 Task: Research Airbnb properties in Stourbridge, United Kingdom from 6th December, 2023 to 18th December, 2023 for 3 adults.2 bedrooms having 2 beds and 2 bathrooms. Property type can be hotel. Look for 4 properties as per requirement.
Action: Mouse moved to (422, 132)
Screenshot: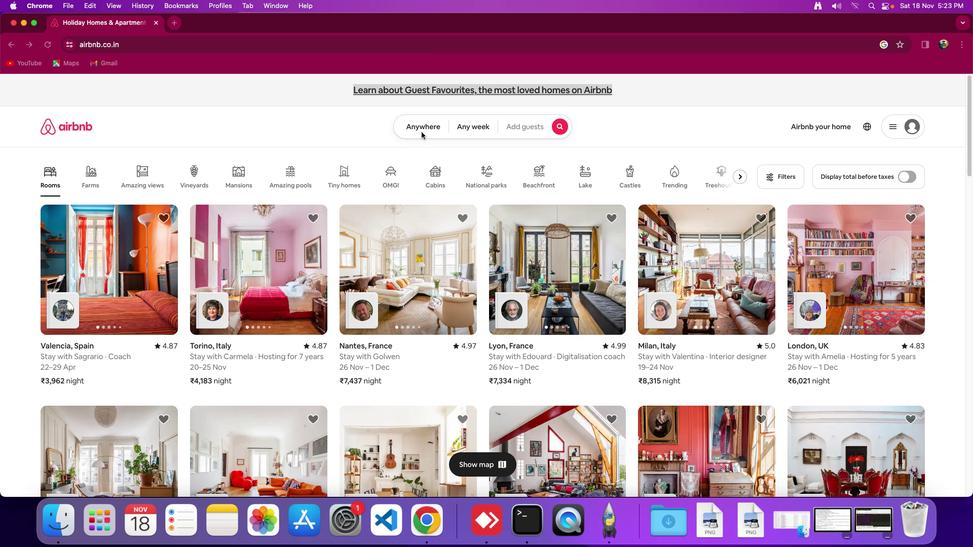 
Action: Mouse pressed left at (422, 132)
Screenshot: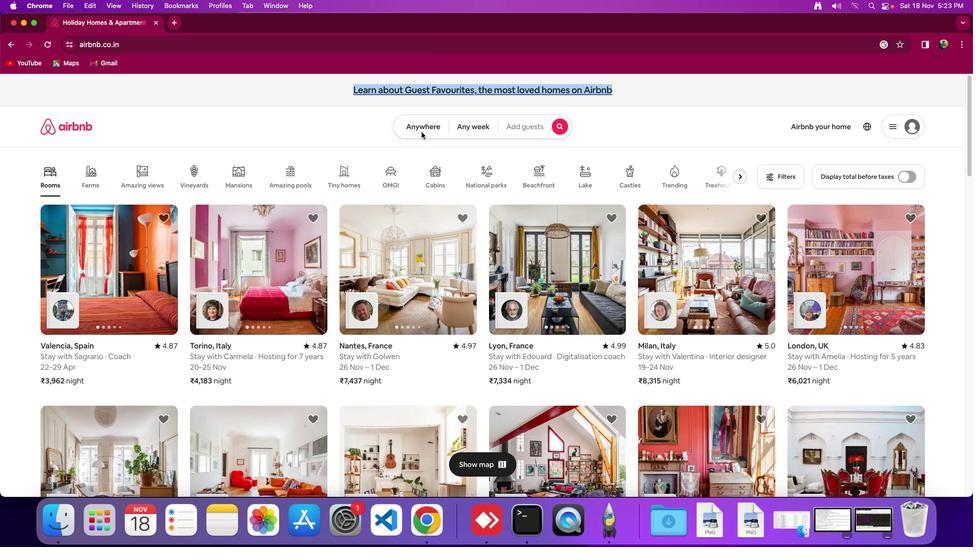 
Action: Mouse moved to (424, 131)
Screenshot: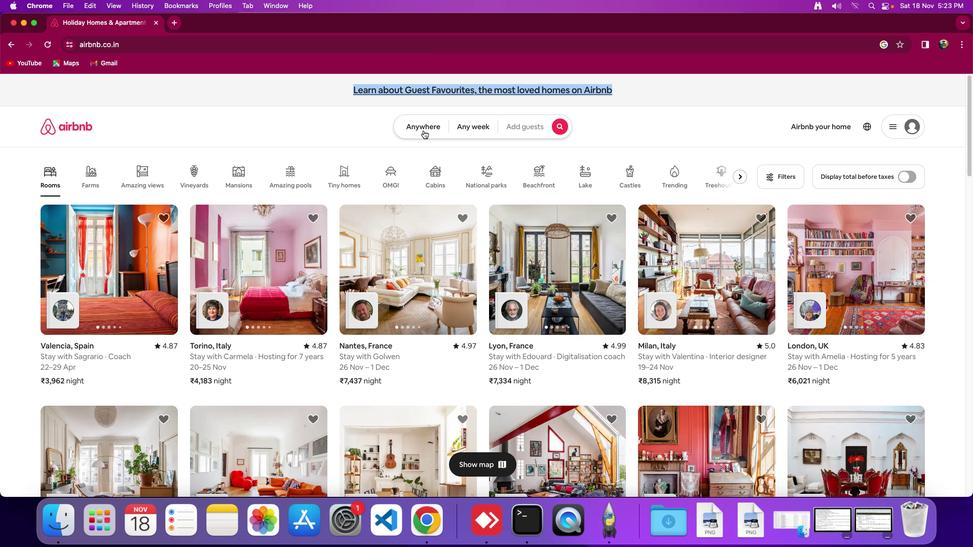 
Action: Mouse pressed left at (424, 131)
Screenshot: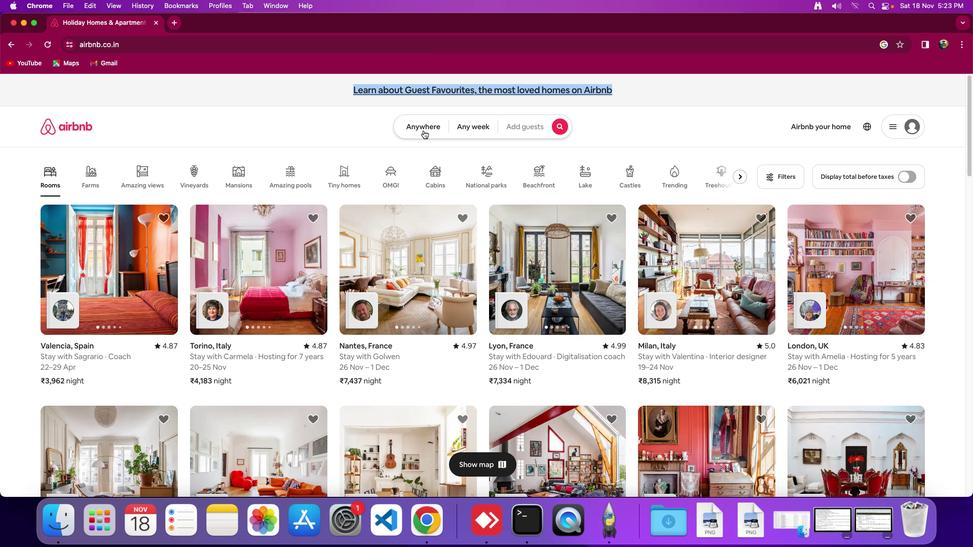 
Action: Mouse moved to (387, 172)
Screenshot: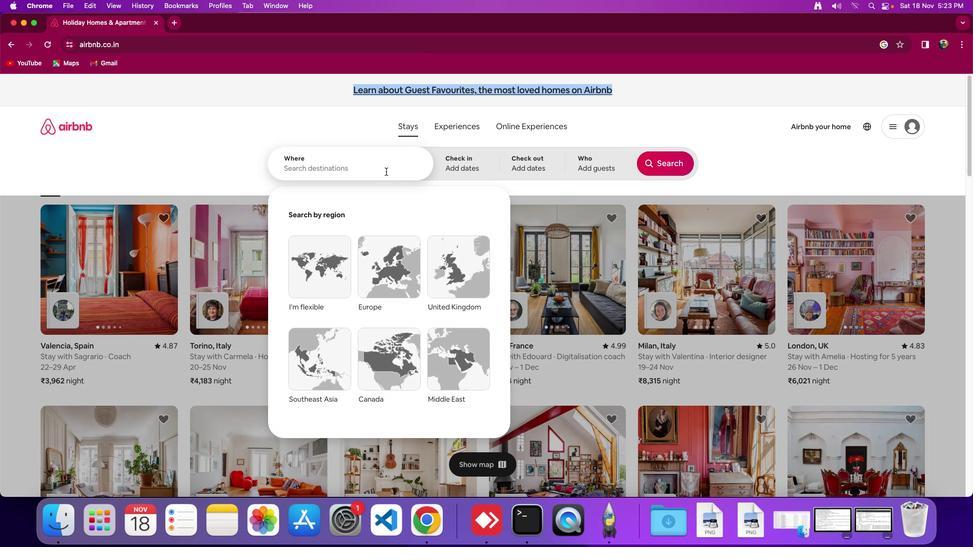 
Action: Mouse pressed left at (387, 172)
Screenshot: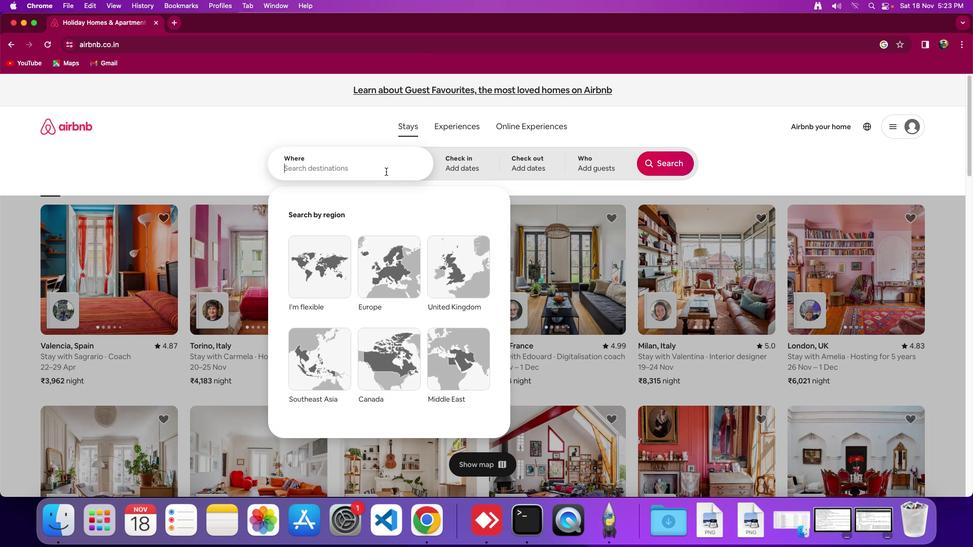 
Action: Mouse moved to (397, 169)
Screenshot: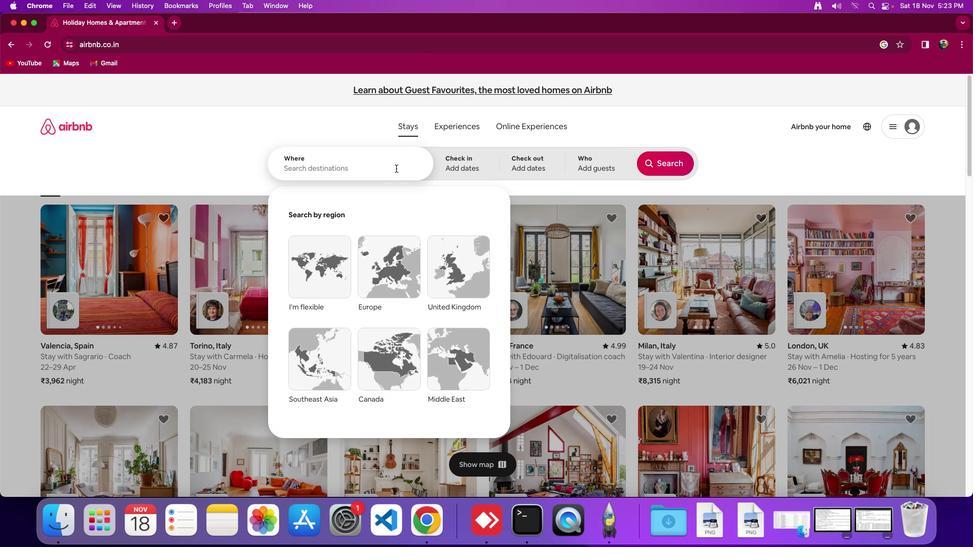 
Action: Key pressed Key.shift_r'S''t''o''u''r''b''r''i''d''g''e'','Key.spaceKey.shift'U''n''i''t''e''d'Key.spaceKey.shift'K''i''n''g''d''o''m'Key.space
Screenshot: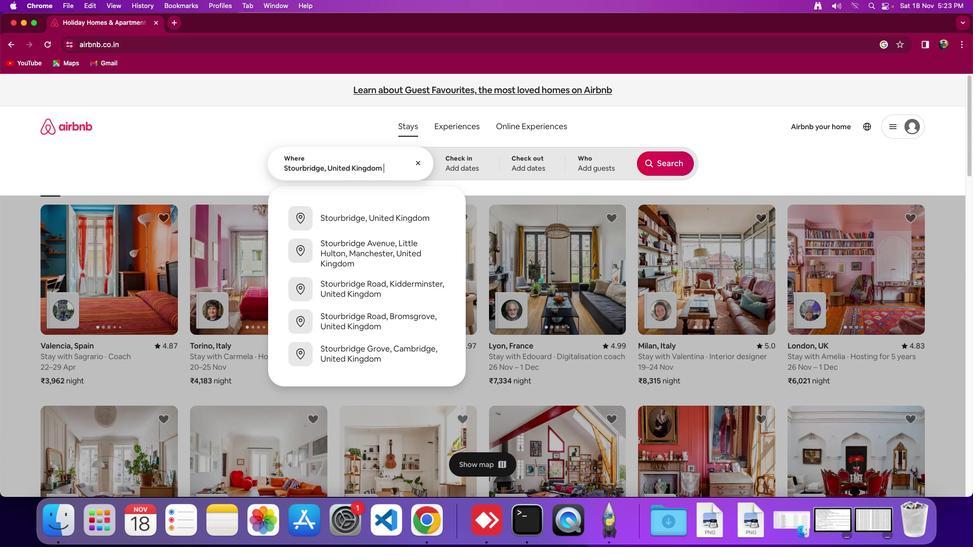 
Action: Mouse moved to (455, 158)
Screenshot: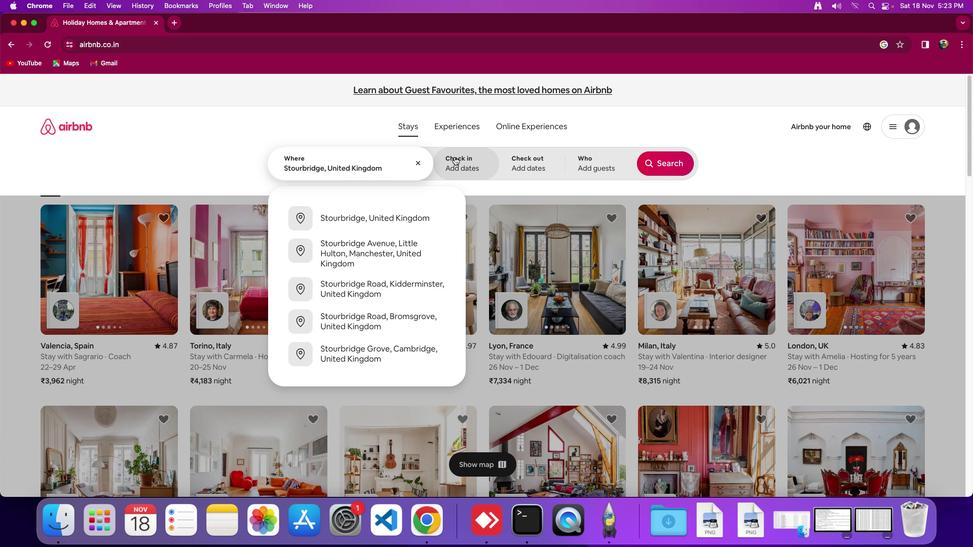 
Action: Mouse pressed left at (455, 158)
Screenshot: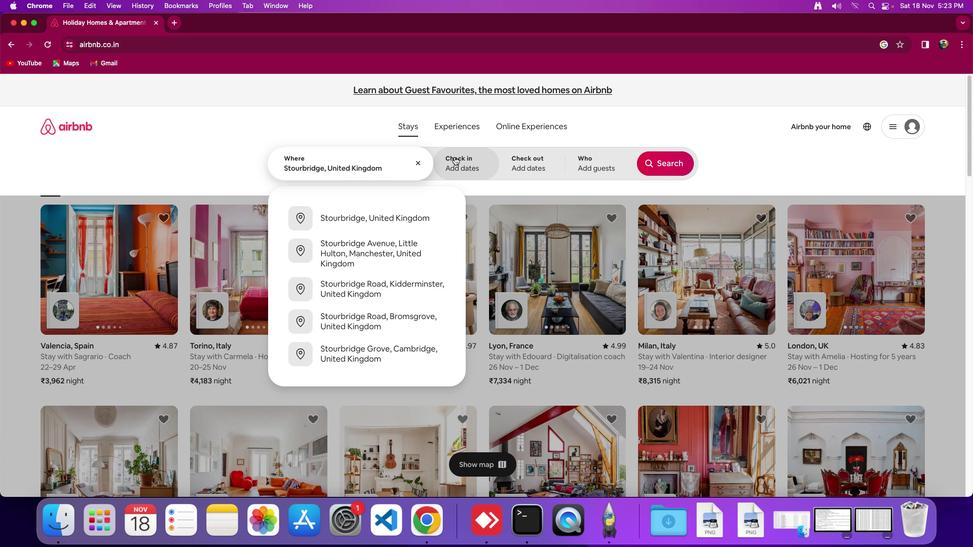 
Action: Mouse moved to (588, 319)
Screenshot: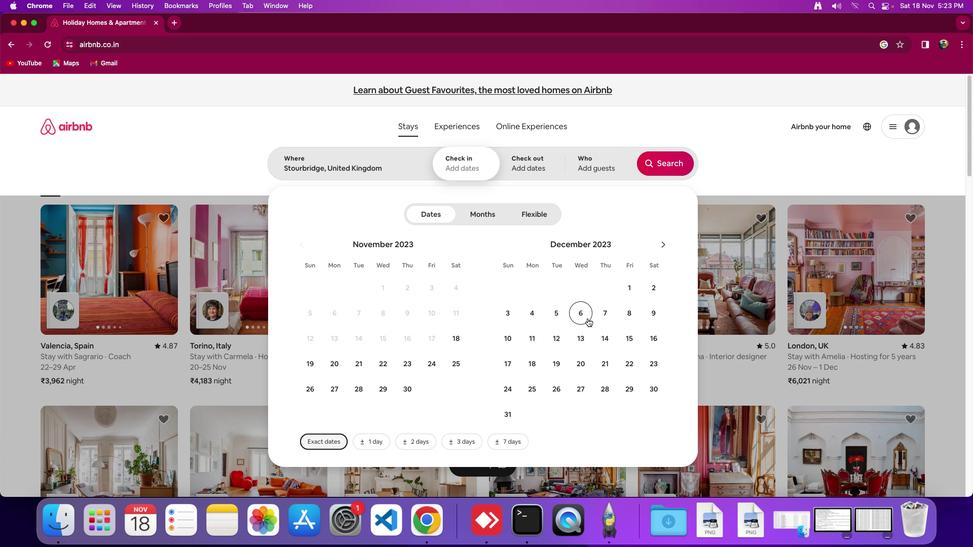 
Action: Mouse pressed left at (588, 319)
Screenshot: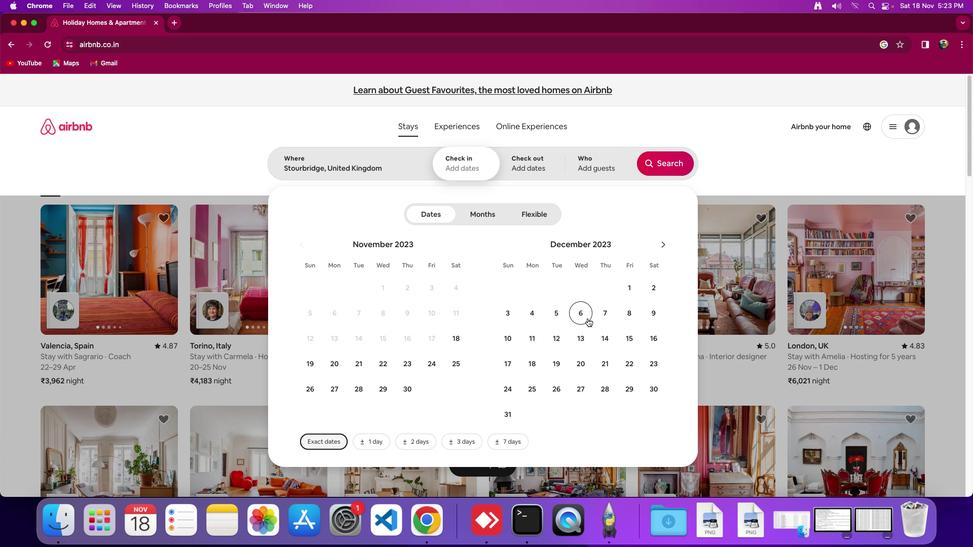 
Action: Mouse moved to (530, 359)
Screenshot: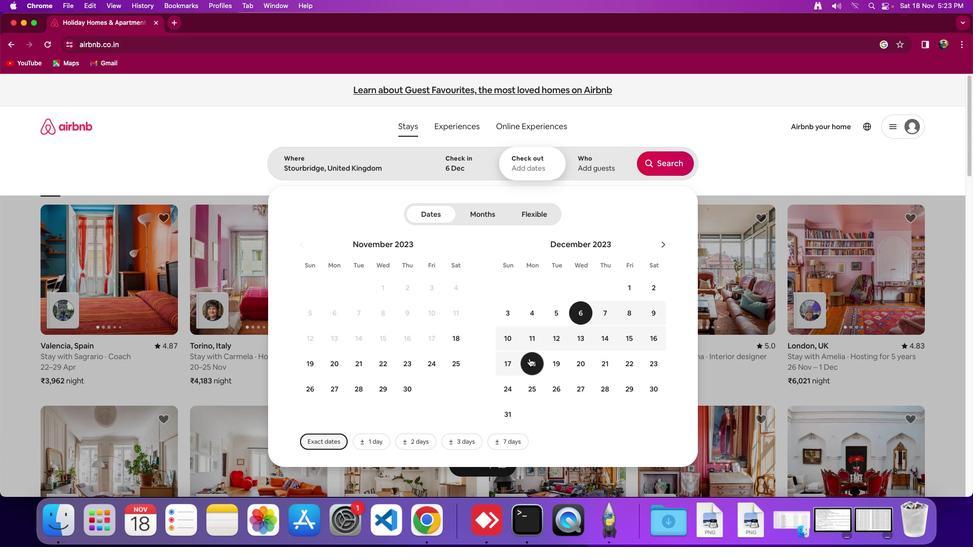 
Action: Mouse pressed left at (530, 359)
Screenshot: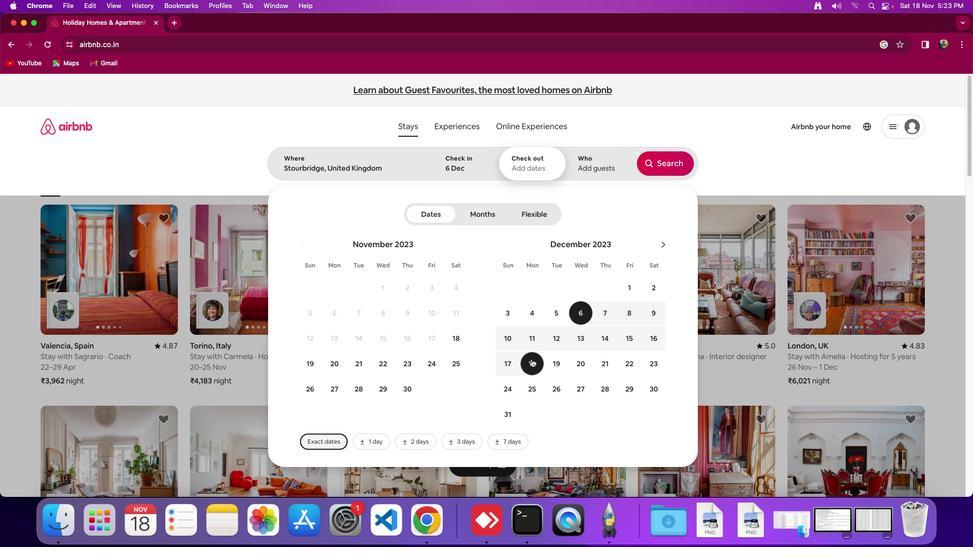 
Action: Mouse moved to (589, 162)
Screenshot: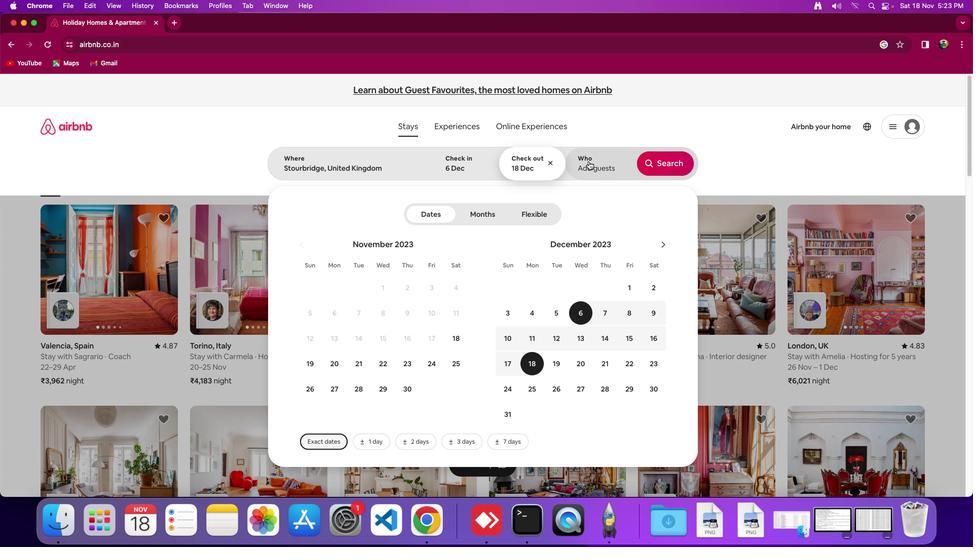 
Action: Mouse pressed left at (589, 162)
Screenshot: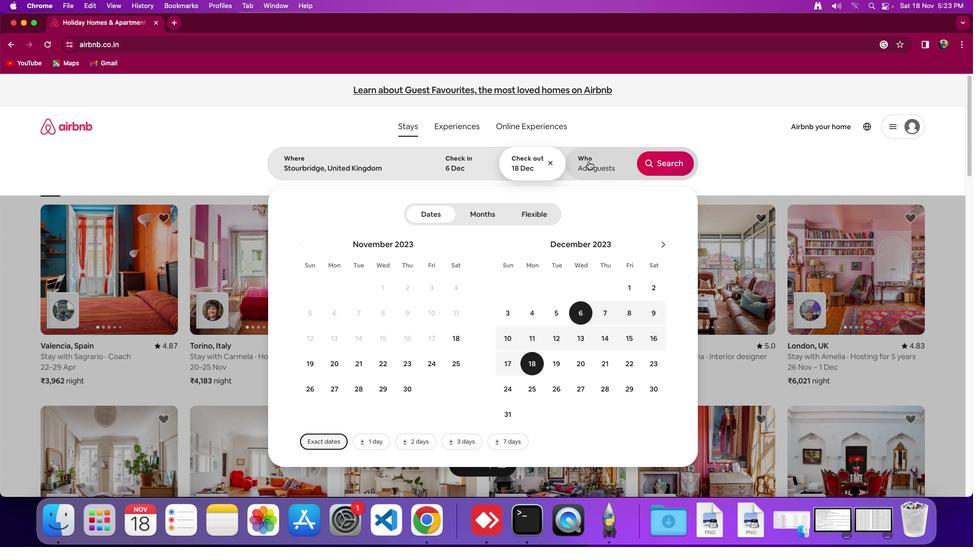 
Action: Mouse moved to (667, 216)
Screenshot: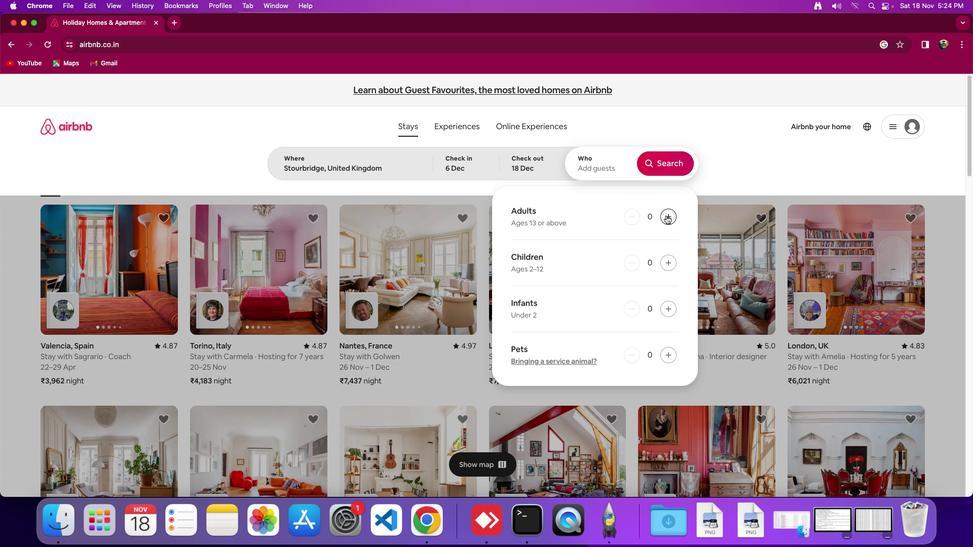 
Action: Mouse pressed left at (667, 216)
Screenshot: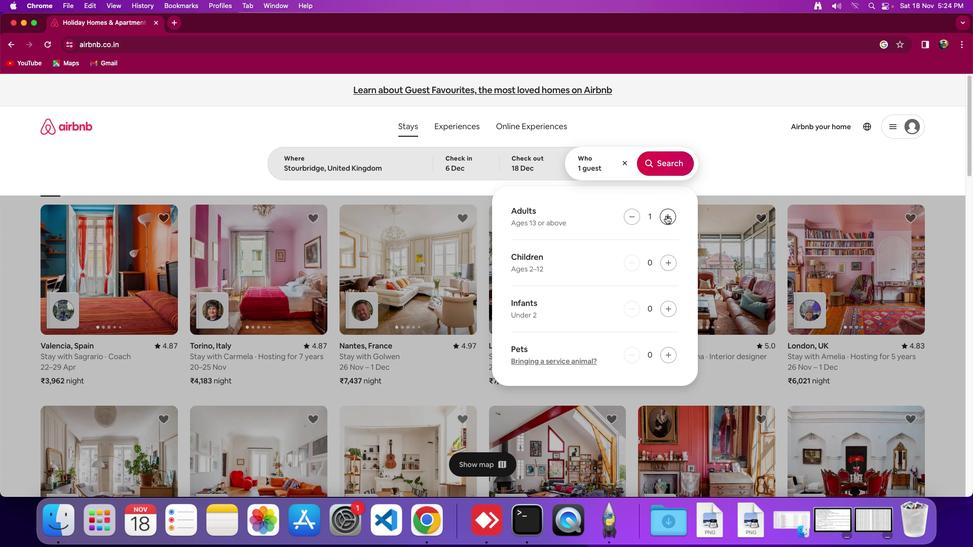 
Action: Mouse pressed left at (667, 216)
Screenshot: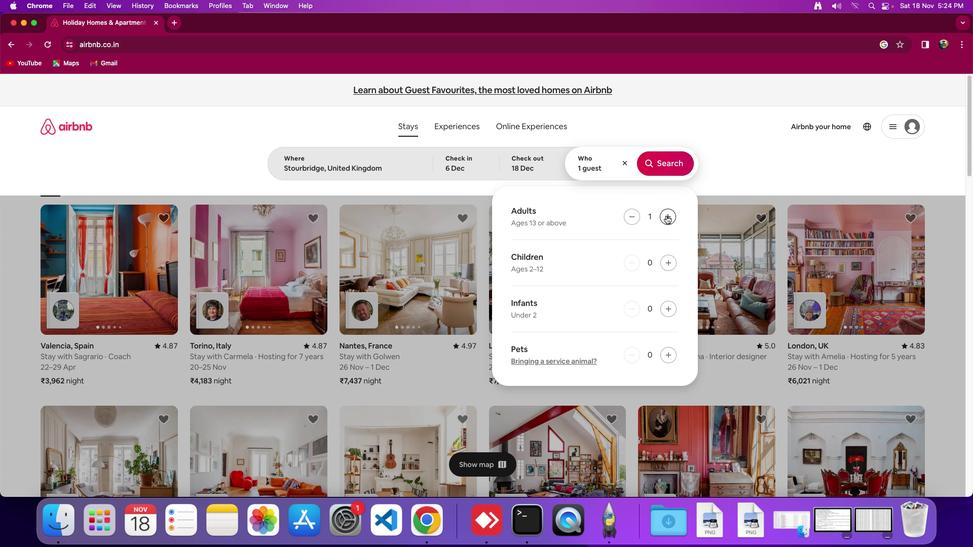 
Action: Mouse pressed left at (667, 216)
Screenshot: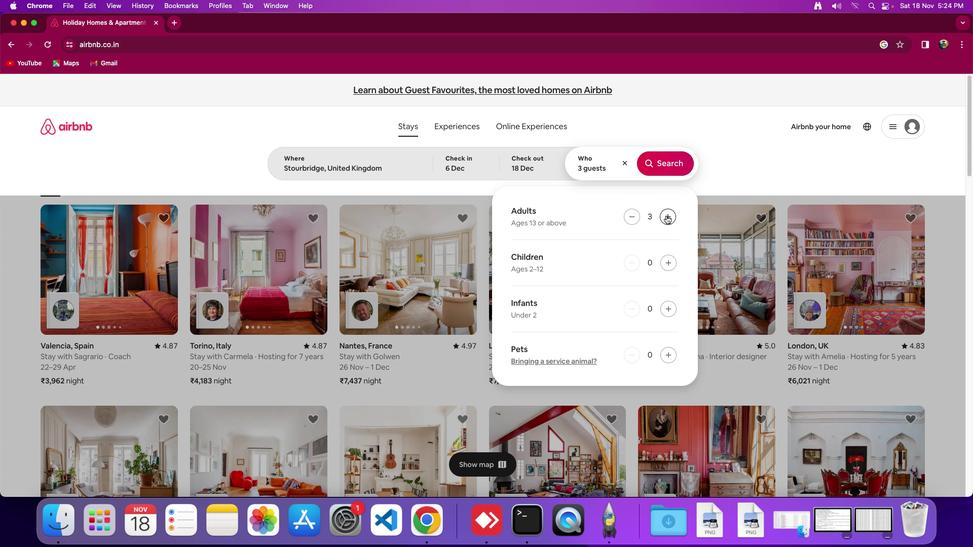 
Action: Mouse moved to (664, 167)
Screenshot: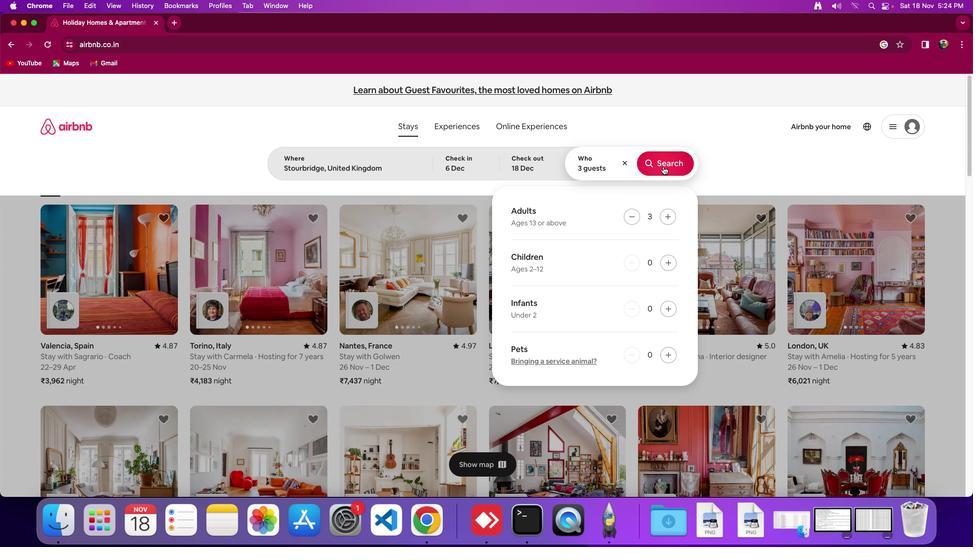 
Action: Mouse pressed left at (664, 167)
Screenshot: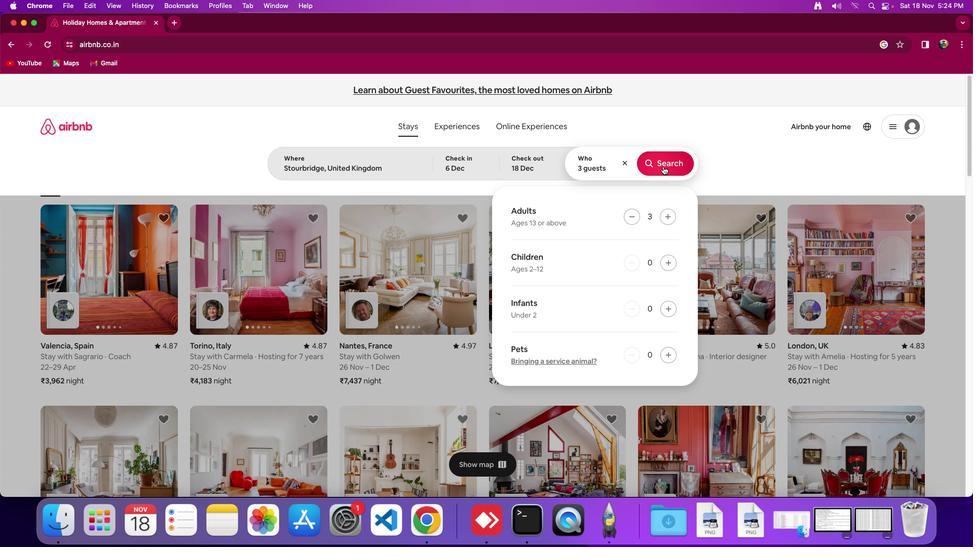 
Action: Mouse moved to (807, 138)
Screenshot: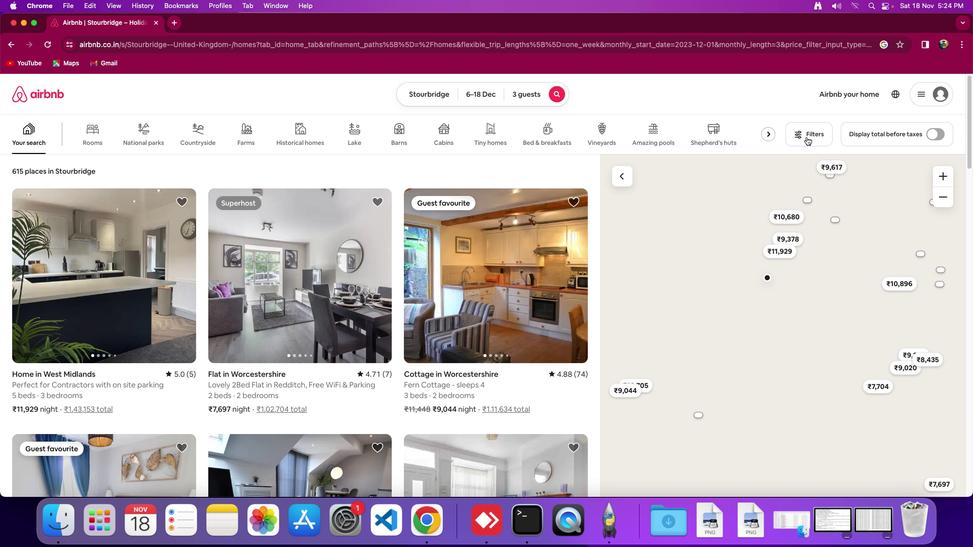 
Action: Mouse pressed left at (807, 138)
Screenshot: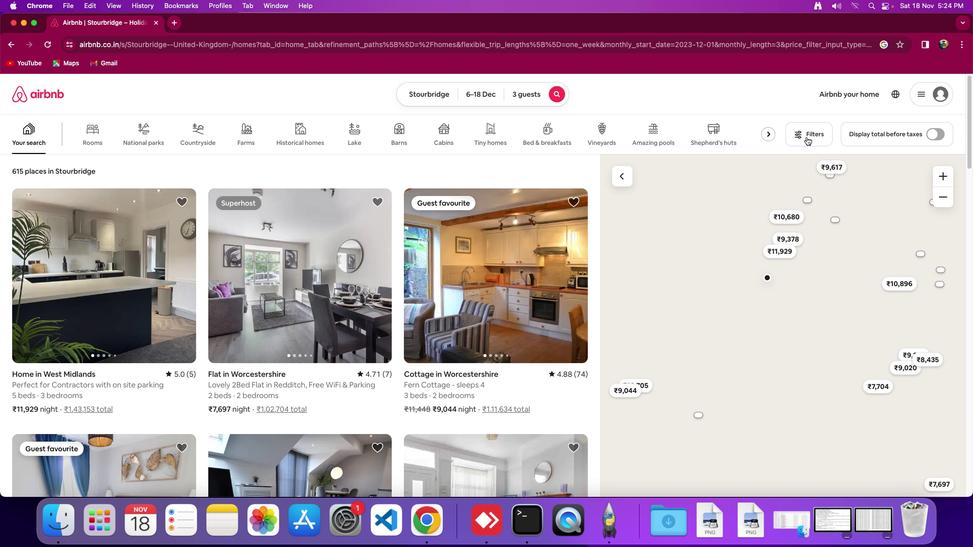 
Action: Mouse moved to (803, 134)
Screenshot: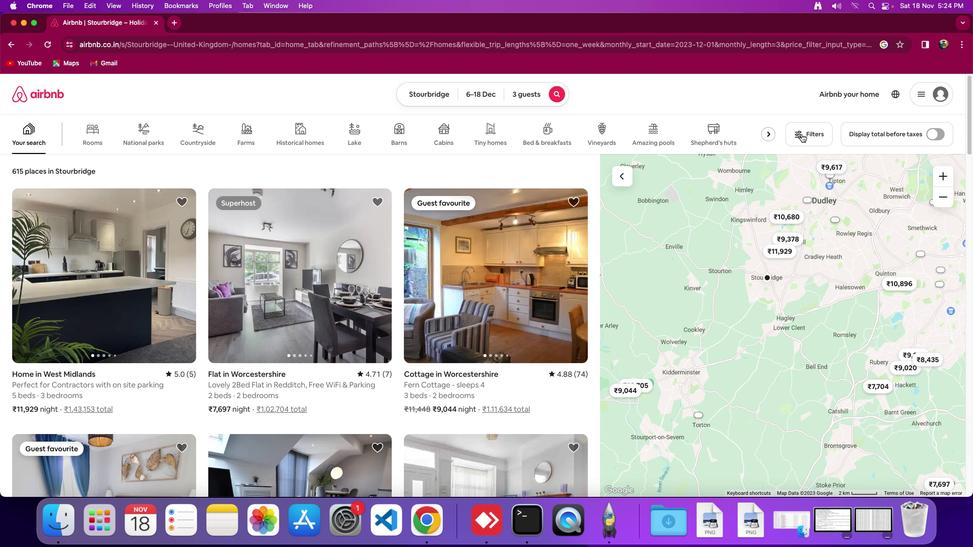 
Action: Mouse pressed left at (803, 134)
Screenshot: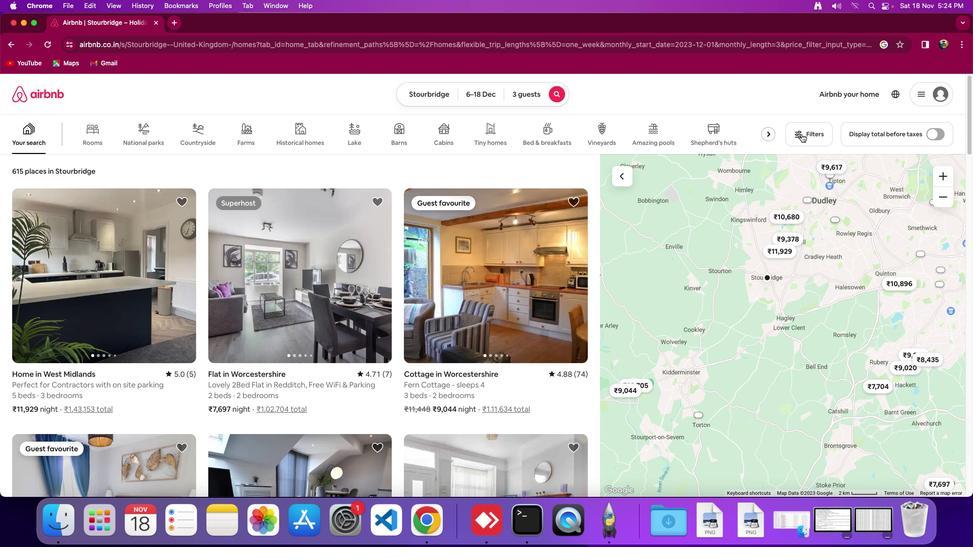 
Action: Mouse moved to (583, 303)
Screenshot: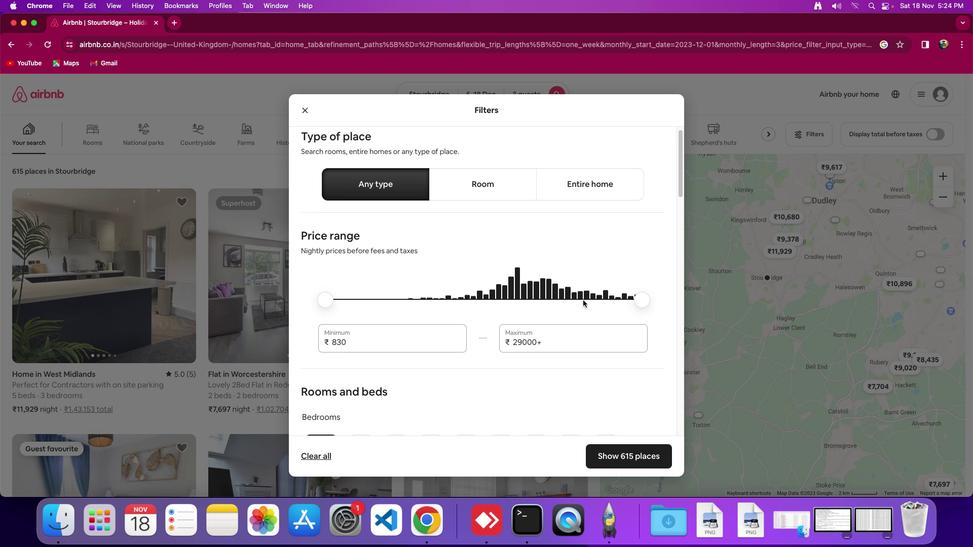 
Action: Mouse scrolled (583, 303) with delta (1, 0)
Screenshot: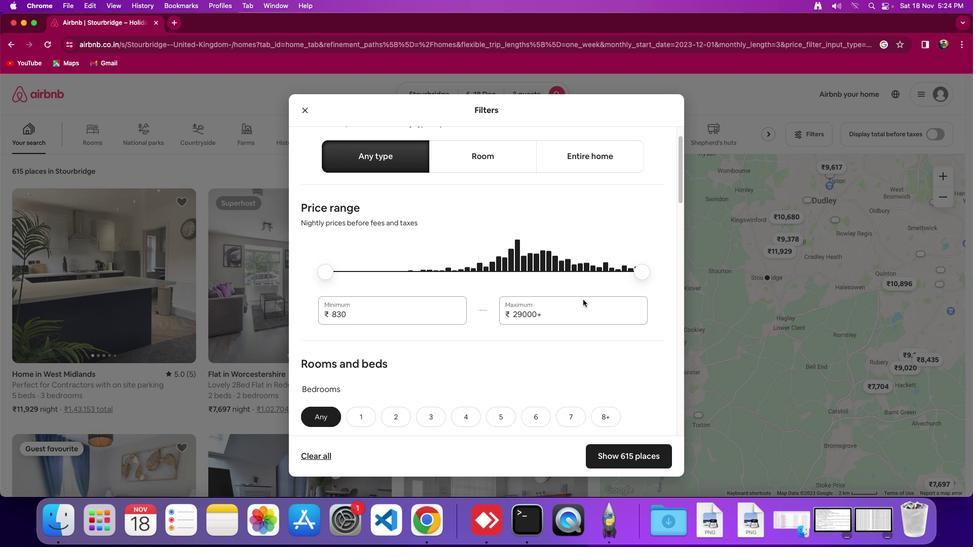 
Action: Mouse moved to (583, 302)
Screenshot: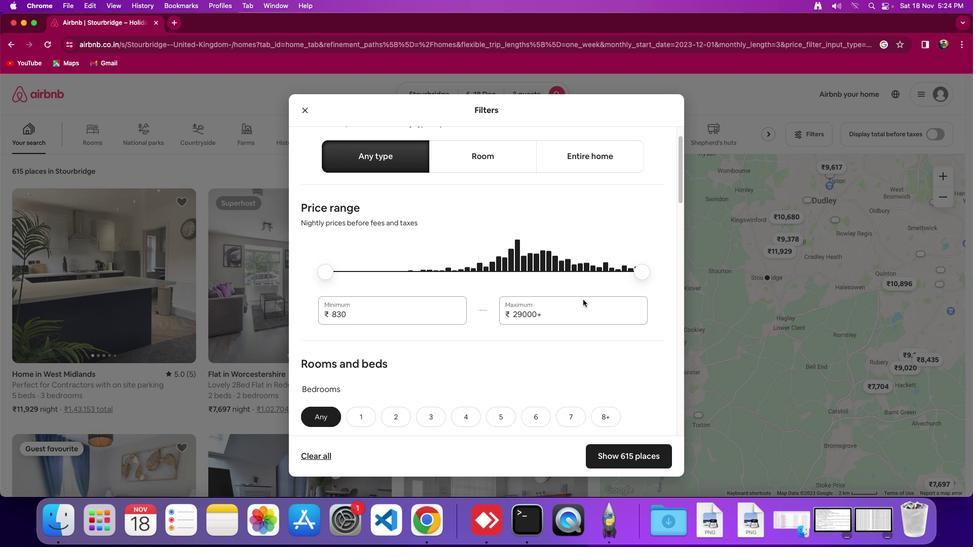
Action: Mouse scrolled (583, 302) with delta (1, 0)
Screenshot: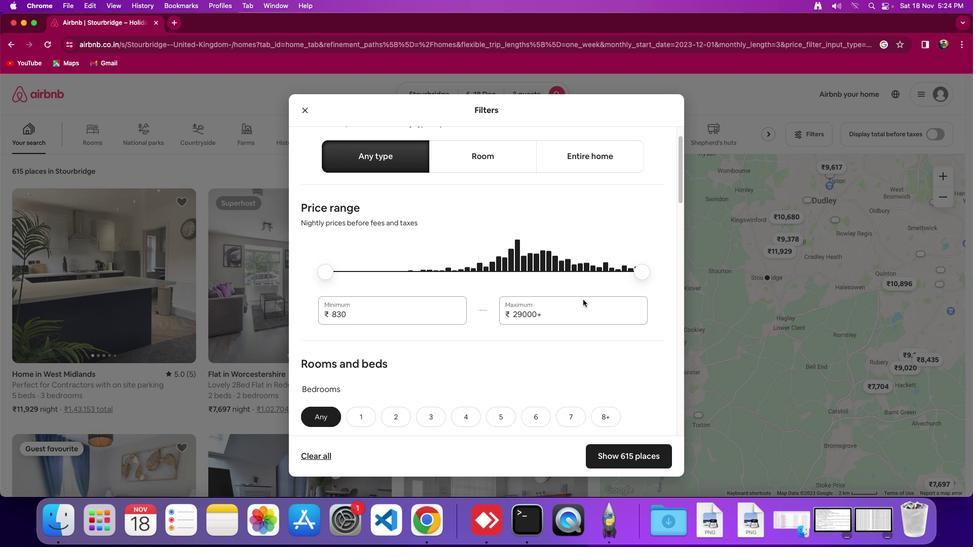 
Action: Mouse moved to (584, 302)
Screenshot: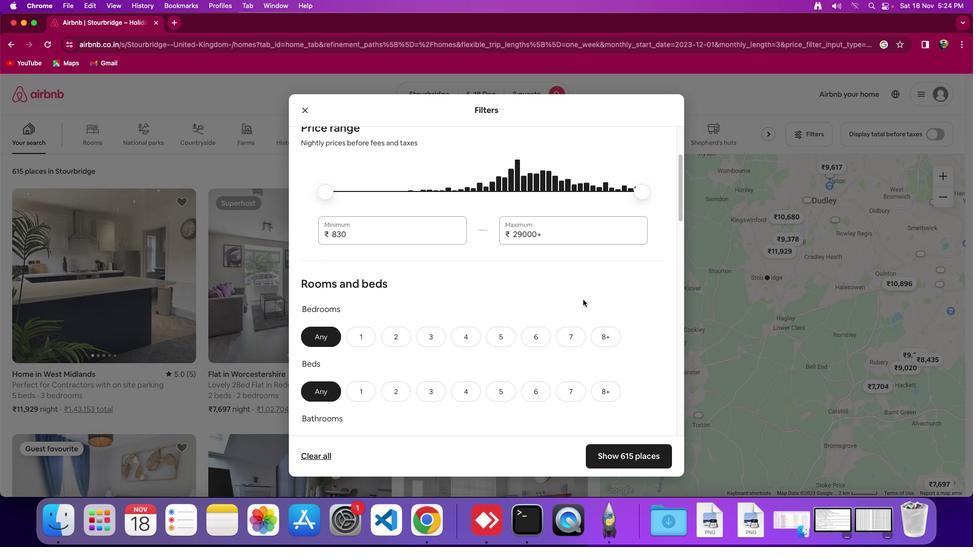 
Action: Mouse scrolled (584, 302) with delta (1, 0)
Screenshot: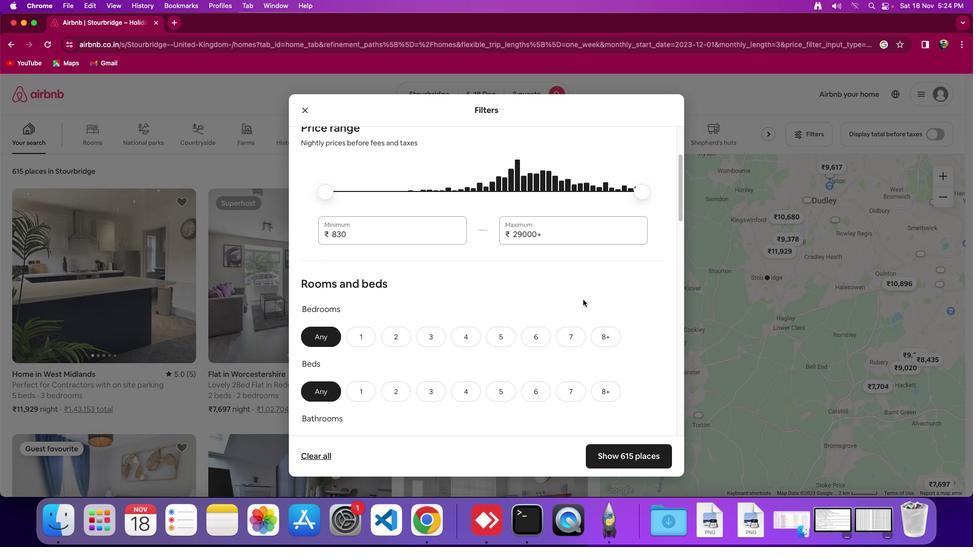 
Action: Mouse moved to (584, 301)
Screenshot: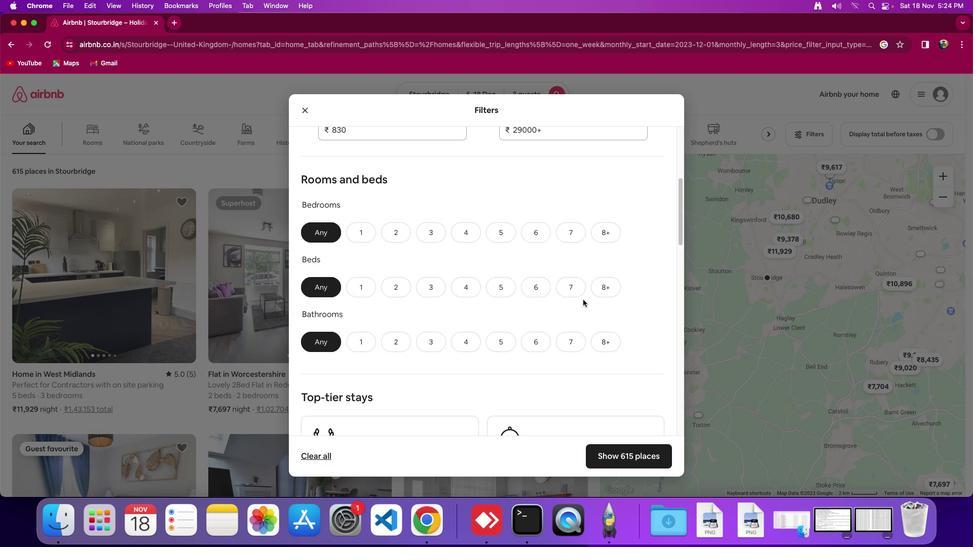 
Action: Mouse scrolled (584, 301) with delta (1, -1)
Screenshot: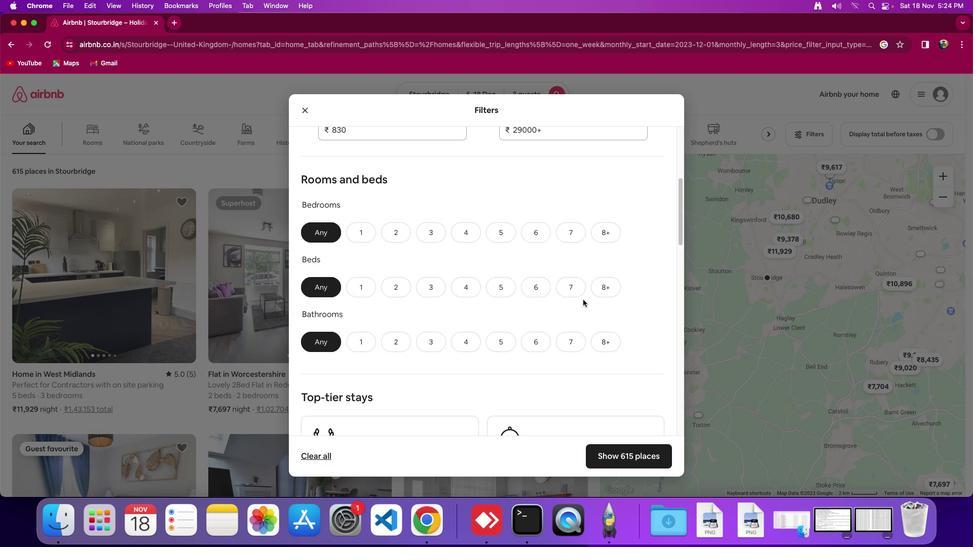 
Action: Mouse moved to (394, 207)
Screenshot: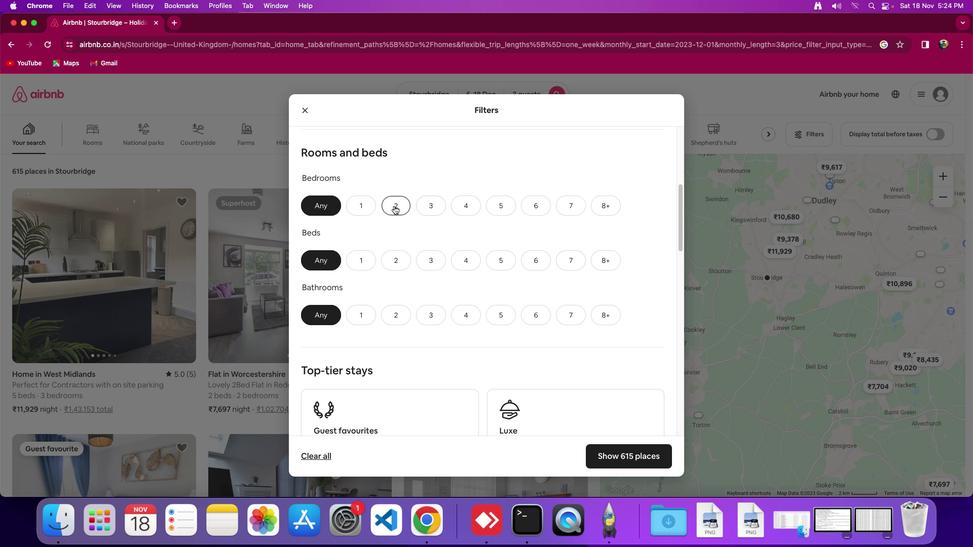 
Action: Mouse pressed left at (394, 207)
Screenshot: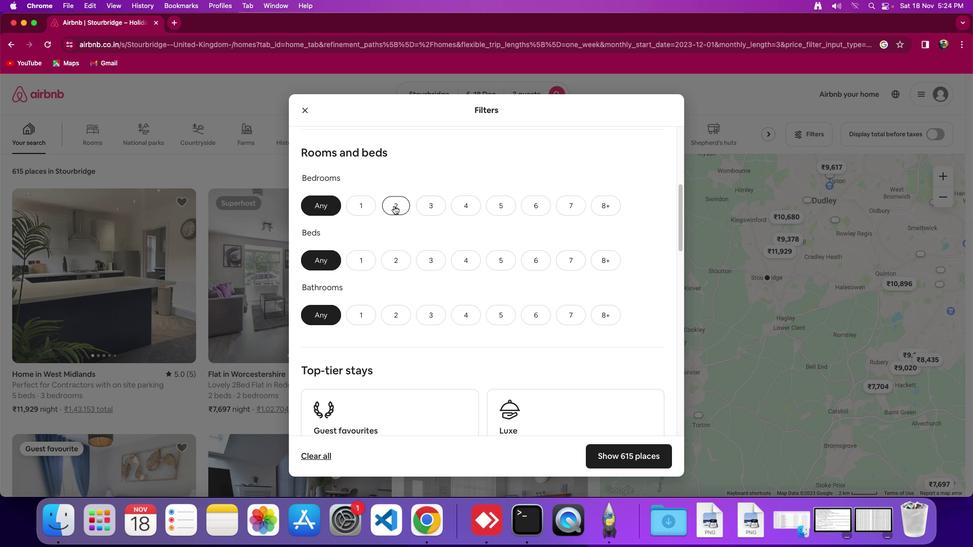 
Action: Mouse moved to (400, 262)
Screenshot: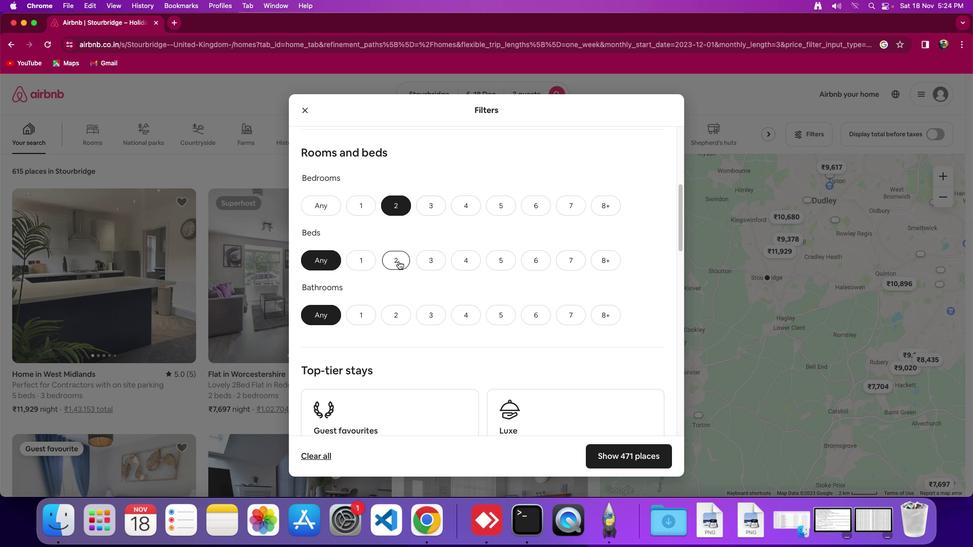 
Action: Mouse pressed left at (400, 262)
Screenshot: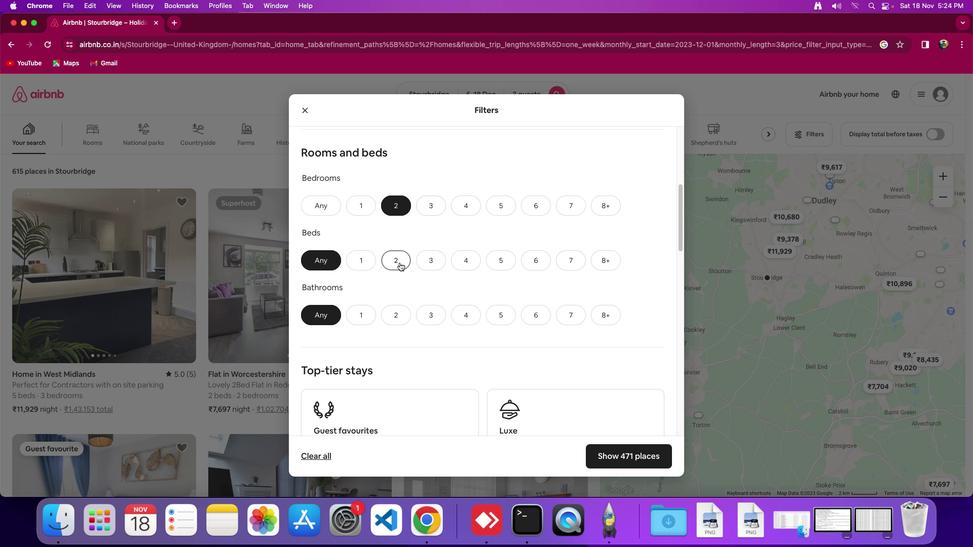 
Action: Mouse moved to (398, 317)
Screenshot: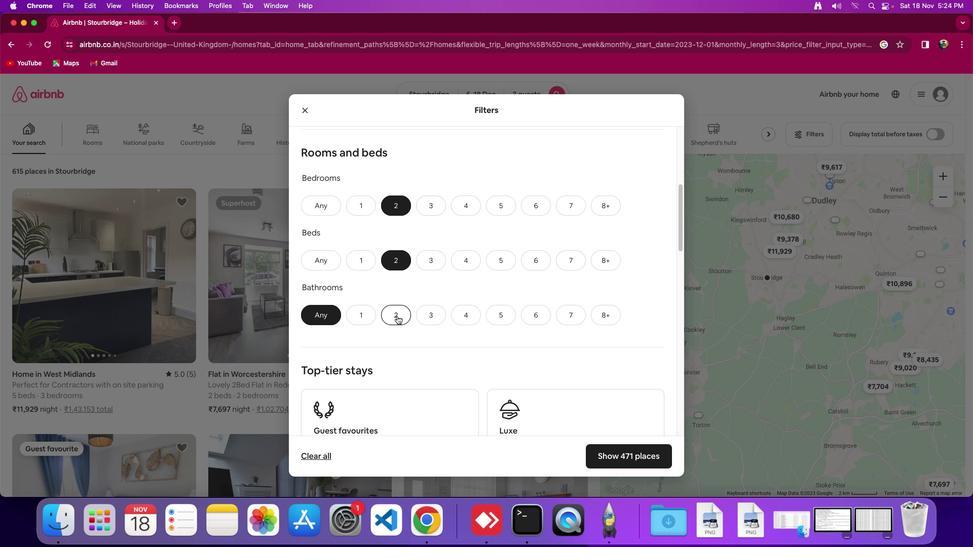 
Action: Mouse pressed left at (398, 317)
Screenshot: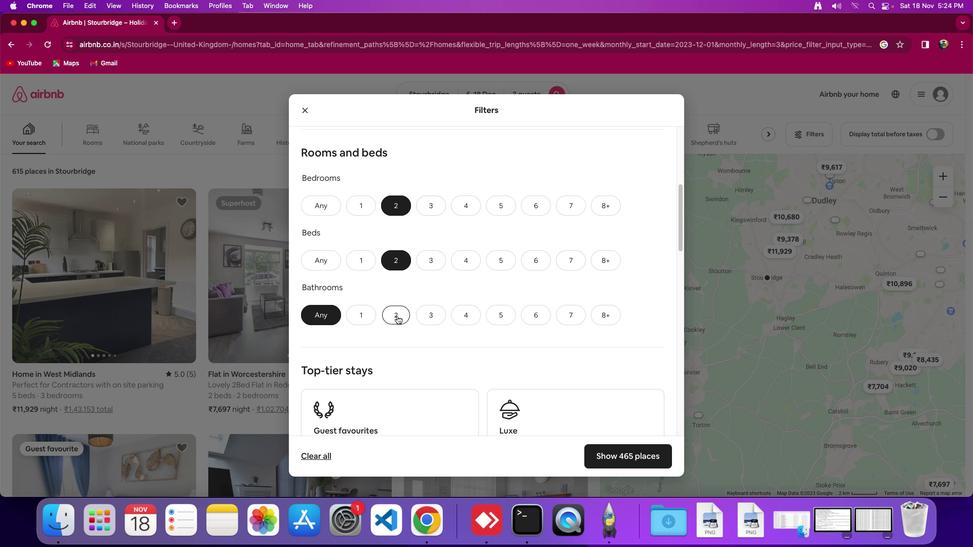 
Action: Mouse moved to (493, 301)
Screenshot: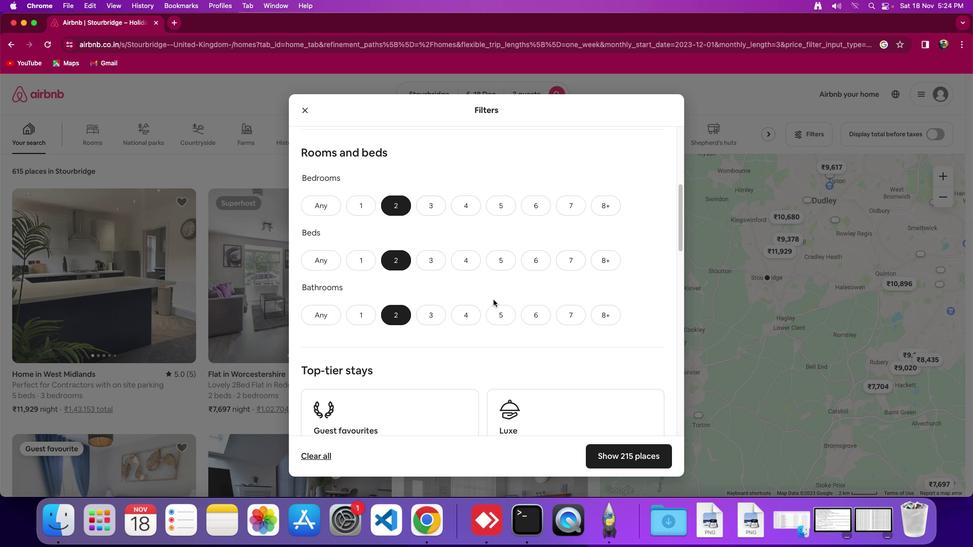 
Action: Mouse scrolled (493, 301) with delta (1, 0)
Screenshot: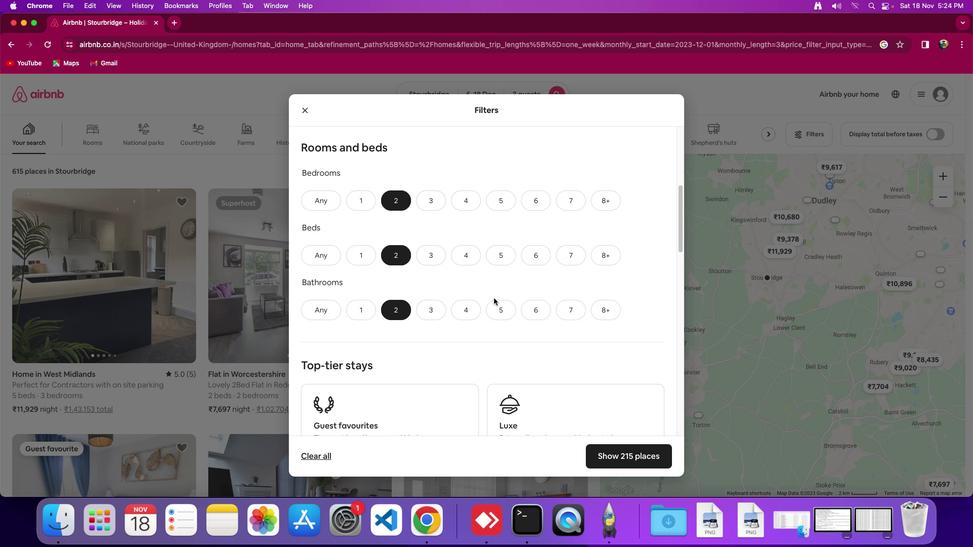 
Action: Mouse moved to (494, 300)
Screenshot: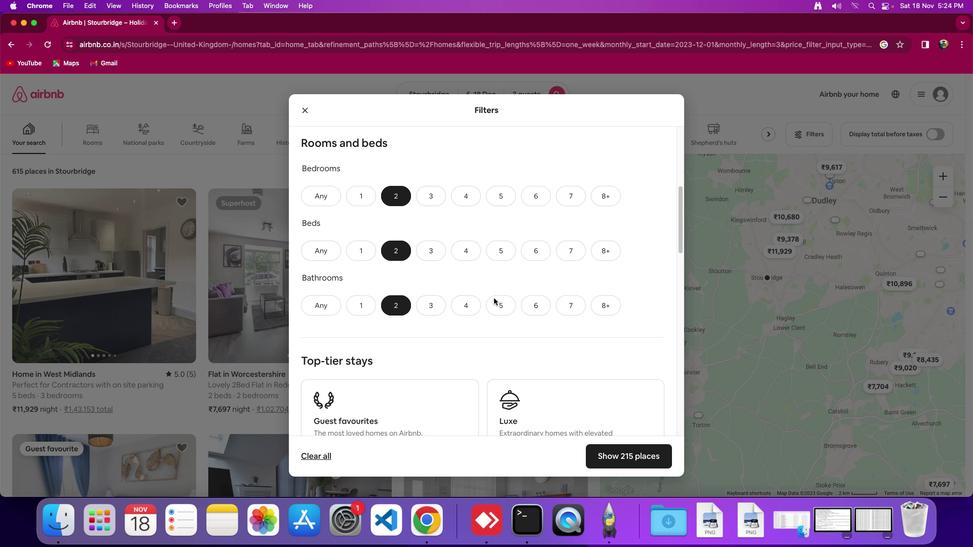 
Action: Mouse scrolled (494, 300) with delta (1, 0)
Screenshot: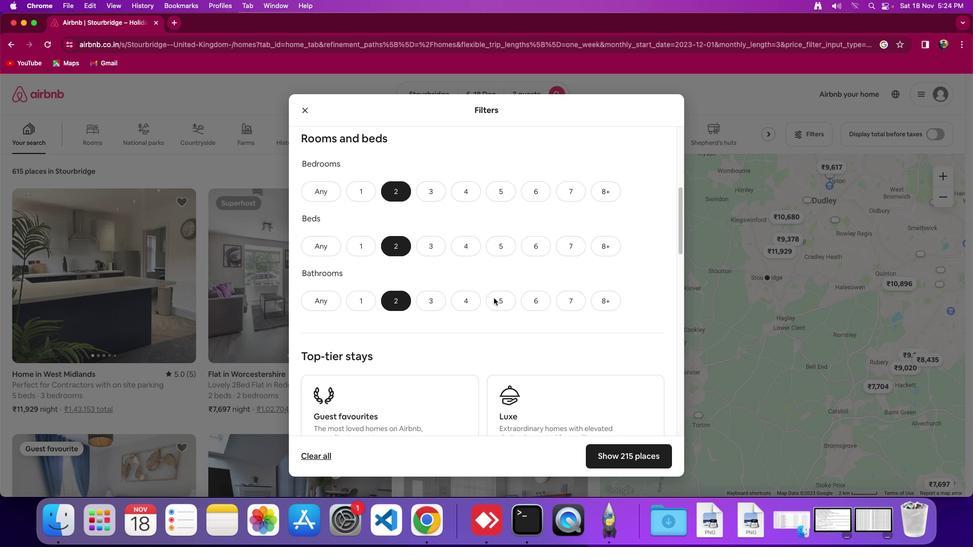 
Action: Mouse moved to (495, 298)
Screenshot: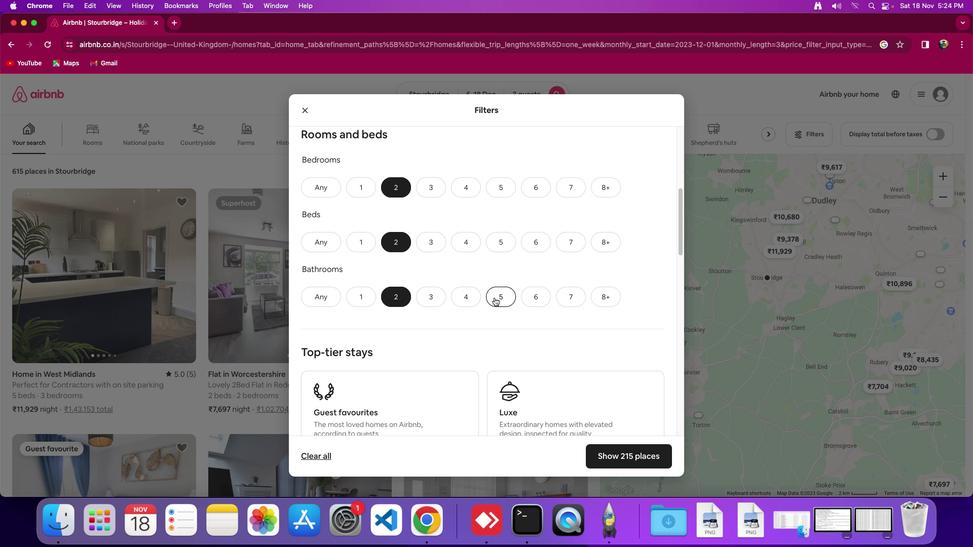 
Action: Mouse scrolled (495, 298) with delta (1, 0)
Screenshot: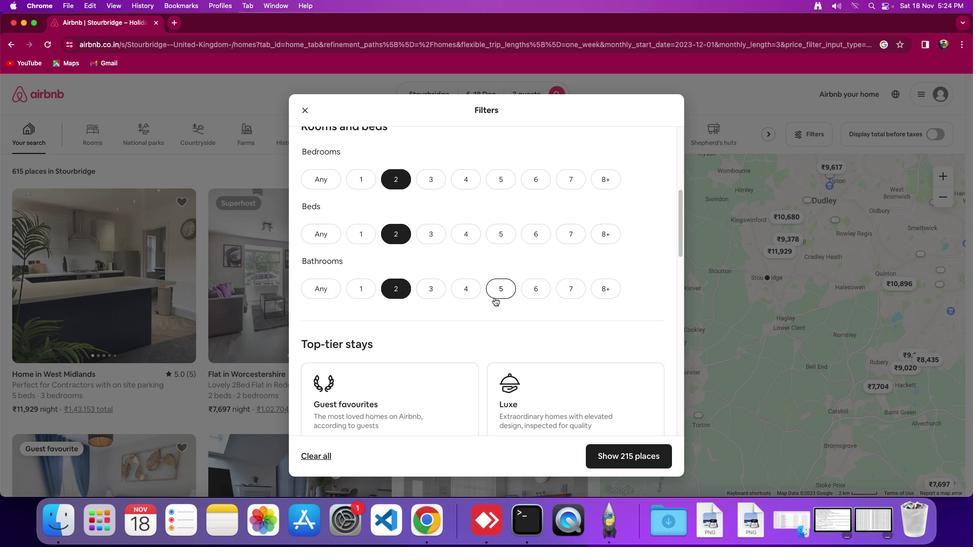 
Action: Mouse scrolled (495, 298) with delta (1, 0)
Screenshot: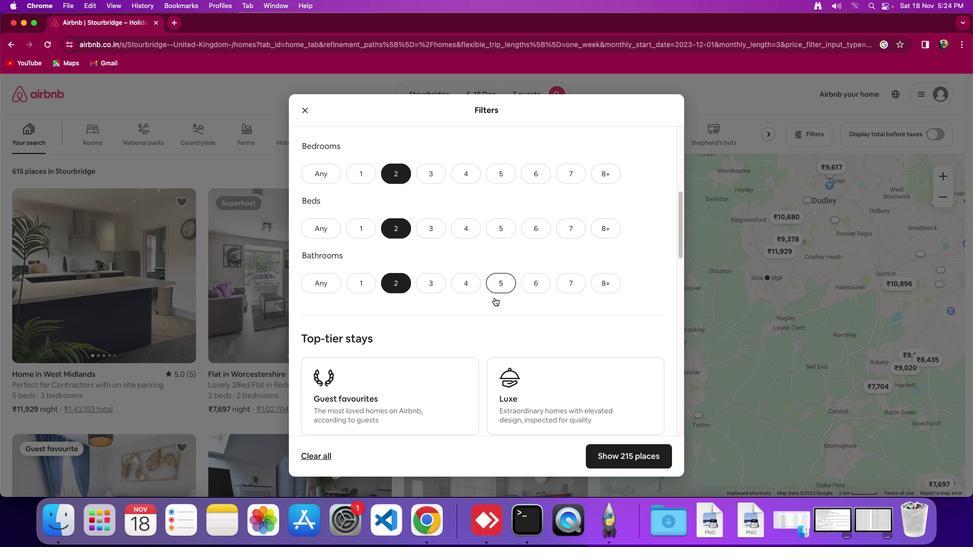 
Action: Mouse scrolled (495, 298) with delta (1, 0)
Screenshot: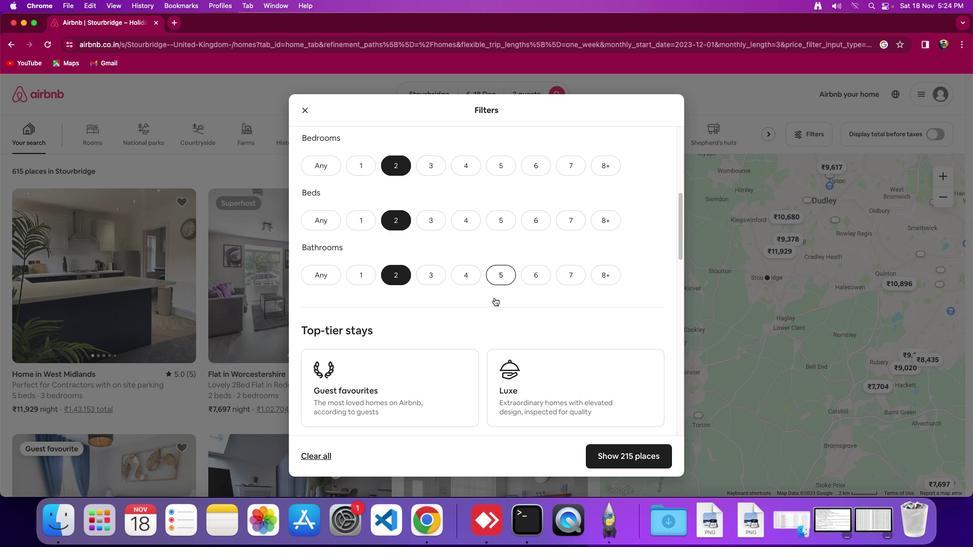 
Action: Mouse scrolled (495, 298) with delta (1, 0)
Screenshot: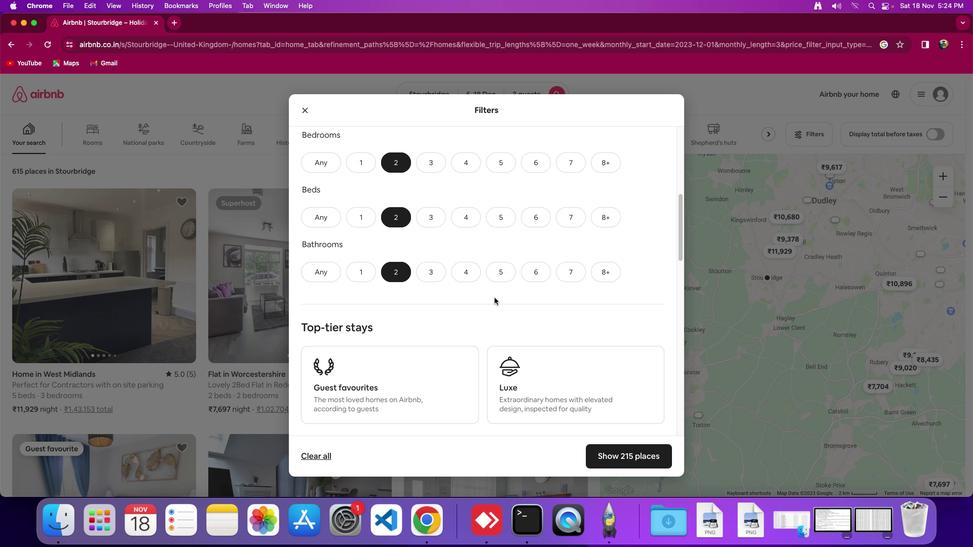 
Action: Mouse scrolled (495, 298) with delta (1, 0)
Screenshot: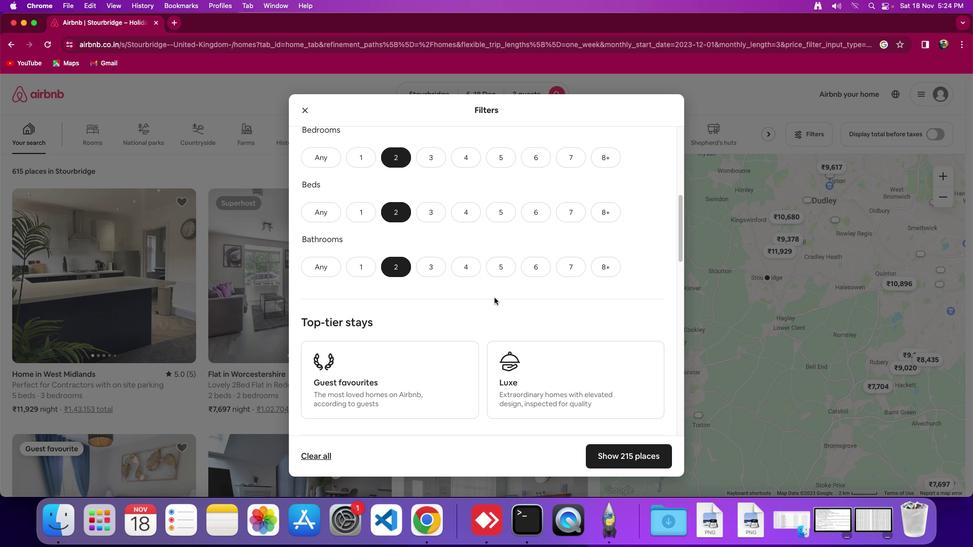 
Action: Mouse scrolled (495, 298) with delta (1, 0)
Screenshot: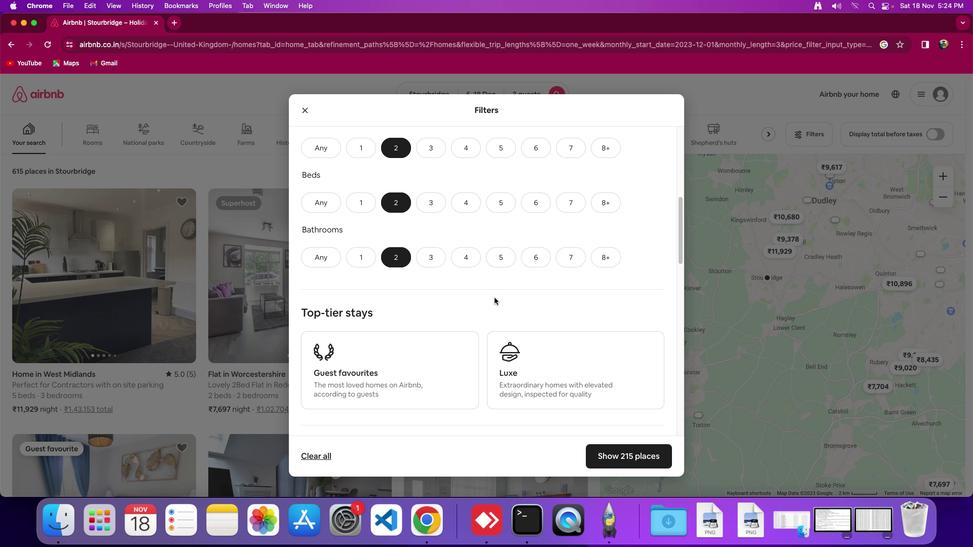 
Action: Mouse scrolled (495, 298) with delta (1, 0)
Screenshot: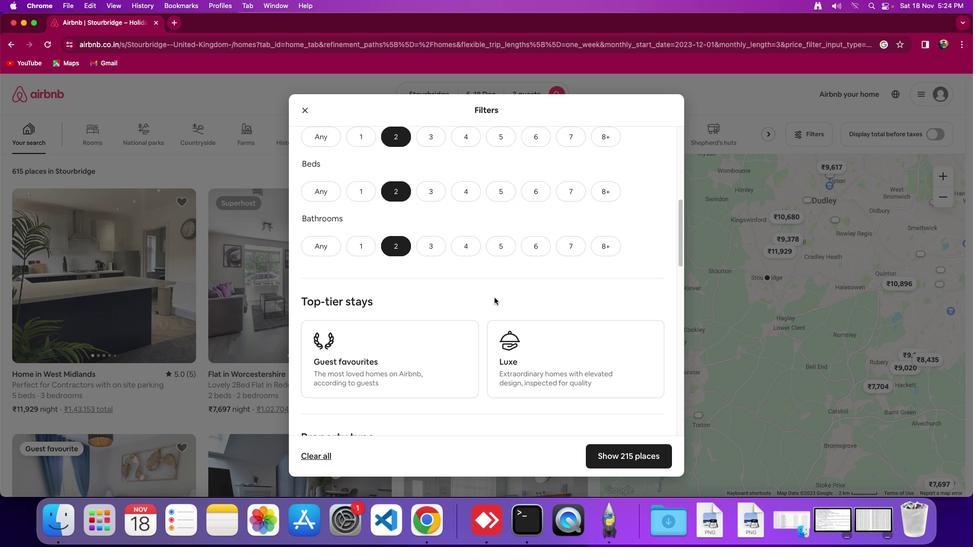 
Action: Mouse moved to (495, 298)
Screenshot: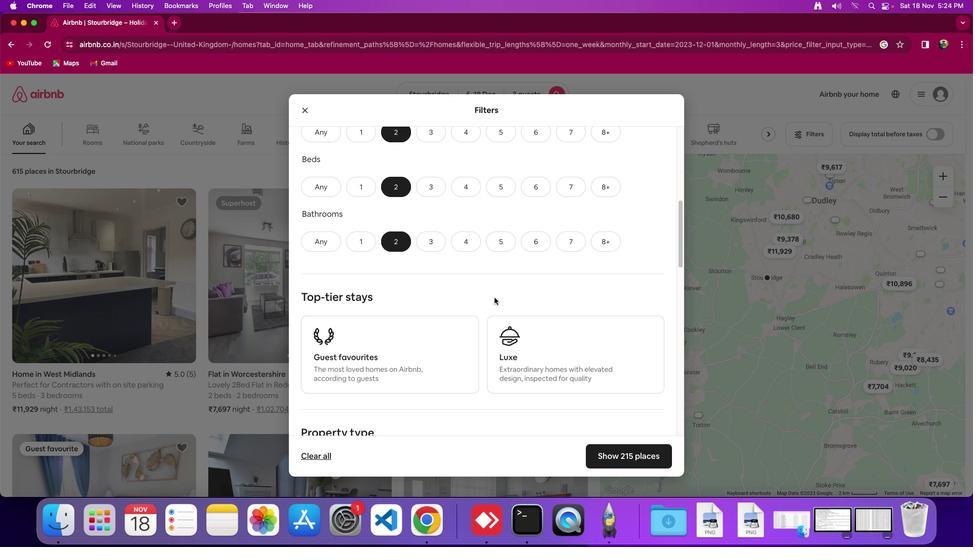 
Action: Mouse scrolled (495, 298) with delta (1, 0)
Screenshot: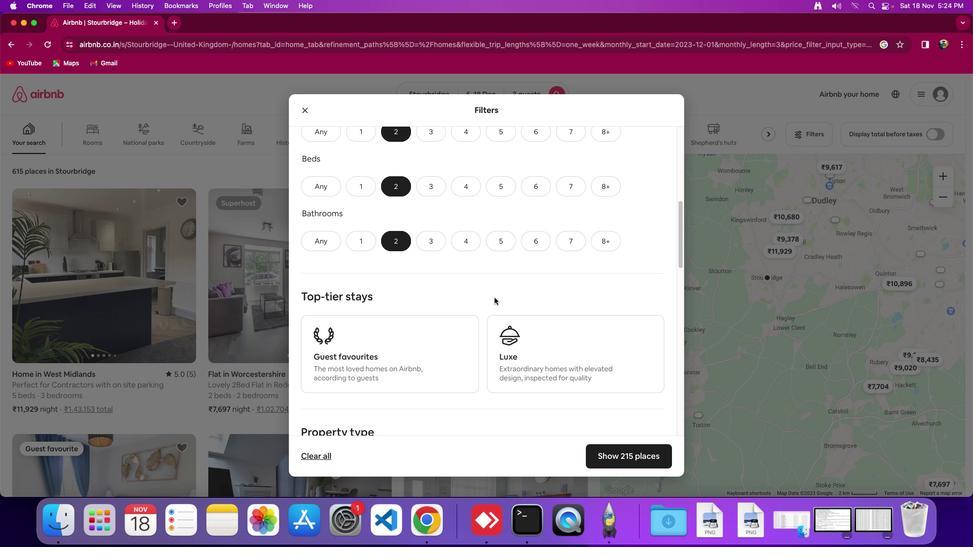
Action: Mouse scrolled (495, 298) with delta (1, 0)
Screenshot: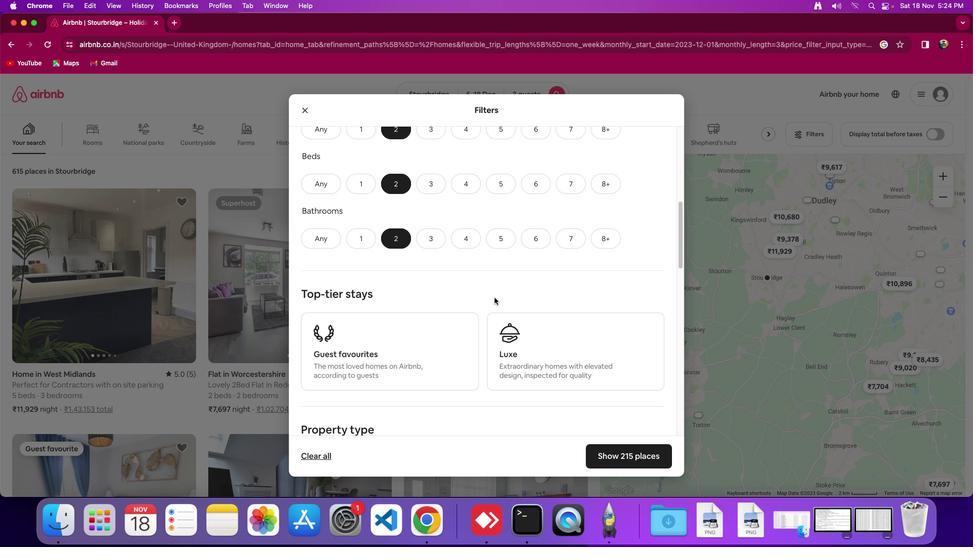 
Action: Mouse scrolled (495, 298) with delta (1, 0)
Screenshot: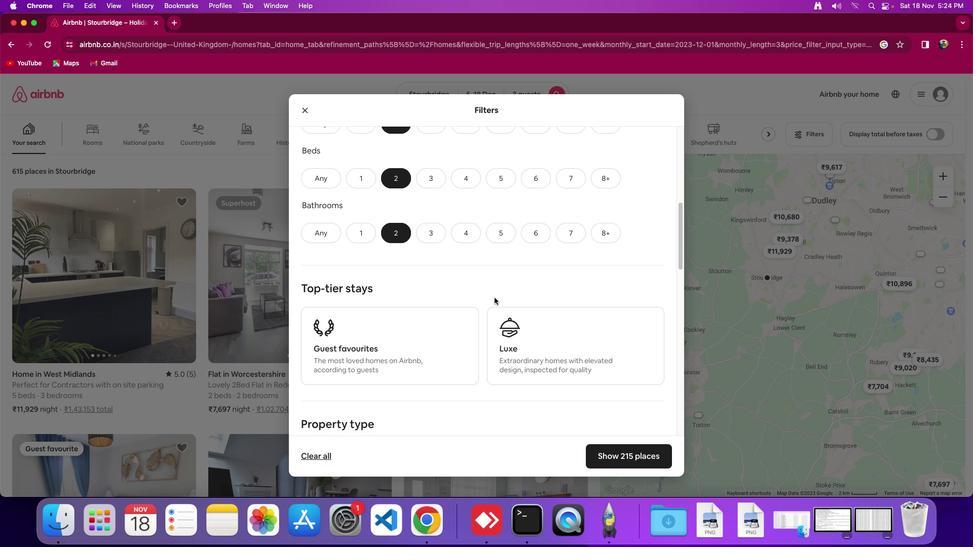
Action: Mouse scrolled (495, 298) with delta (1, 0)
Screenshot: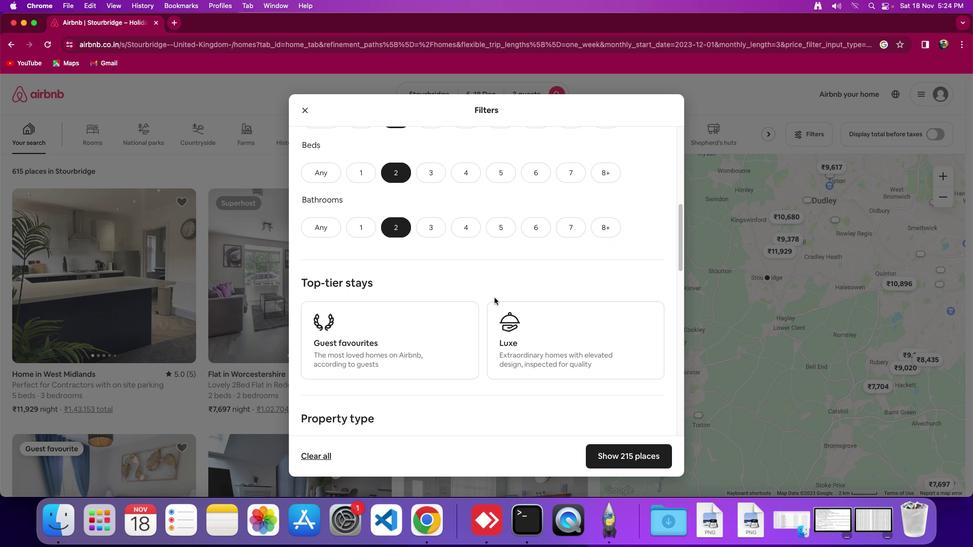 
Action: Mouse scrolled (495, 298) with delta (1, 0)
Screenshot: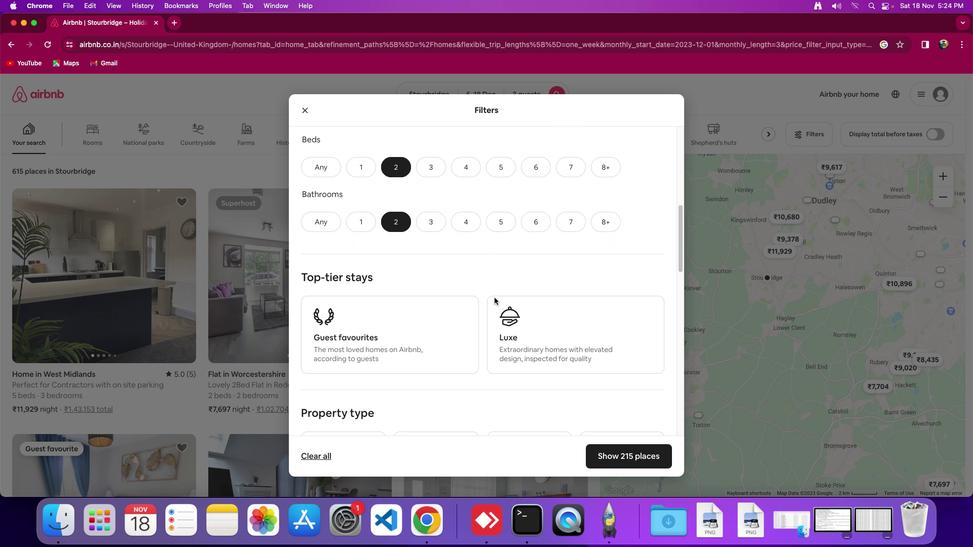 
Action: Mouse scrolled (495, 298) with delta (1, 0)
Screenshot: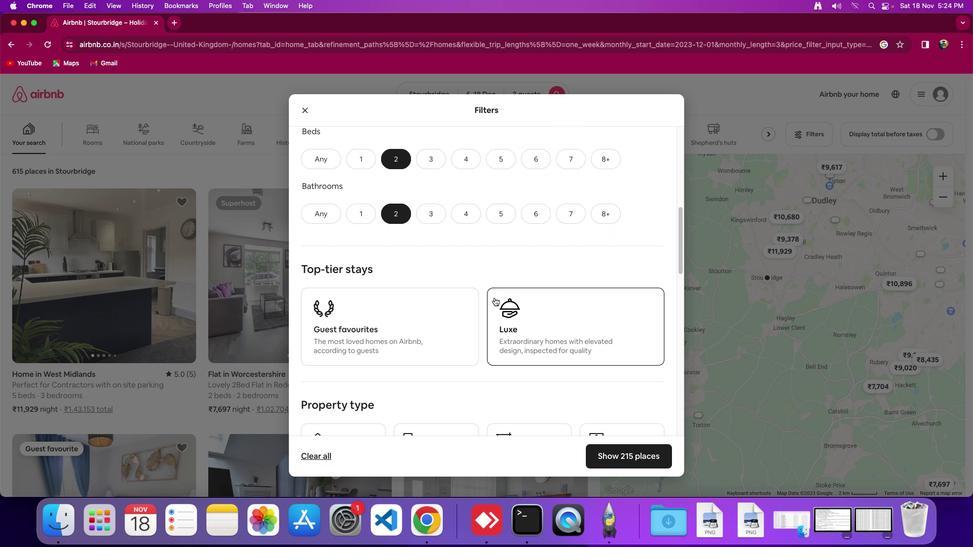 
Action: Mouse scrolled (495, 298) with delta (1, 0)
Screenshot: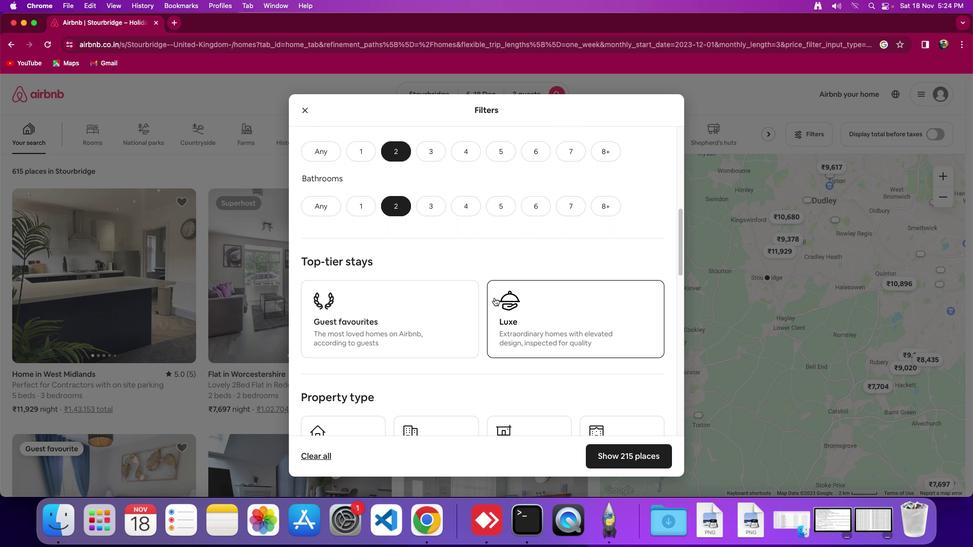 
Action: Mouse scrolled (495, 298) with delta (1, 0)
Screenshot: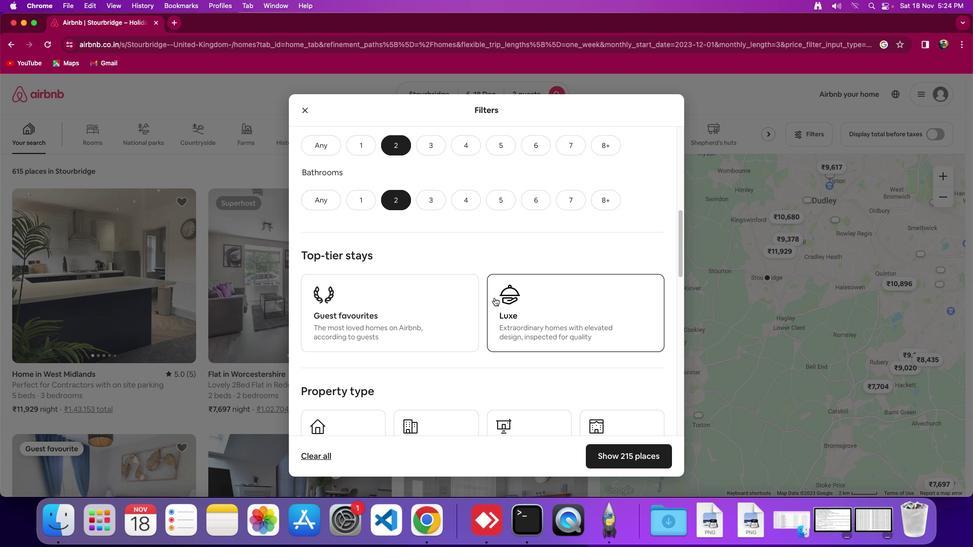 
Action: Mouse scrolled (495, 298) with delta (1, 0)
Screenshot: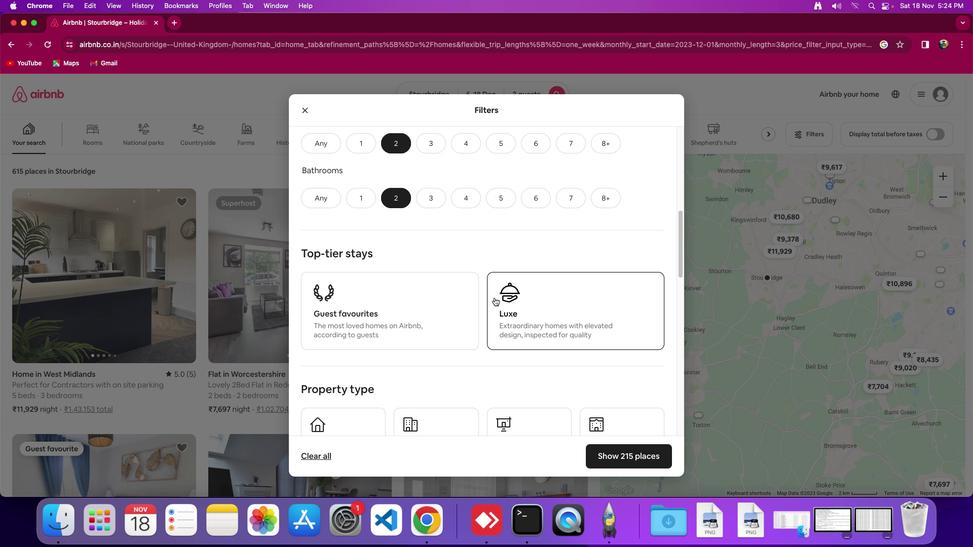 
Action: Mouse moved to (495, 297)
Screenshot: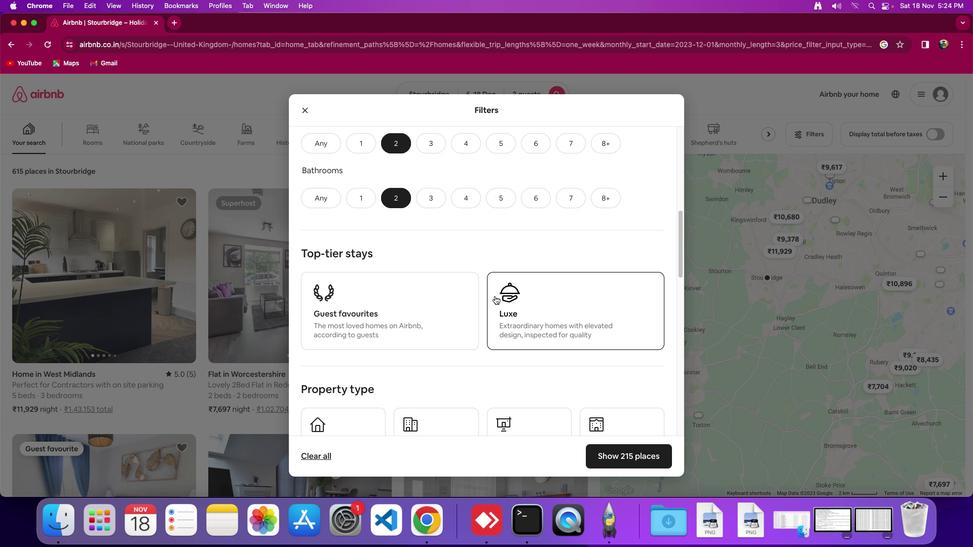 
Action: Mouse scrolled (495, 297) with delta (1, 0)
Screenshot: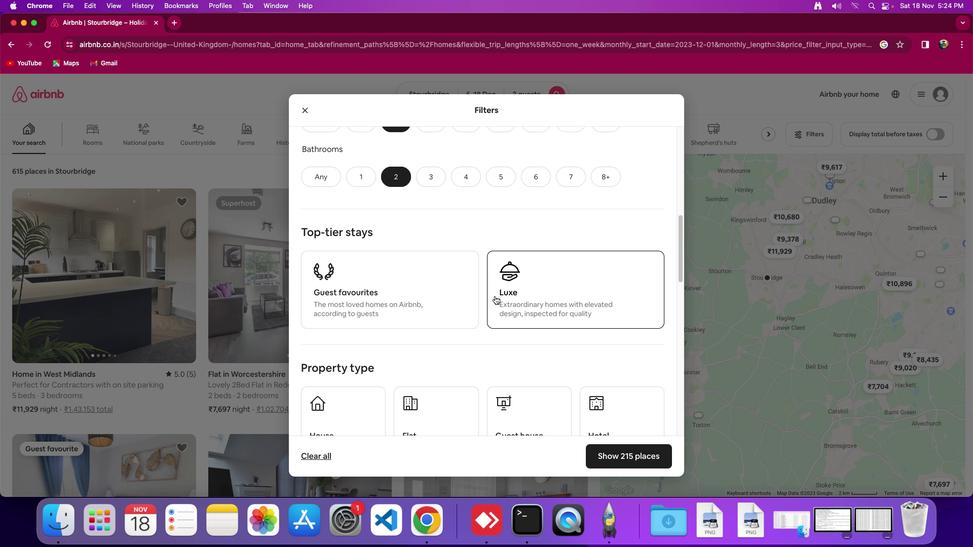 
Action: Mouse scrolled (495, 297) with delta (1, 0)
Screenshot: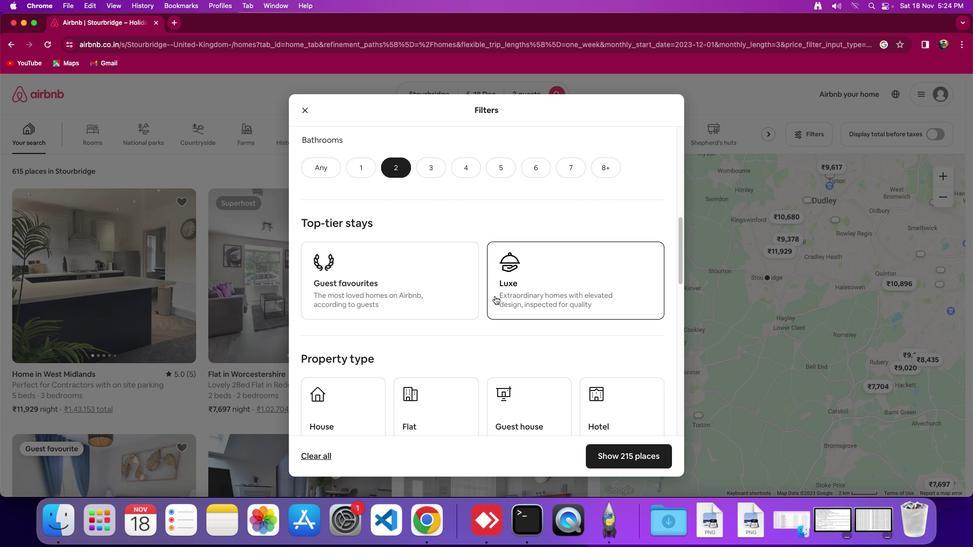 
Action: Mouse scrolled (495, 297) with delta (1, 0)
Screenshot: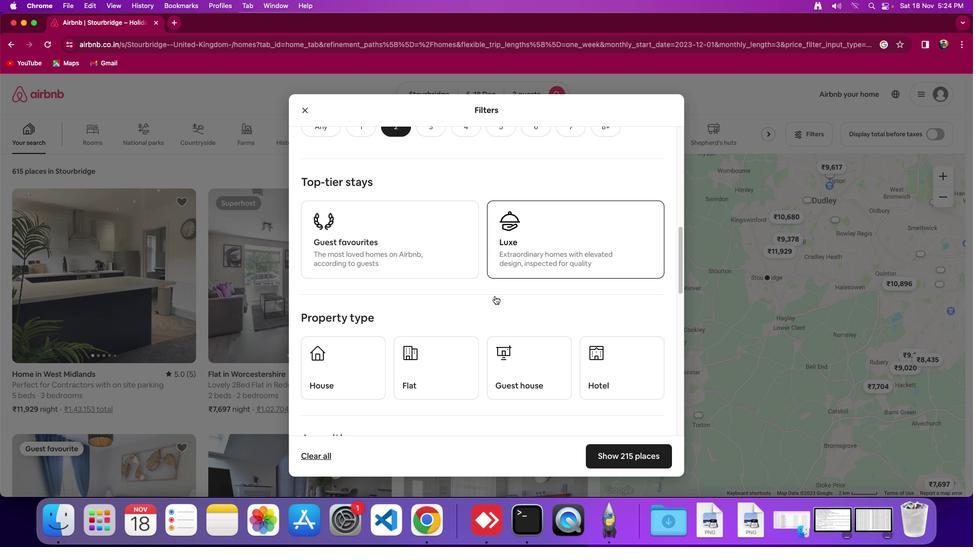 
Action: Mouse scrolled (495, 297) with delta (1, 0)
Screenshot: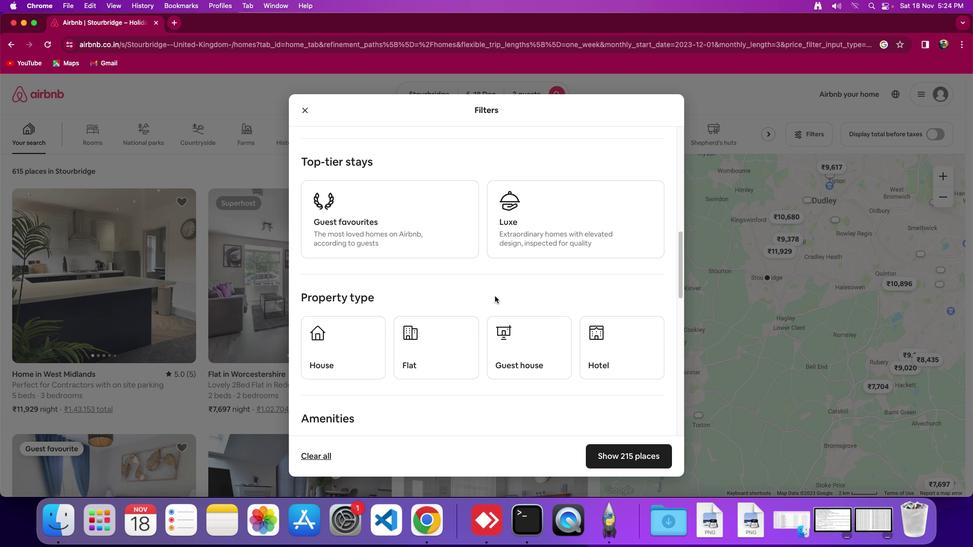 
Action: Mouse scrolled (495, 297) with delta (1, 0)
Screenshot: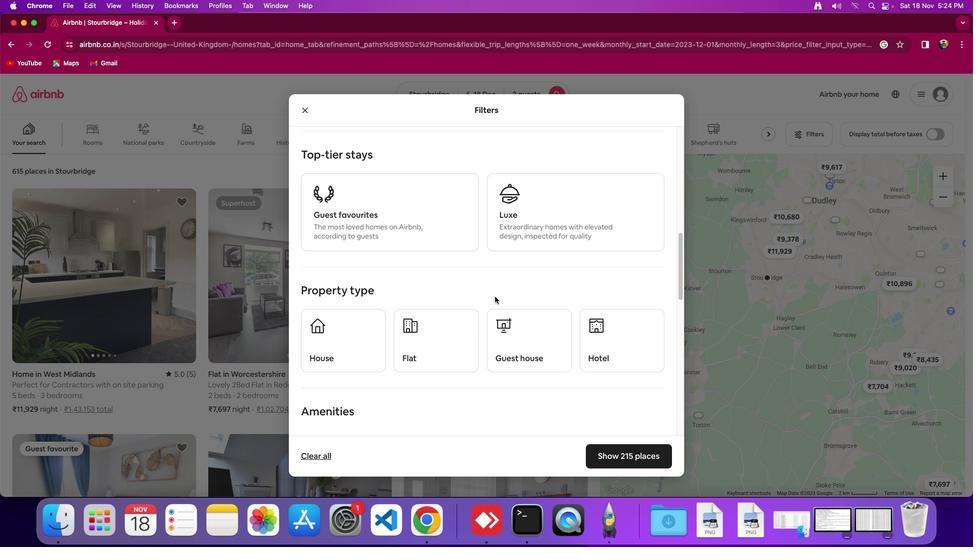 
Action: Mouse moved to (594, 328)
Screenshot: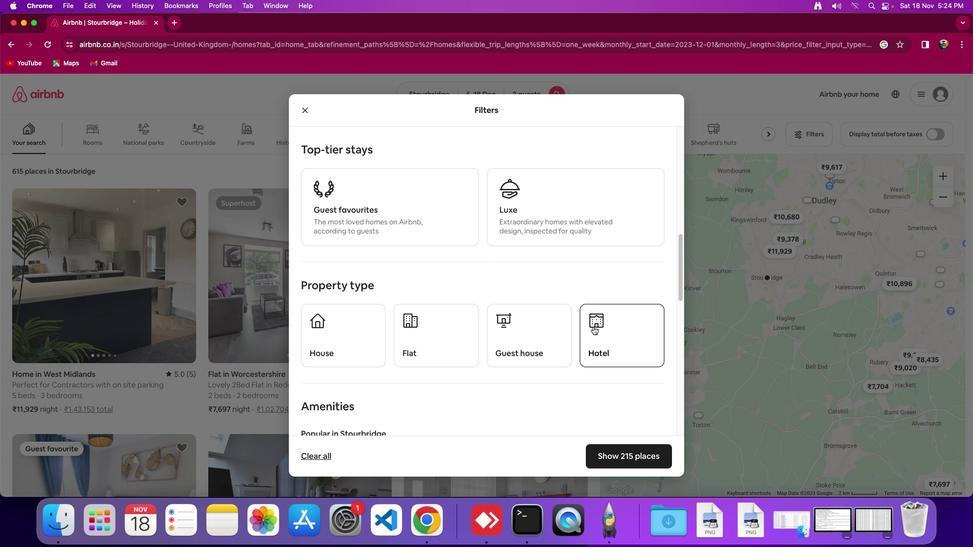 
Action: Mouse pressed left at (594, 328)
Screenshot: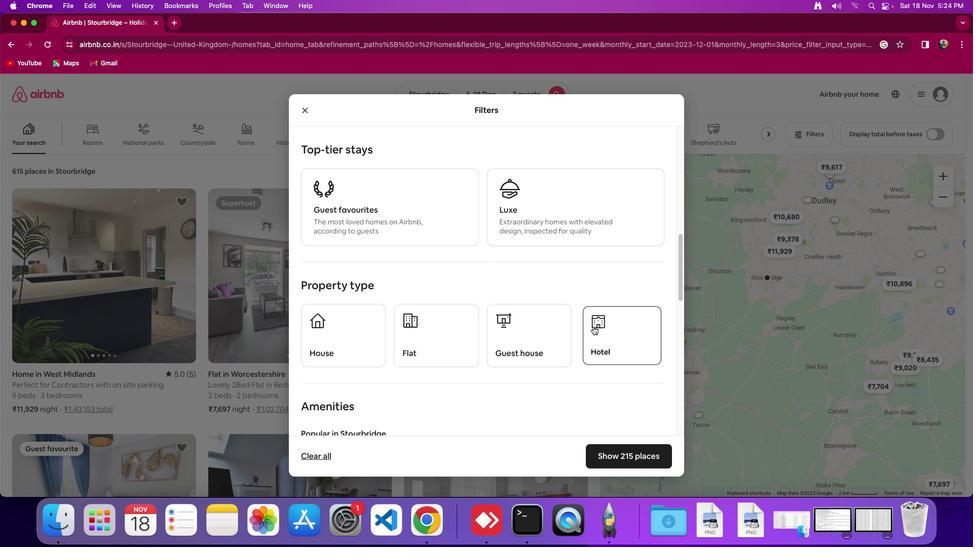 
Action: Mouse moved to (527, 274)
Screenshot: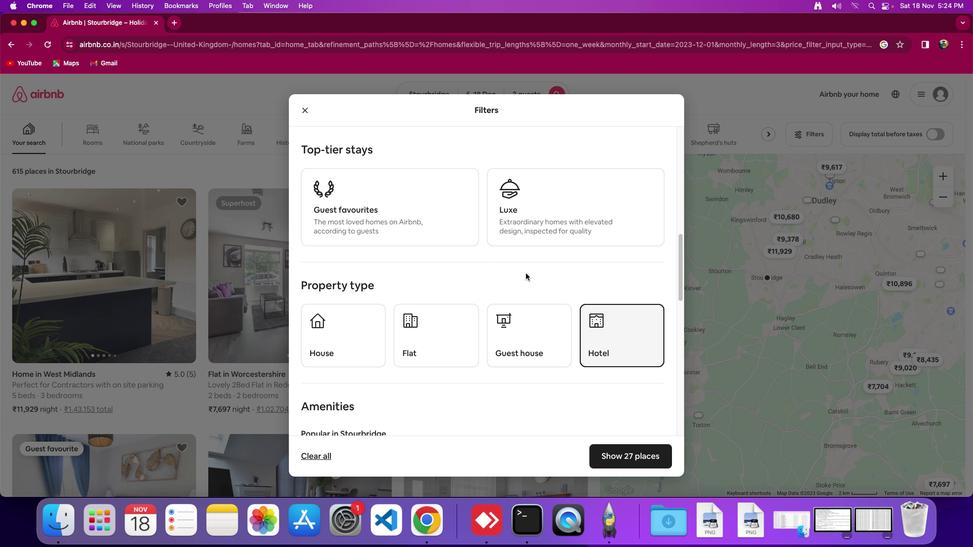 
Action: Mouse scrolled (527, 274) with delta (1, 0)
Screenshot: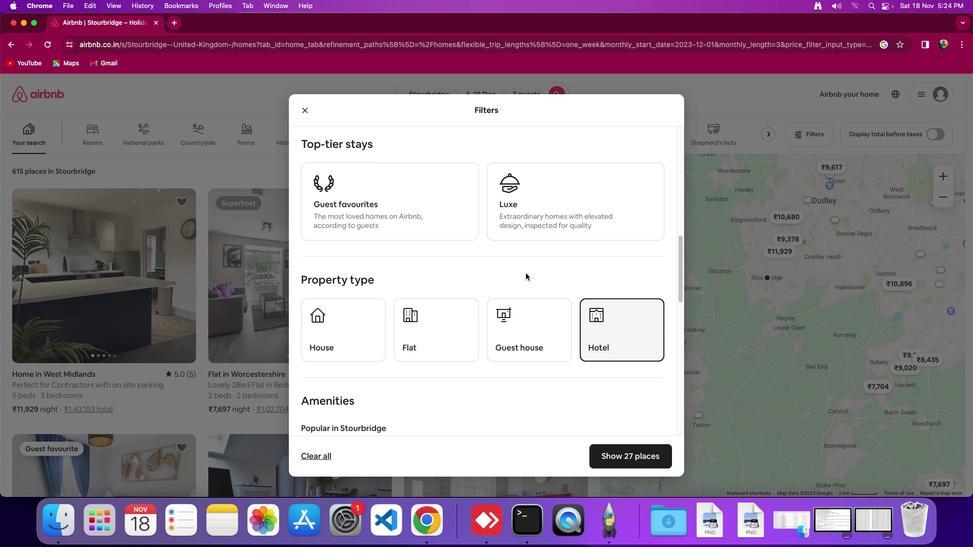 
Action: Mouse scrolled (527, 274) with delta (1, 0)
Screenshot: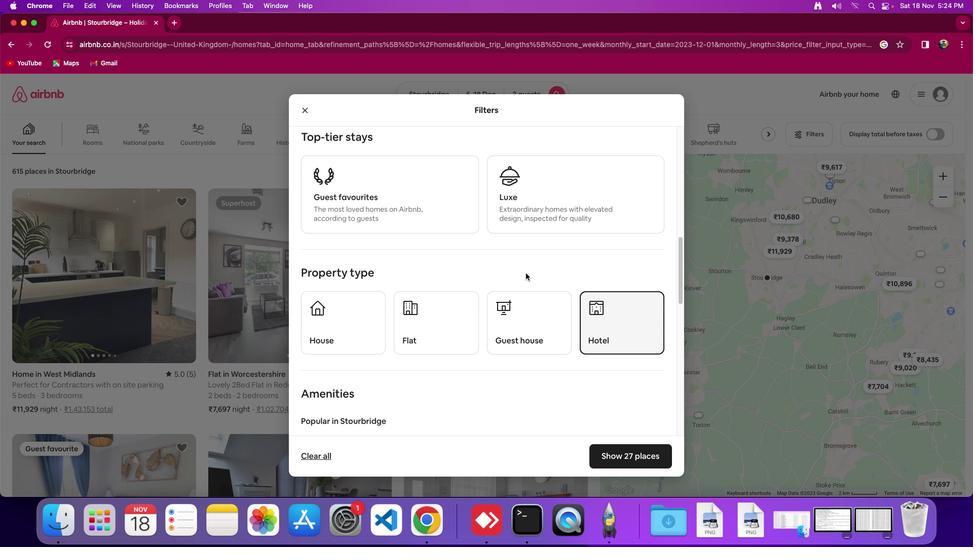 
Action: Mouse scrolled (527, 274) with delta (1, 0)
Screenshot: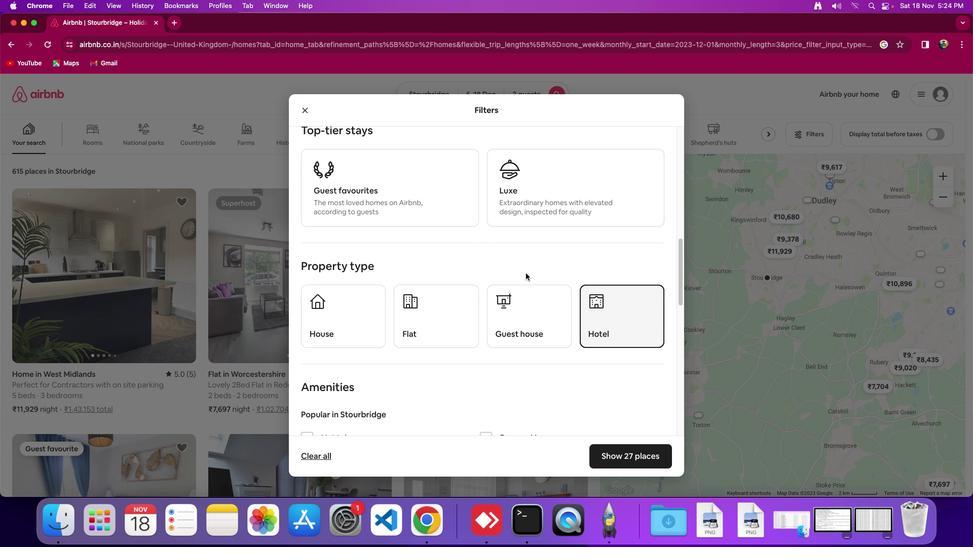 
Action: Mouse scrolled (527, 274) with delta (1, 0)
Screenshot: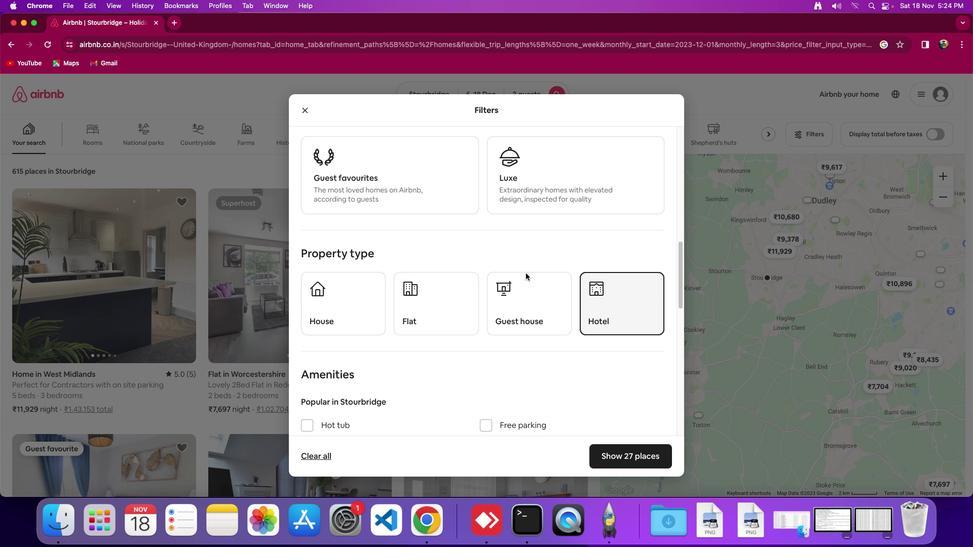 
Action: Mouse scrolled (527, 274) with delta (1, 0)
Screenshot: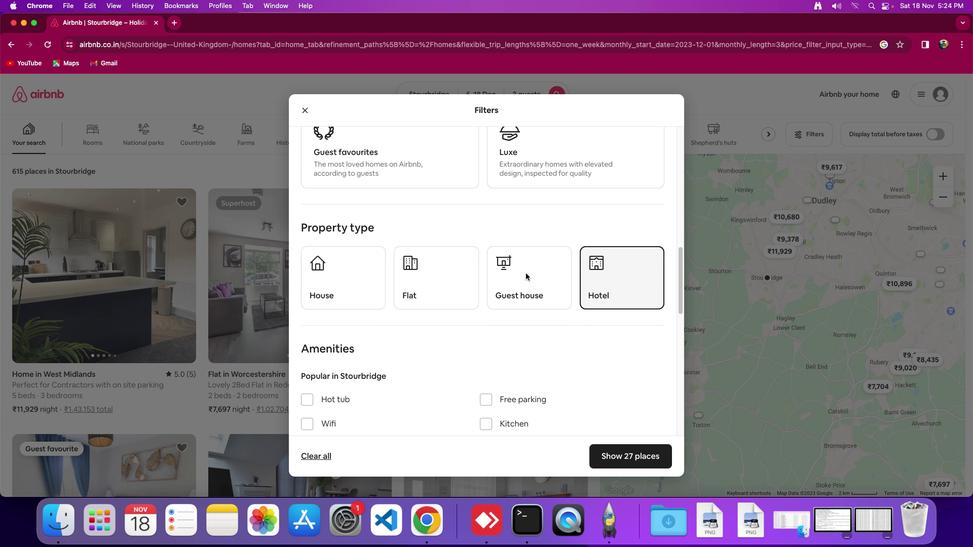 
Action: Mouse scrolled (527, 274) with delta (1, 0)
Screenshot: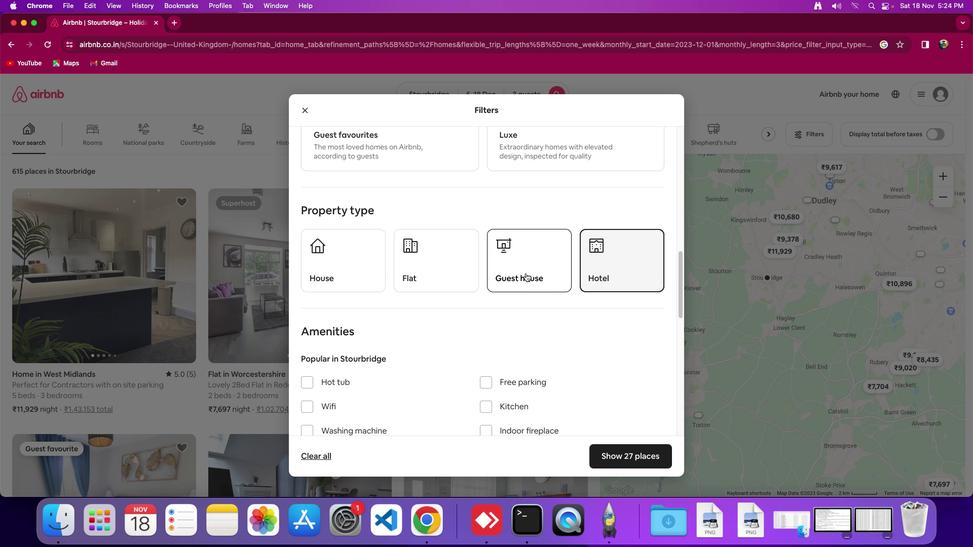 
Action: Mouse scrolled (527, 274) with delta (1, 0)
Screenshot: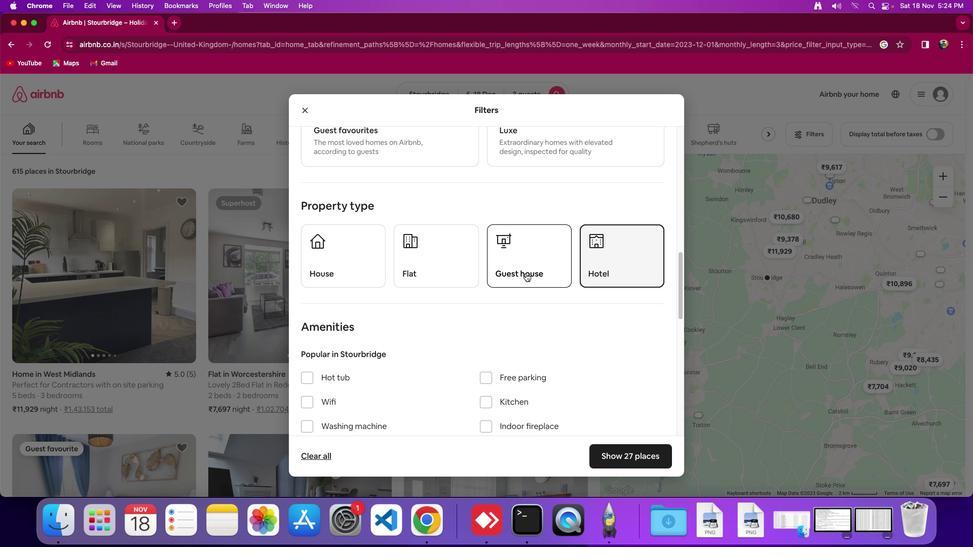
Action: Mouse scrolled (527, 274) with delta (1, 0)
Screenshot: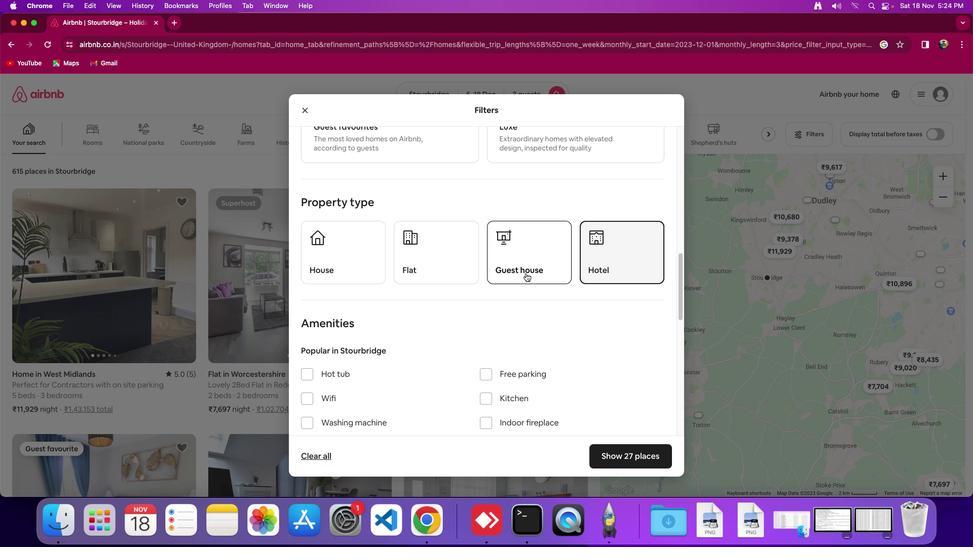 
Action: Mouse scrolled (527, 274) with delta (1, 0)
Screenshot: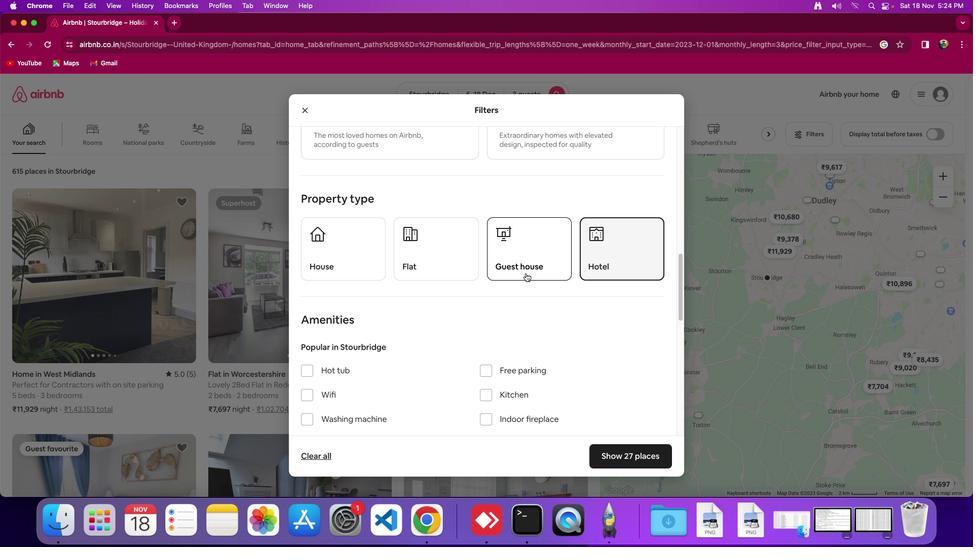 
Action: Mouse scrolled (527, 274) with delta (1, 0)
Screenshot: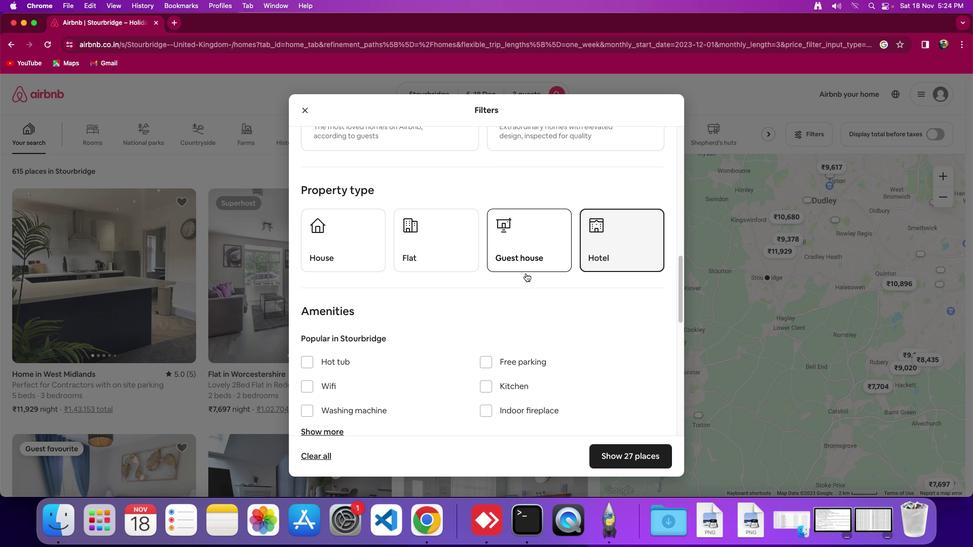 
Action: Mouse scrolled (527, 274) with delta (1, 0)
Screenshot: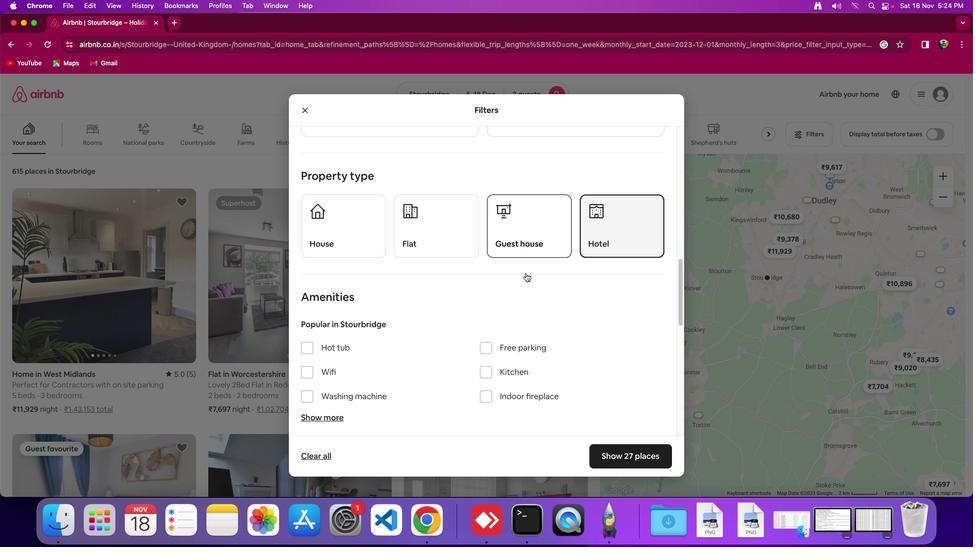 
Action: Mouse scrolled (527, 274) with delta (1, 0)
Screenshot: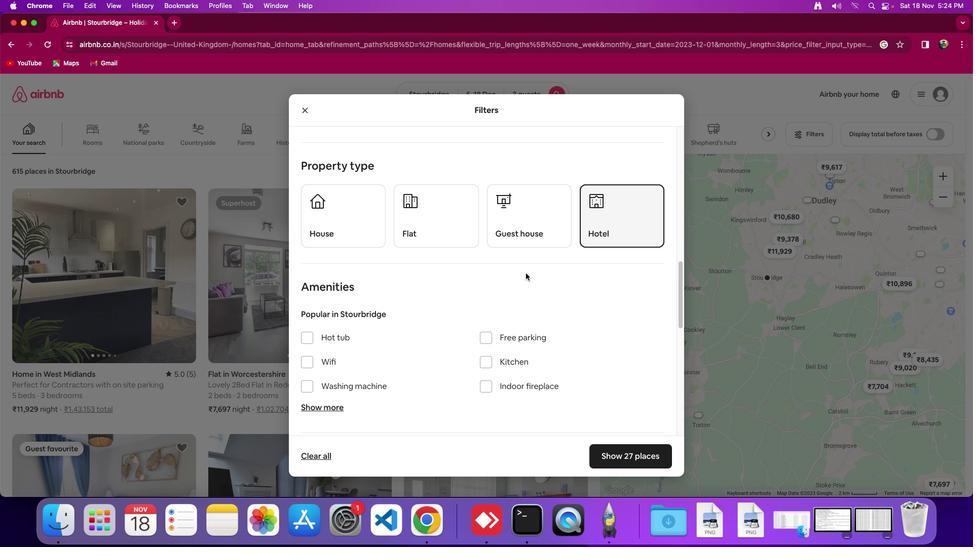 
Action: Mouse scrolled (527, 274) with delta (1, 0)
Screenshot: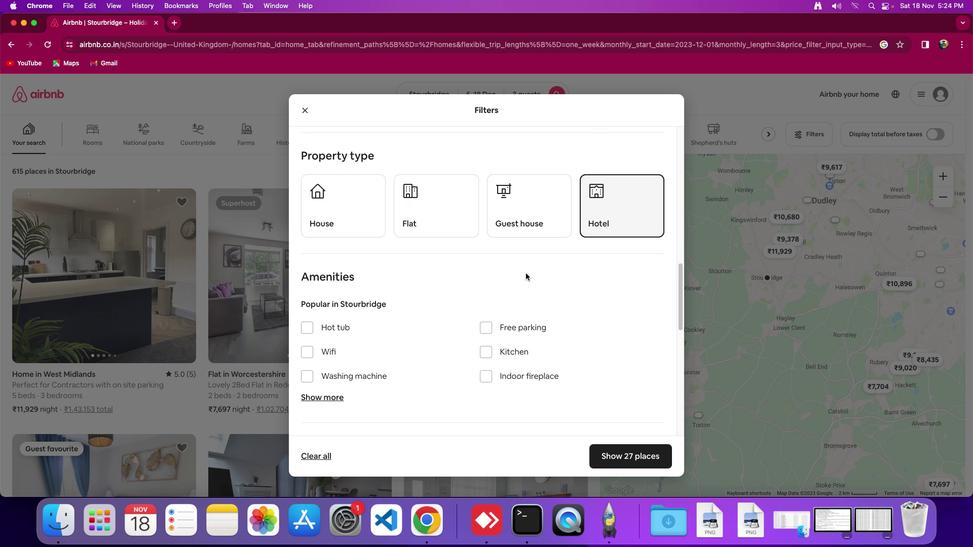 
Action: Mouse scrolled (527, 274) with delta (1, 0)
Screenshot: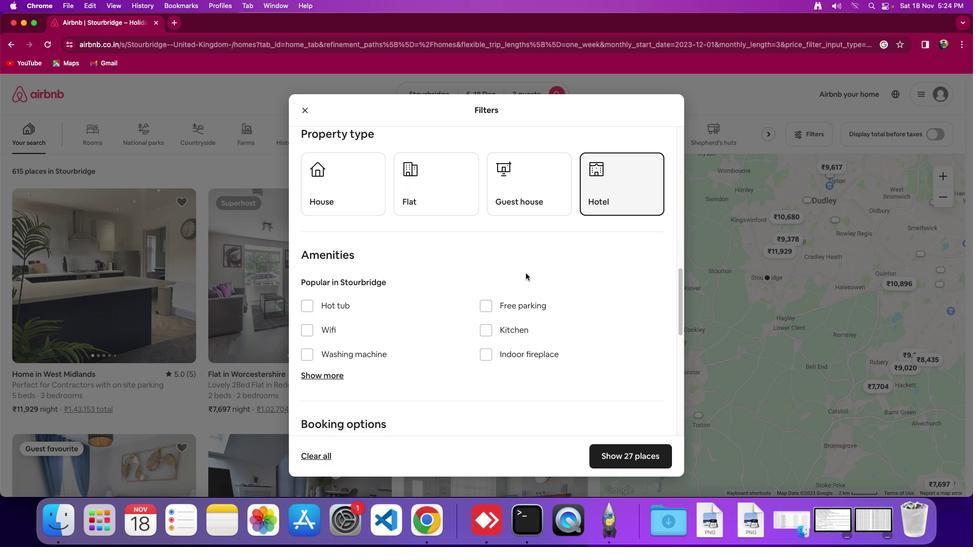 
Action: Mouse moved to (608, 458)
Screenshot: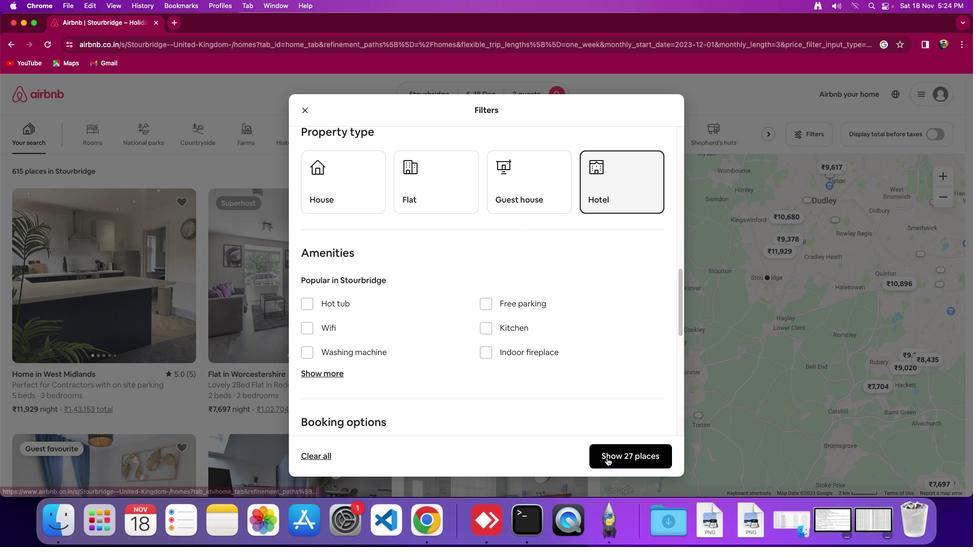 
Action: Mouse pressed left at (608, 458)
Screenshot: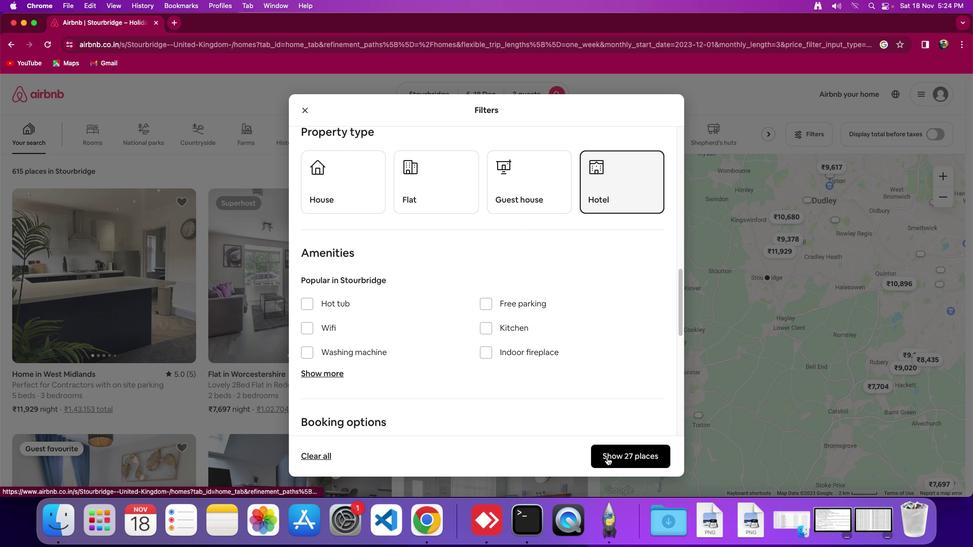 
Action: Mouse moved to (152, 309)
Screenshot: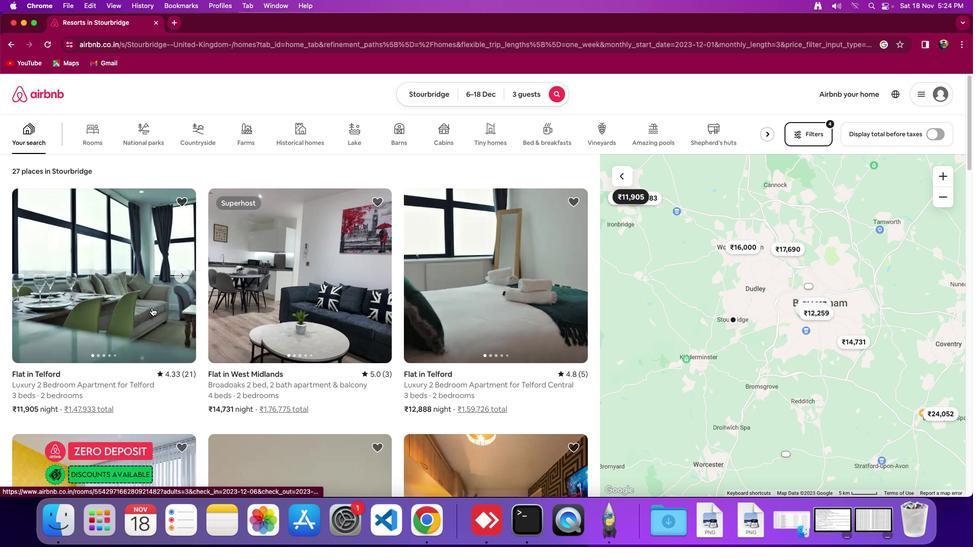 
Action: Mouse pressed left at (152, 309)
Screenshot: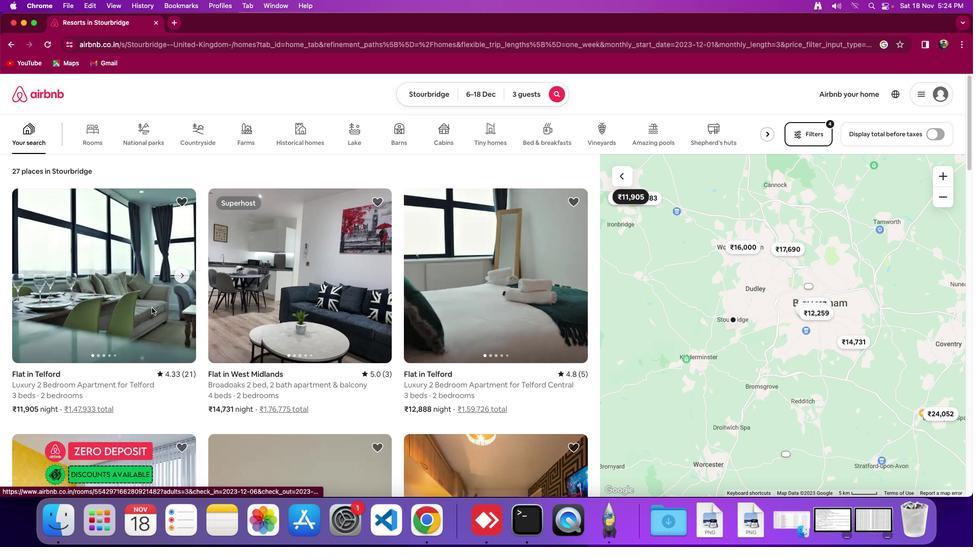 
Action: Mouse moved to (709, 359)
Screenshot: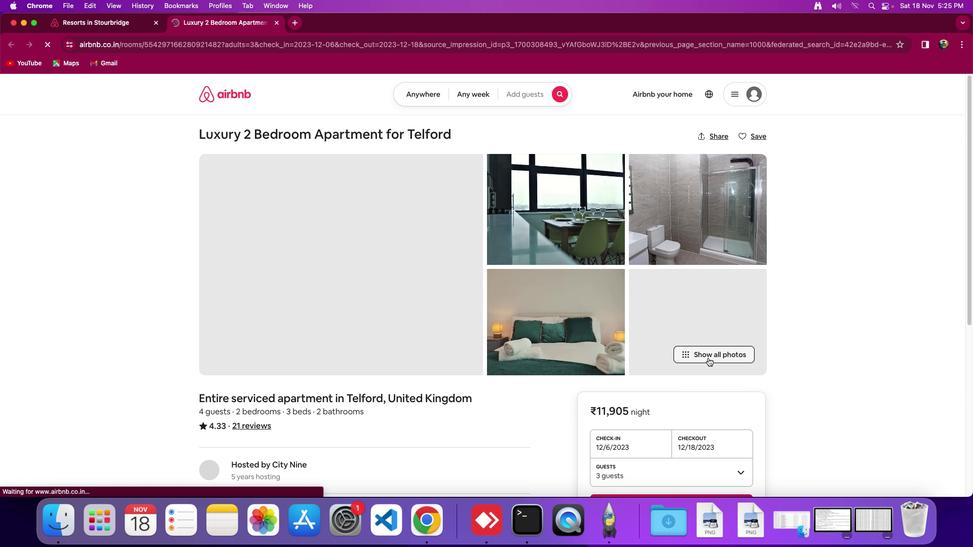 
Action: Mouse pressed left at (709, 359)
Screenshot: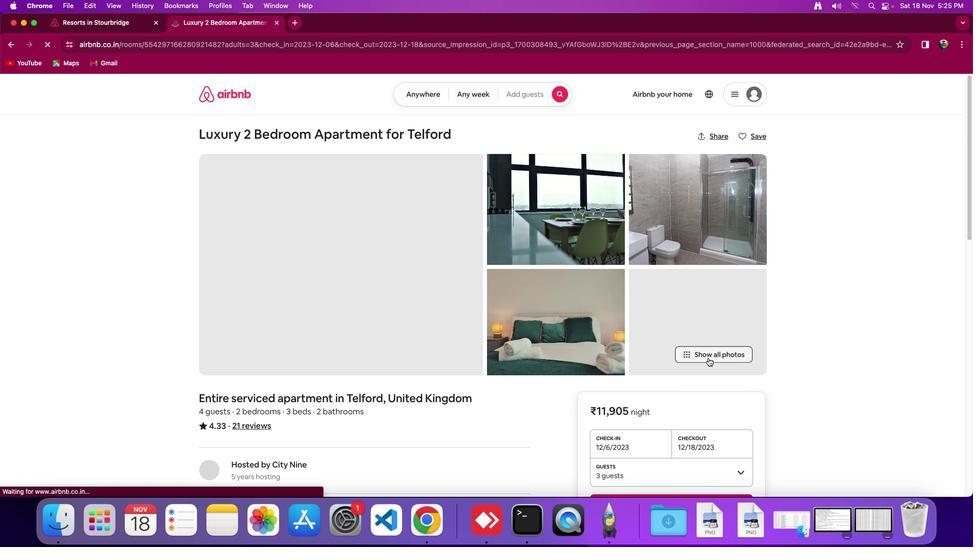 
Action: Mouse moved to (642, 393)
Screenshot: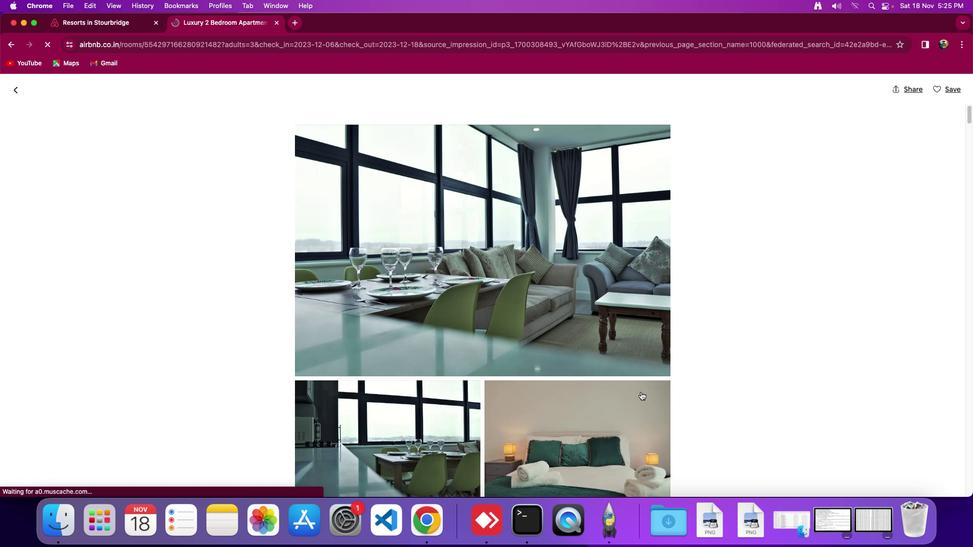 
Action: Mouse scrolled (642, 393) with delta (1, 0)
Screenshot: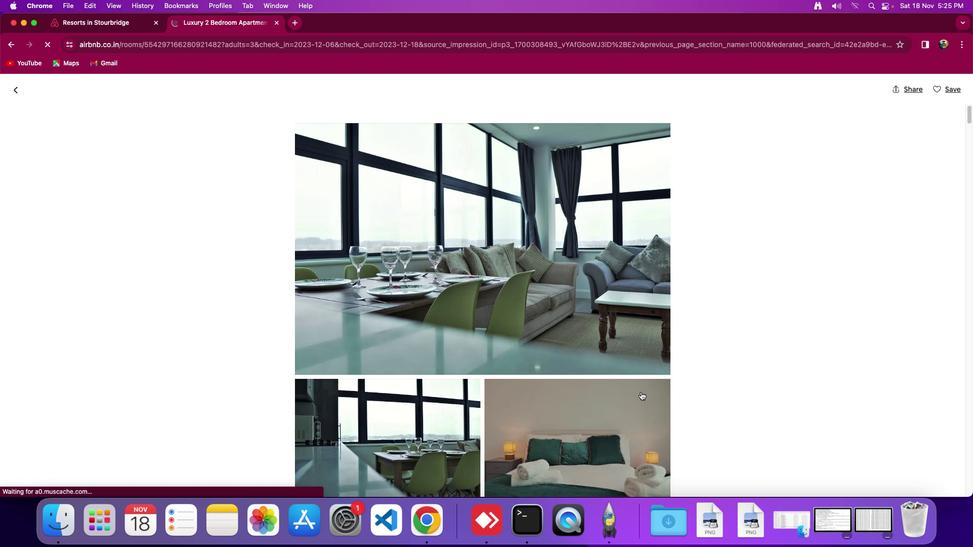 
Action: Mouse scrolled (642, 393) with delta (1, 0)
Screenshot: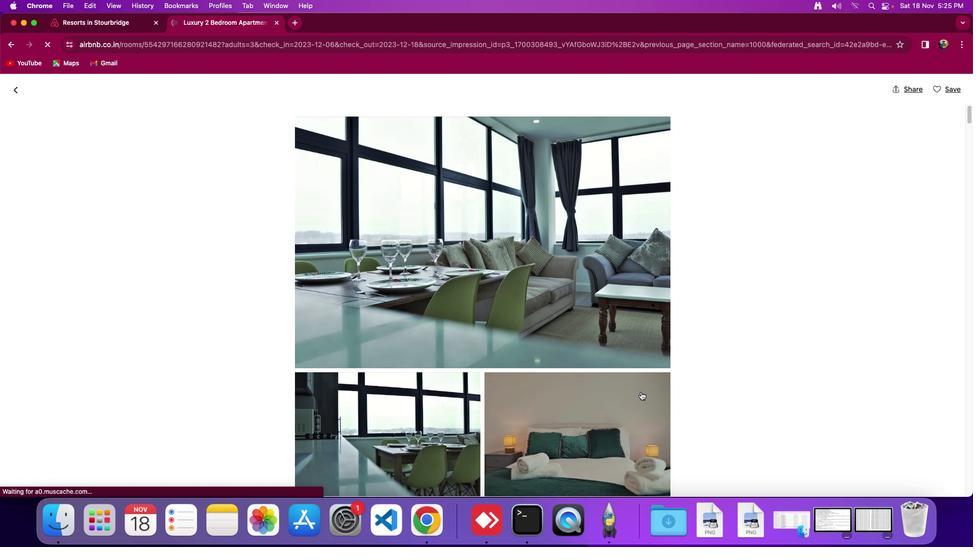 
Action: Mouse scrolled (642, 393) with delta (1, 0)
Screenshot: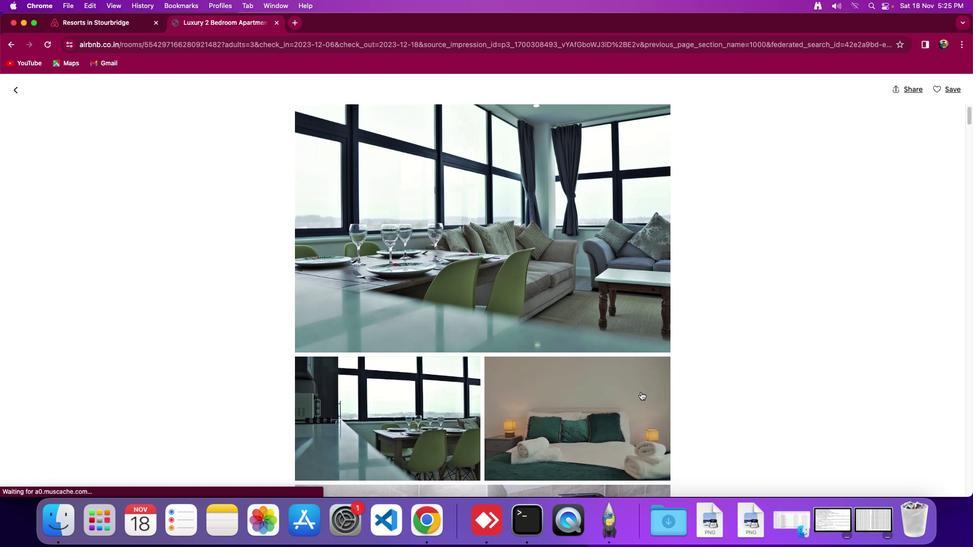 
Action: Mouse scrolled (642, 393) with delta (1, 0)
Screenshot: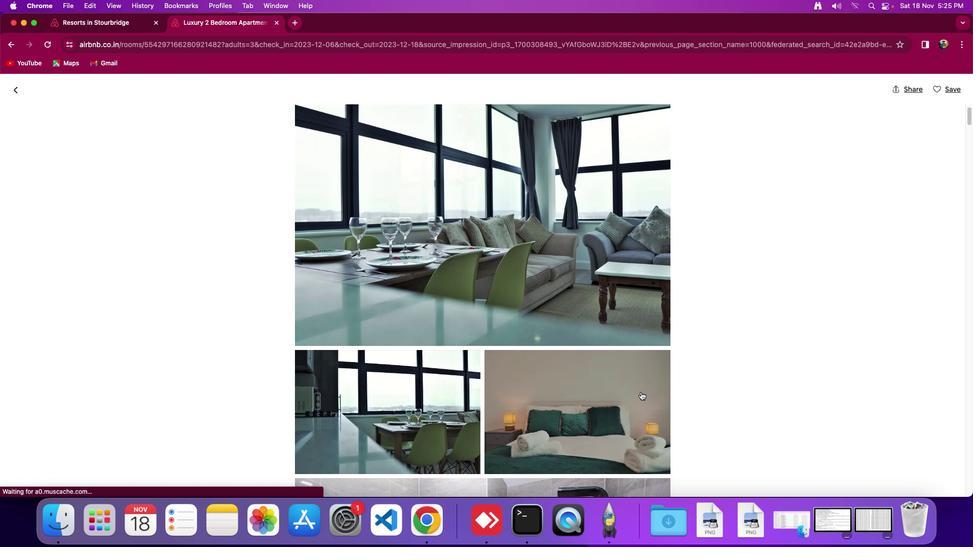 
Action: Mouse scrolled (642, 393) with delta (1, 0)
Screenshot: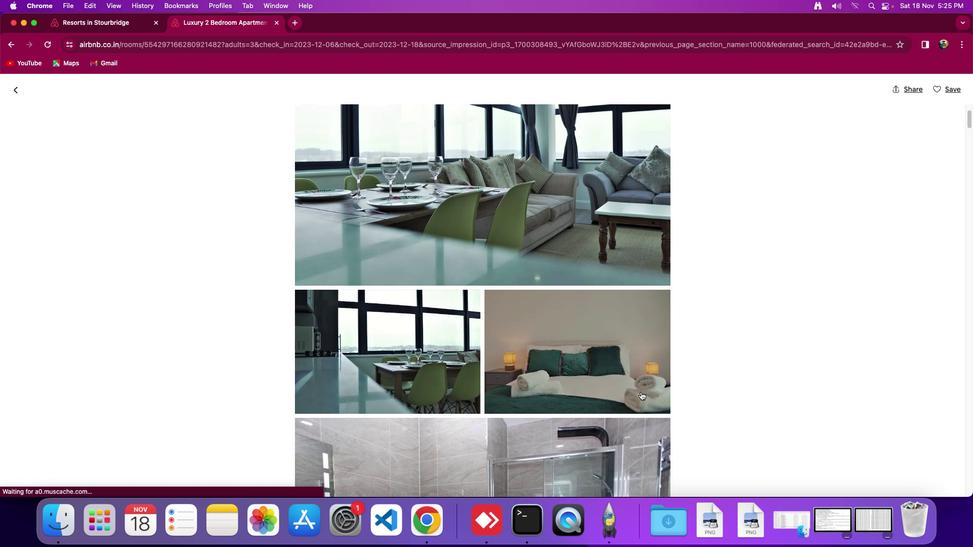 
Action: Mouse scrolled (642, 393) with delta (1, 0)
Screenshot: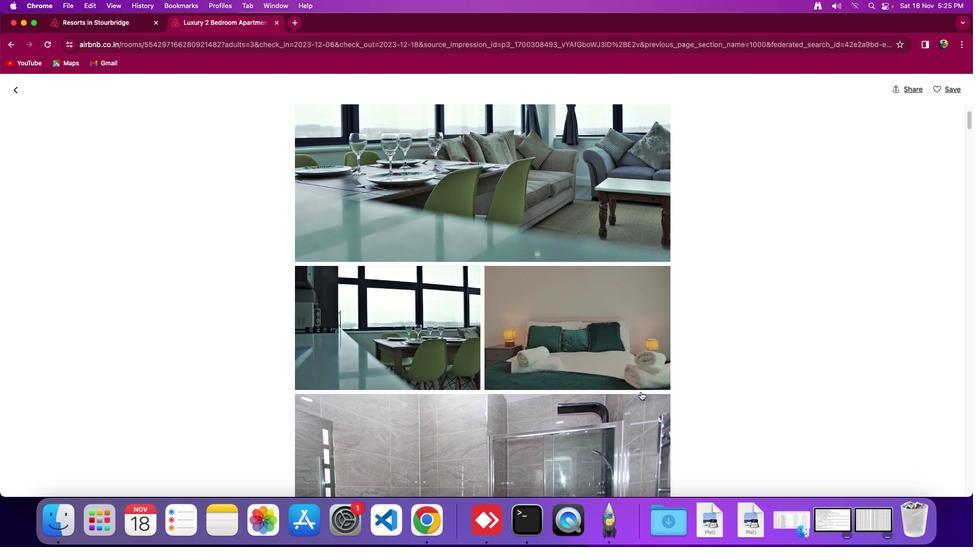 
Action: Mouse scrolled (642, 393) with delta (1, 0)
Screenshot: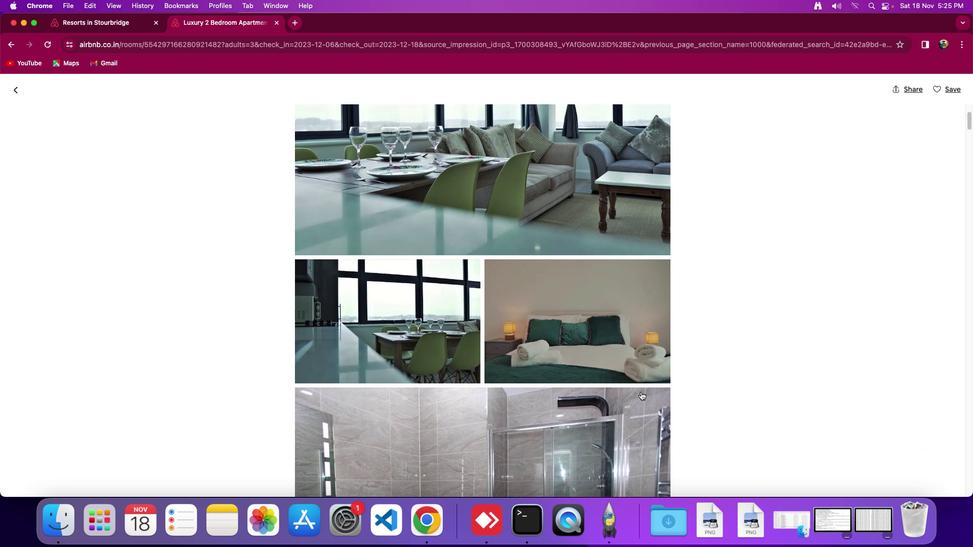 
Action: Mouse scrolled (642, 393) with delta (1, 0)
Screenshot: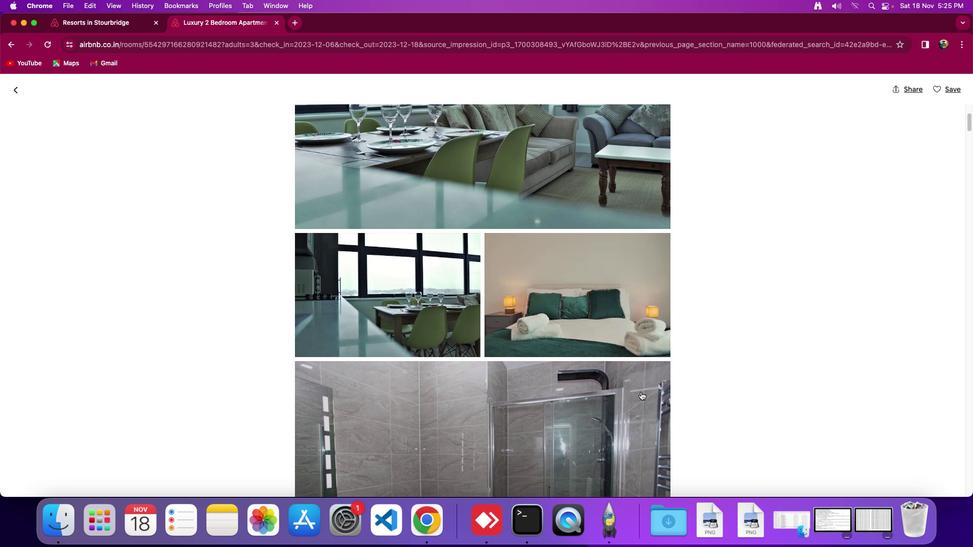 
Action: Mouse scrolled (642, 393) with delta (1, 0)
Screenshot: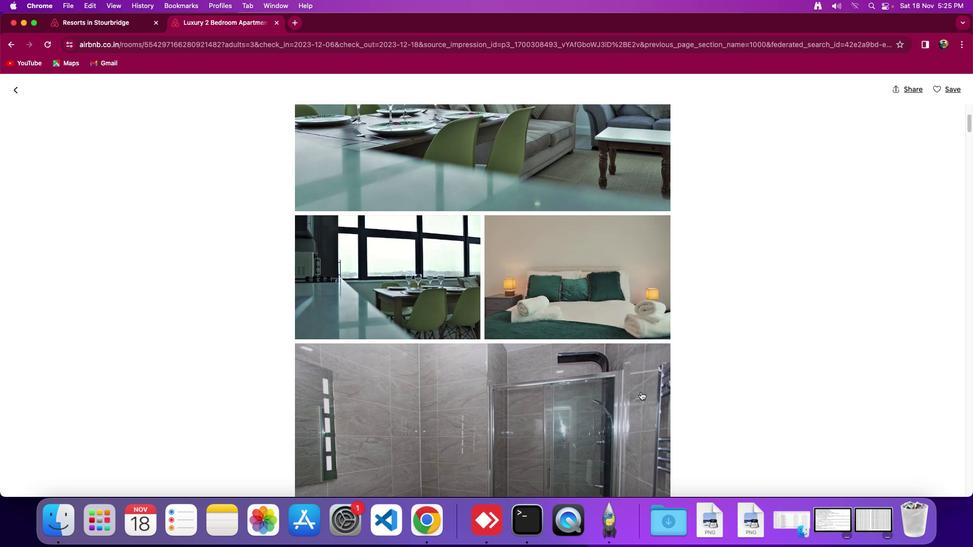 
Action: Mouse scrolled (642, 393) with delta (1, 0)
Screenshot: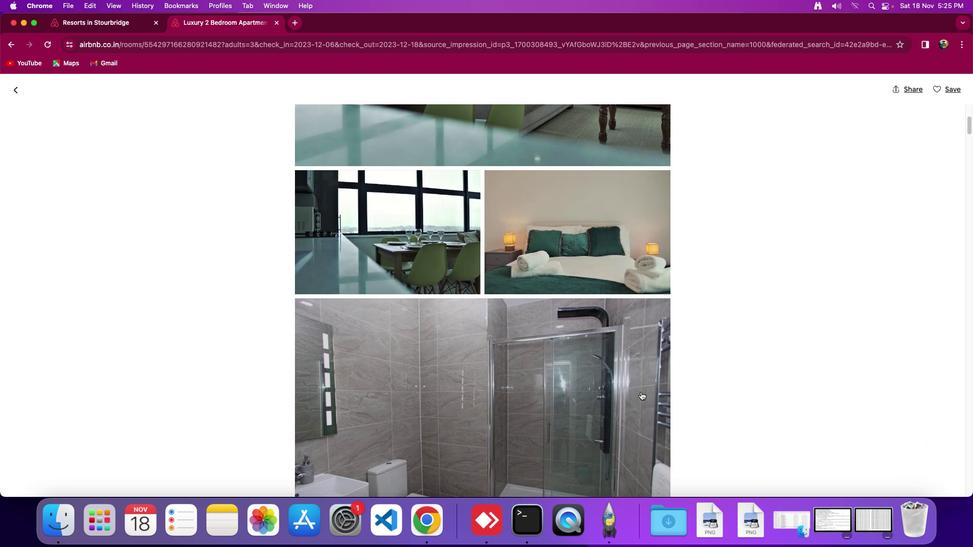 
Action: Mouse scrolled (642, 393) with delta (1, 0)
Screenshot: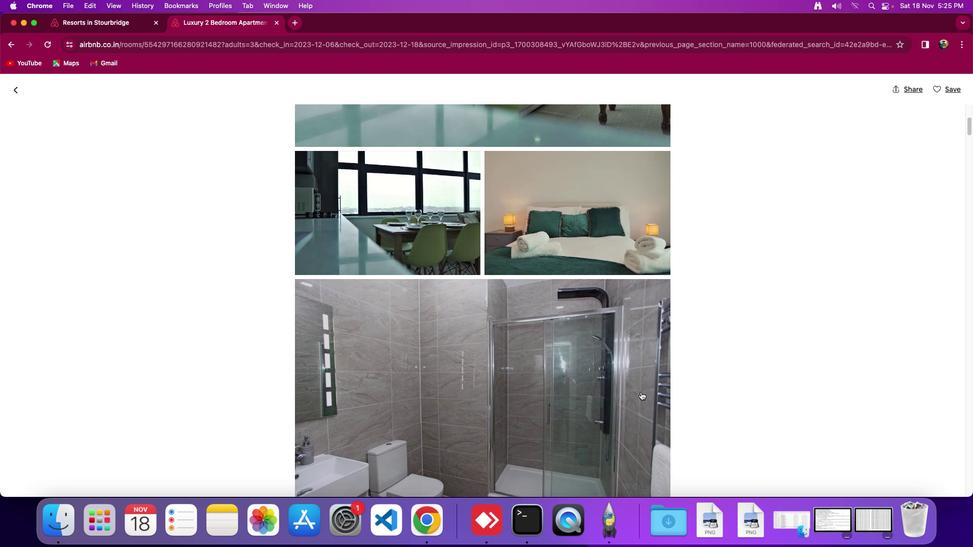 
Action: Mouse scrolled (642, 393) with delta (1, 0)
Screenshot: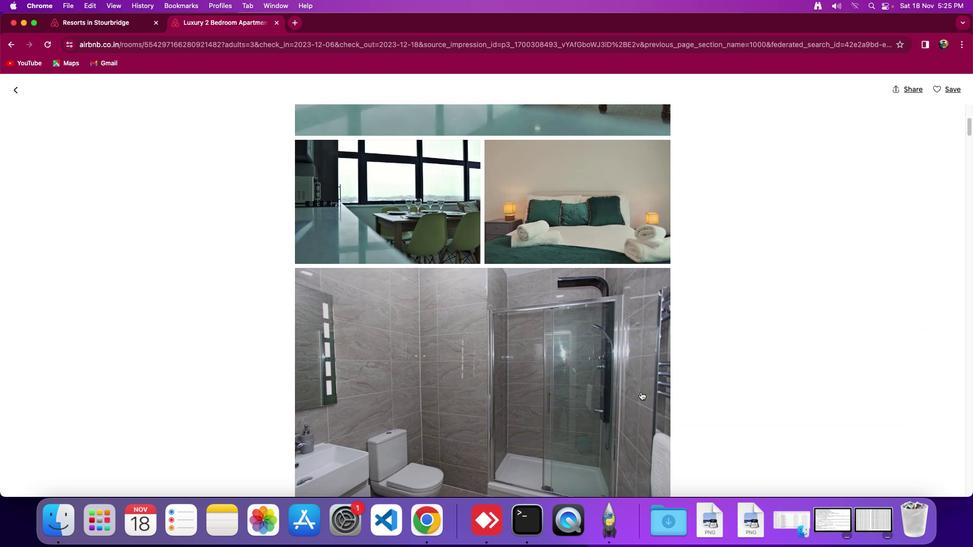 
Action: Mouse scrolled (642, 393) with delta (1, 0)
Screenshot: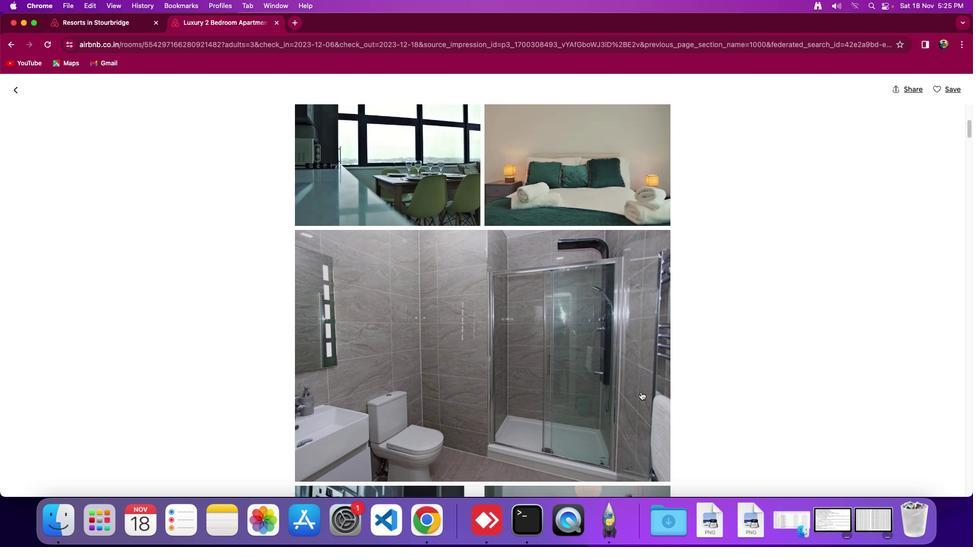 
Action: Mouse scrolled (642, 393) with delta (1, 0)
Screenshot: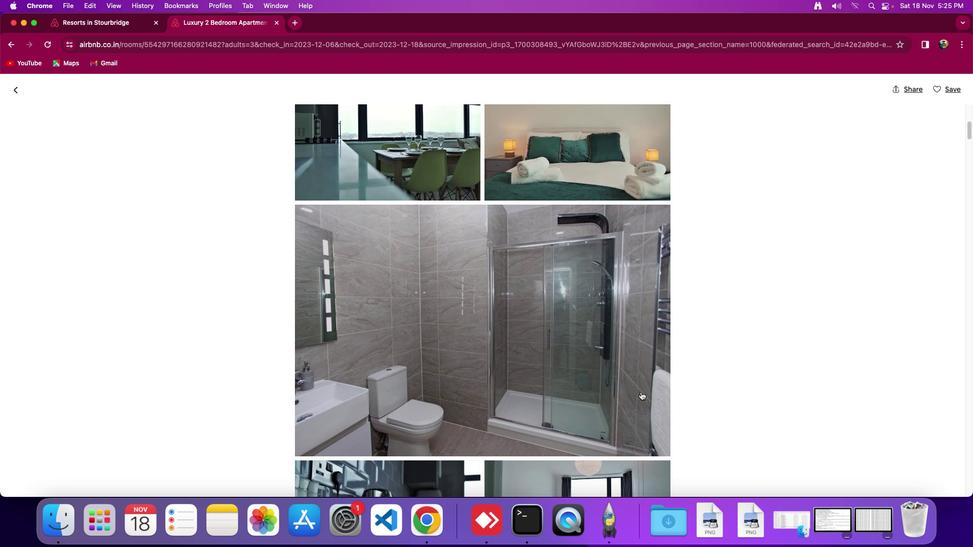 
Action: Mouse scrolled (642, 393) with delta (1, 0)
Screenshot: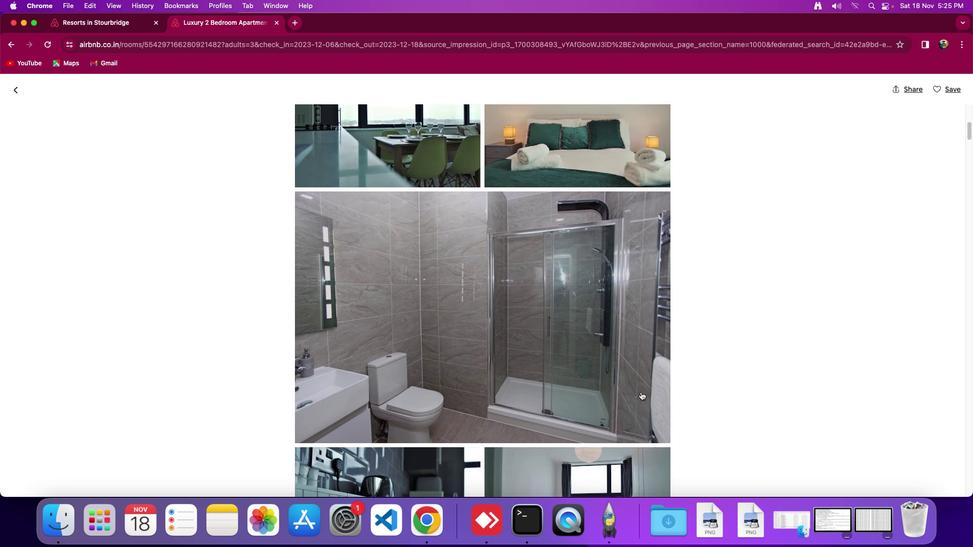 
Action: Mouse scrolled (642, 393) with delta (1, 0)
Screenshot: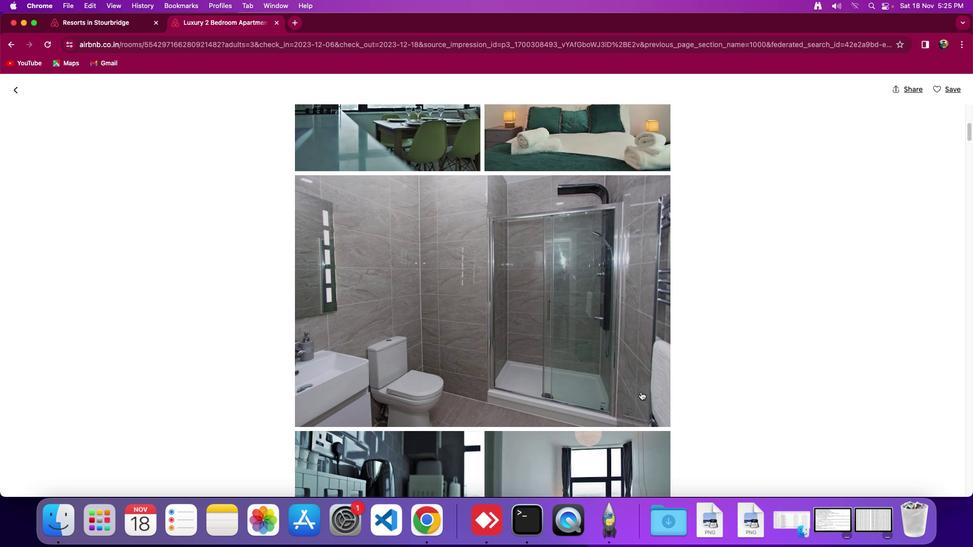 
Action: Mouse scrolled (642, 393) with delta (1, 0)
Screenshot: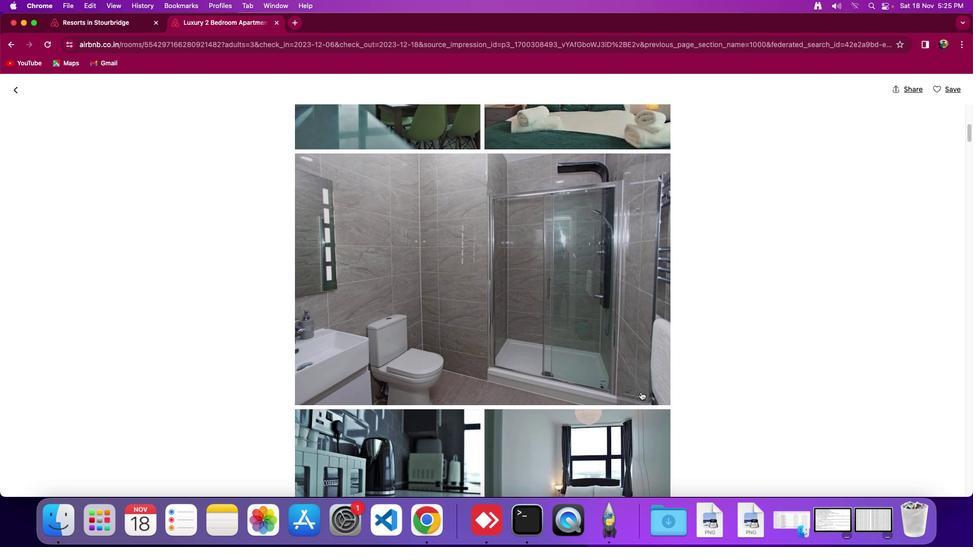 
Action: Mouse scrolled (642, 393) with delta (1, 0)
Screenshot: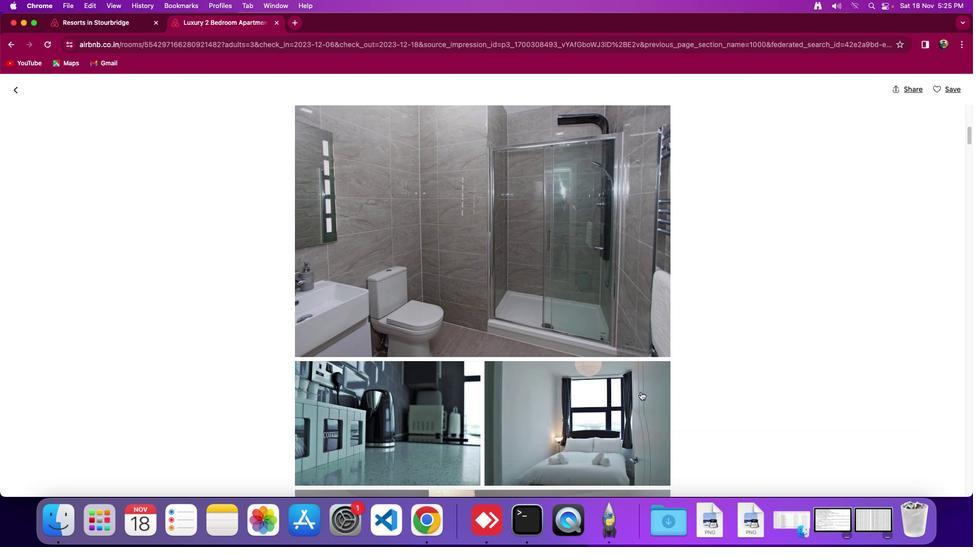 
Action: Mouse scrolled (642, 393) with delta (1, 0)
Screenshot: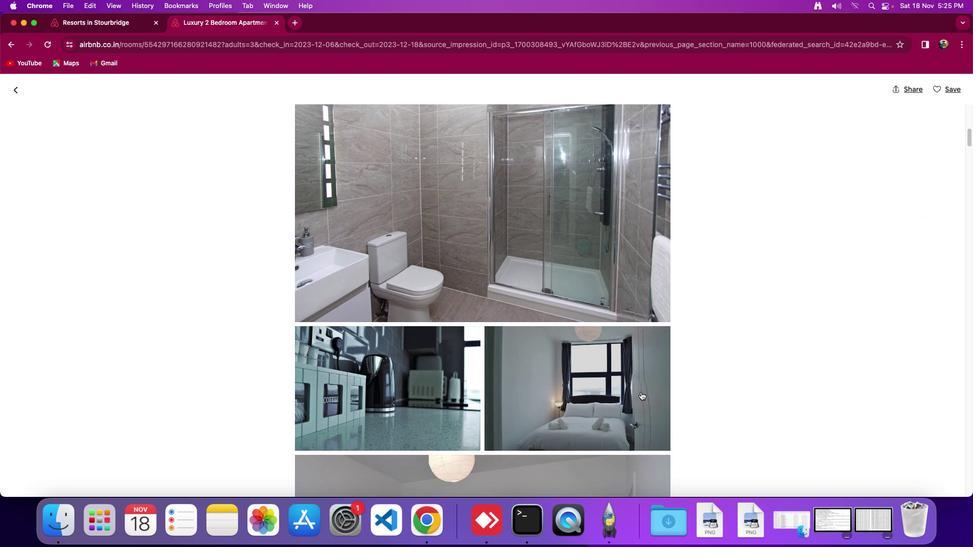 
Action: Mouse scrolled (642, 393) with delta (1, 0)
Screenshot: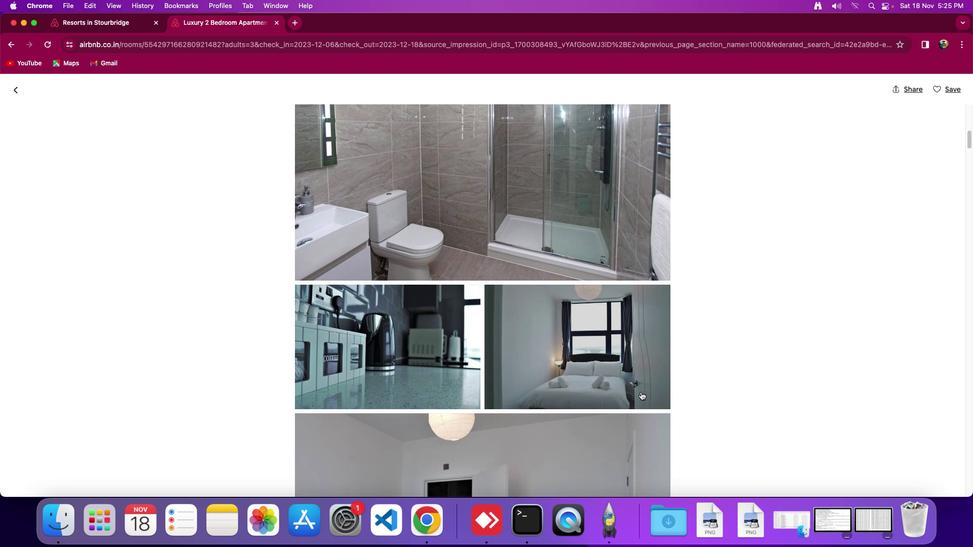 
Action: Mouse scrolled (642, 393) with delta (1, 0)
Screenshot: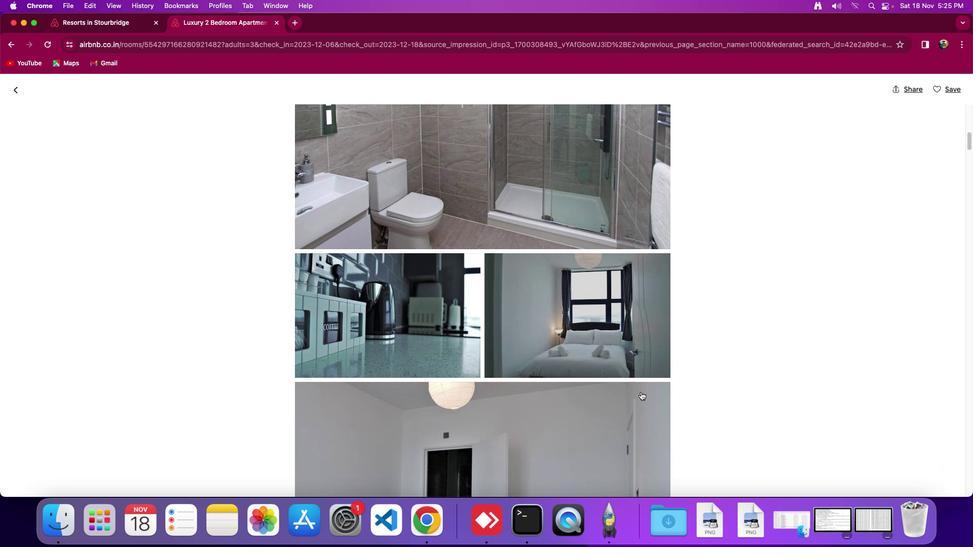 
Action: Mouse scrolled (642, 393) with delta (1, 0)
Screenshot: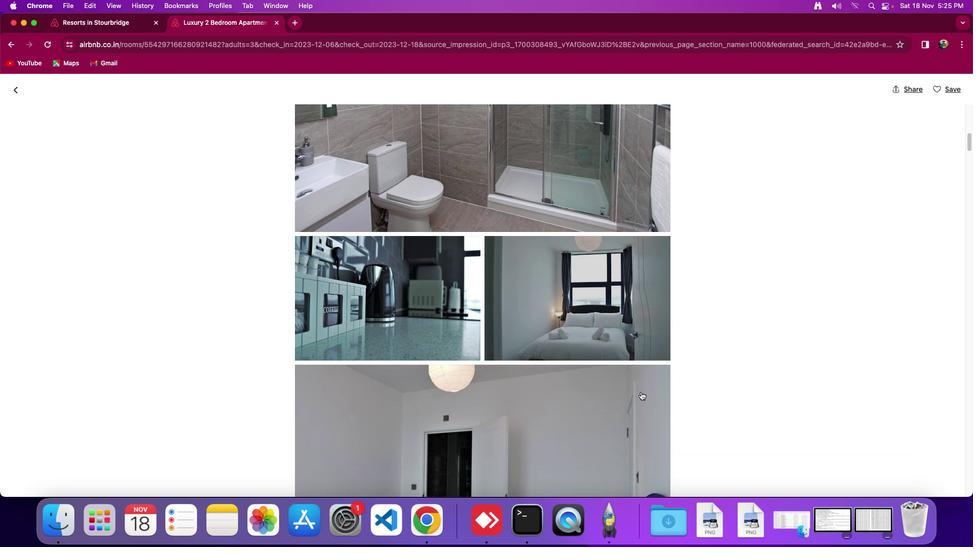 
Action: Mouse scrolled (642, 393) with delta (1, 0)
Screenshot: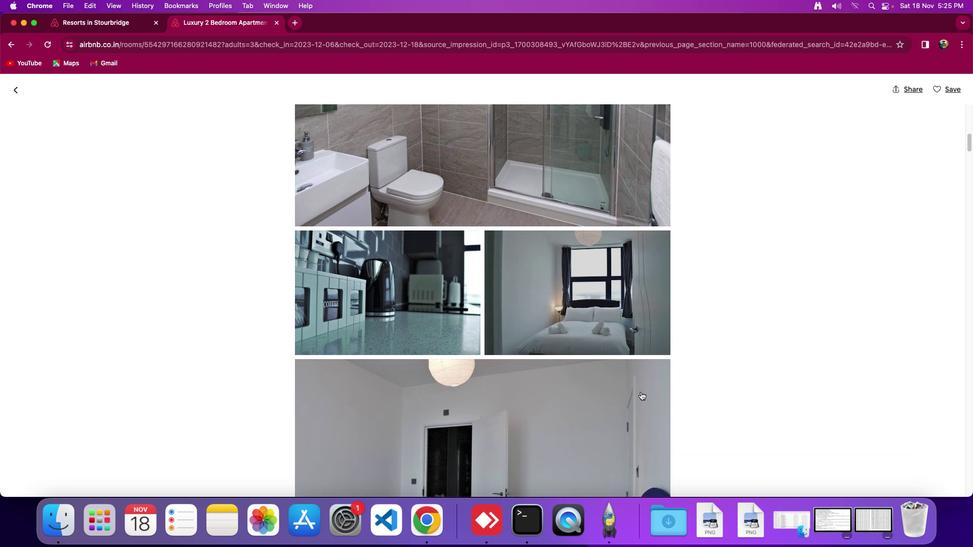 
Action: Mouse moved to (647, 389)
Screenshot: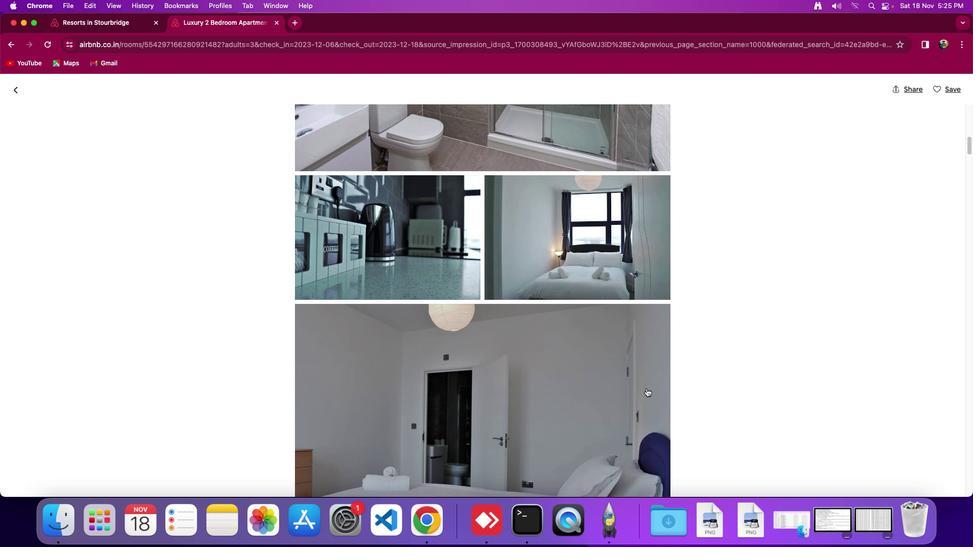 
Action: Mouse scrolled (647, 389) with delta (1, 0)
Screenshot: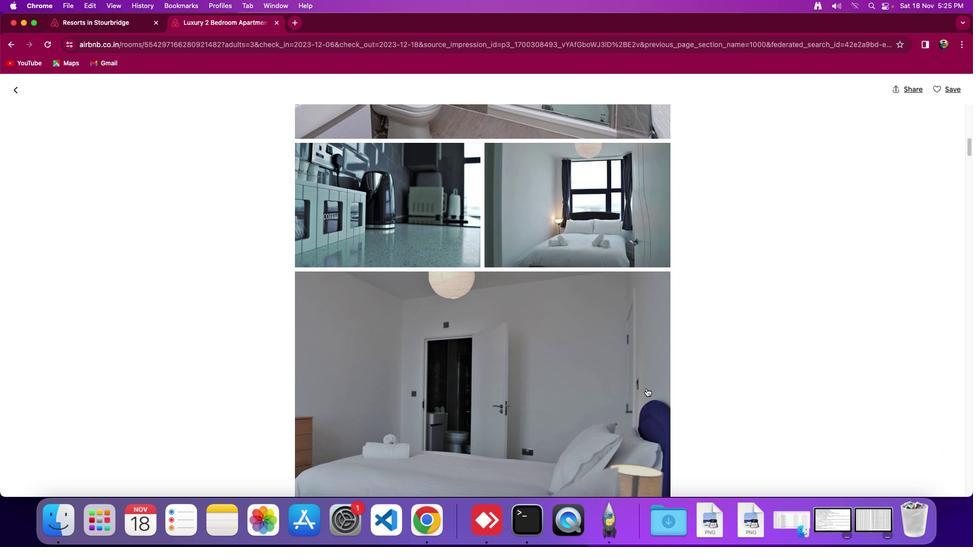 
Action: Mouse scrolled (647, 389) with delta (1, 0)
Screenshot: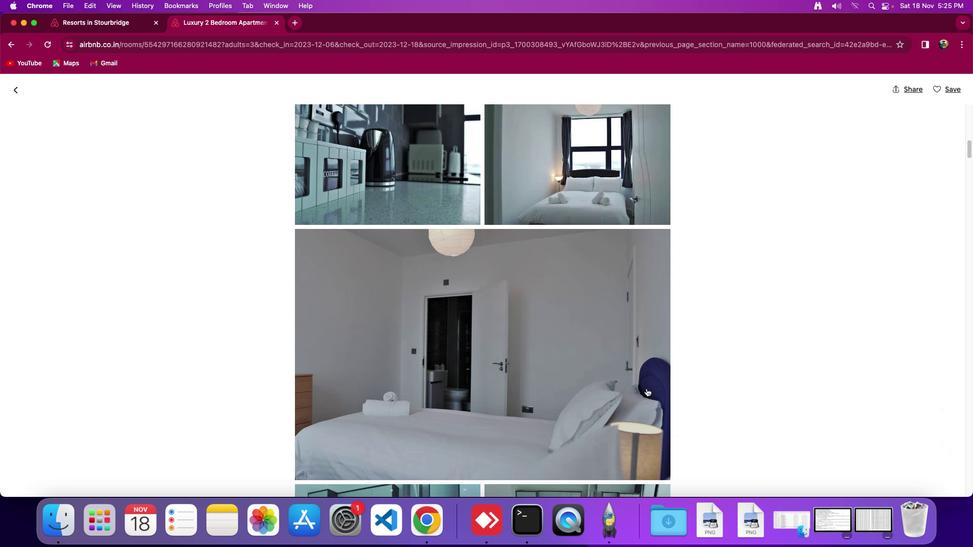 
Action: Mouse scrolled (647, 389) with delta (1, 0)
Screenshot: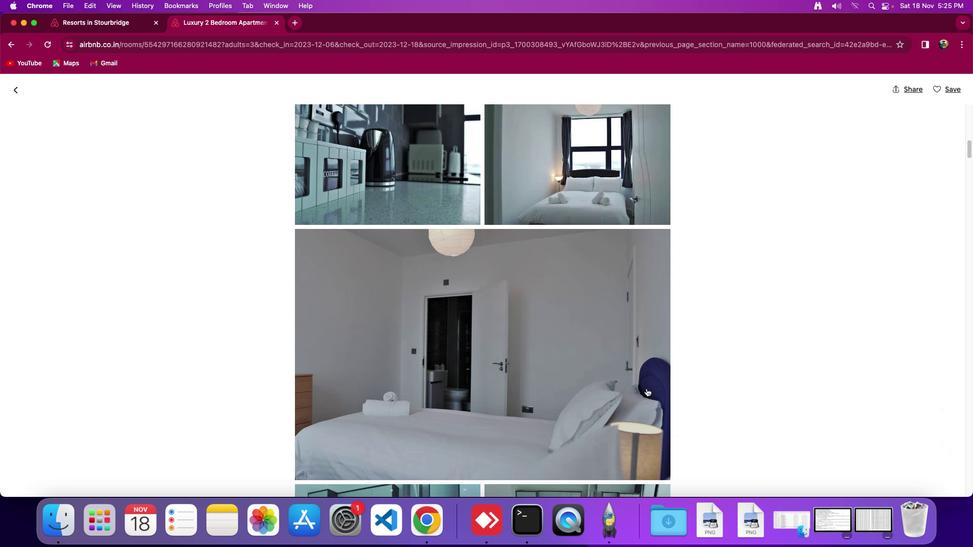 
Action: Mouse scrolled (647, 389) with delta (1, -1)
Screenshot: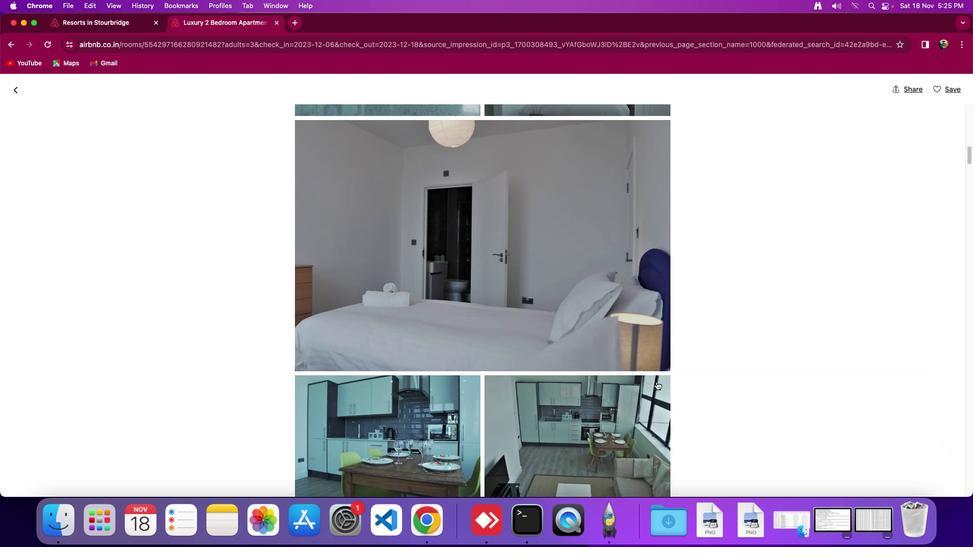 
Action: Mouse moved to (658, 382)
Screenshot: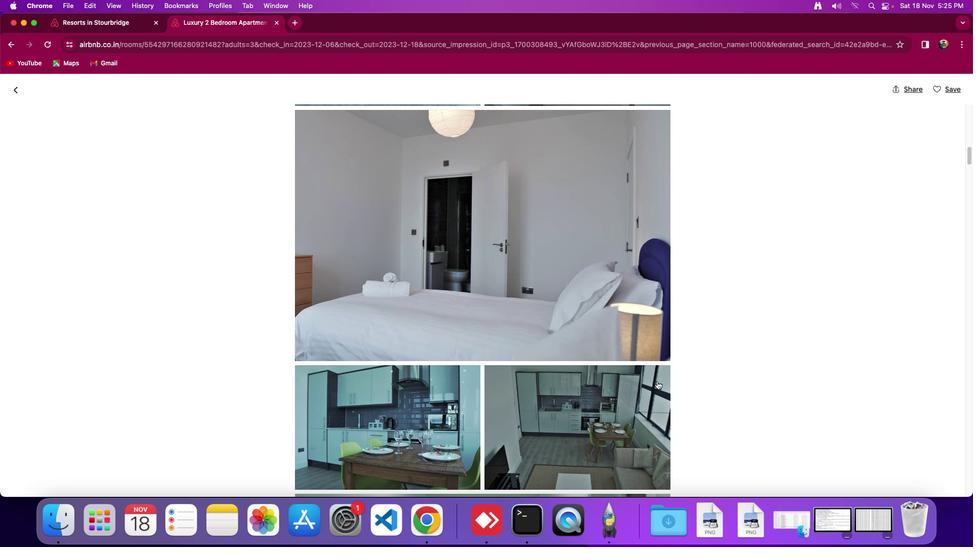 
Action: Mouse scrolled (658, 382) with delta (1, 0)
Screenshot: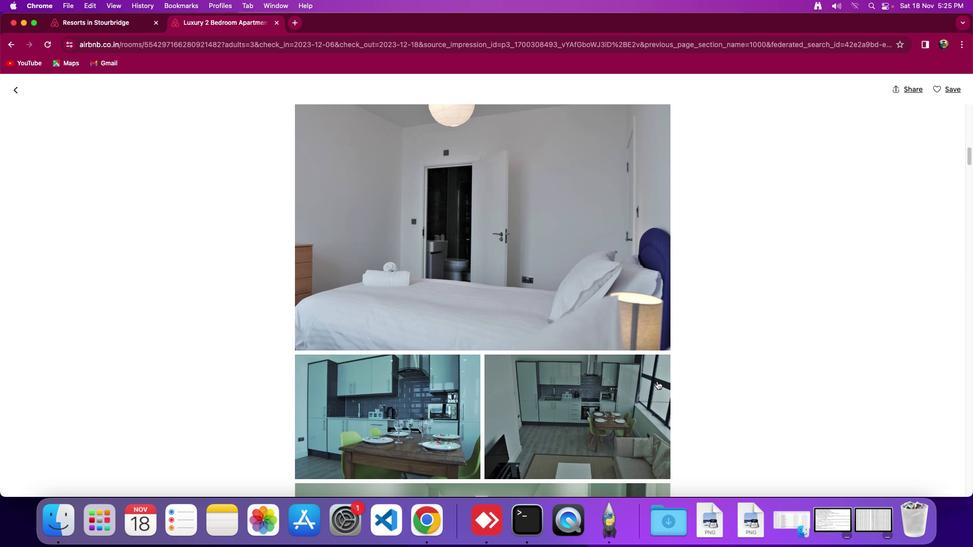 
Action: Mouse scrolled (658, 382) with delta (1, 0)
Screenshot: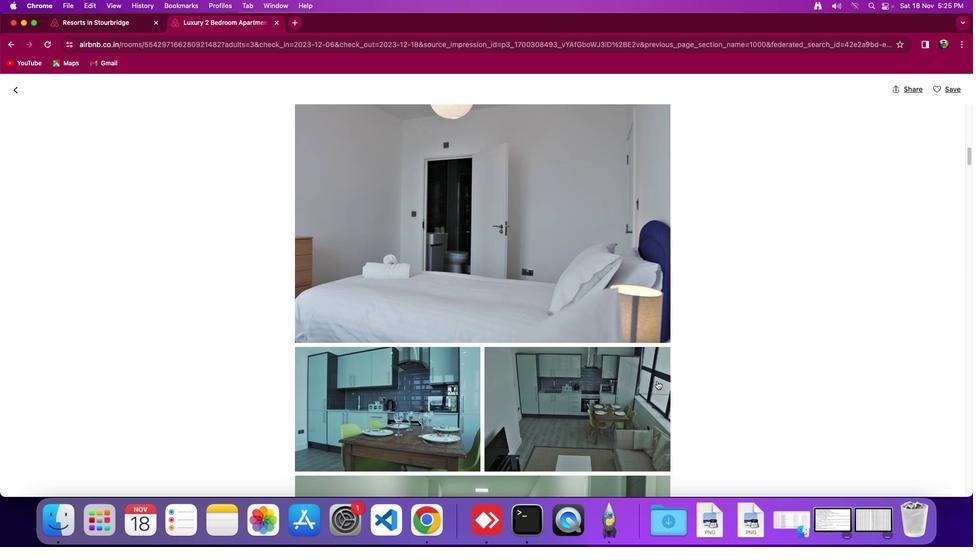 
Action: Mouse scrolled (658, 382) with delta (1, 0)
Screenshot: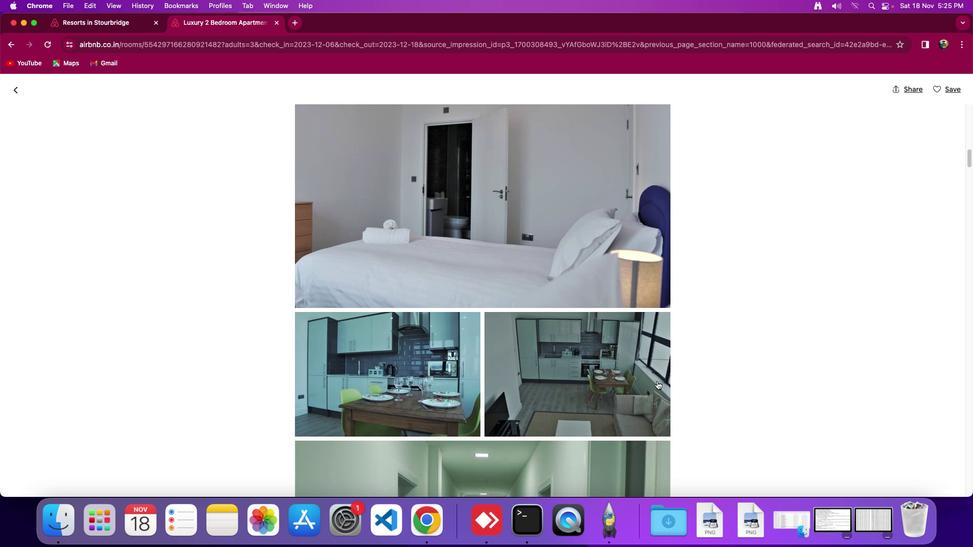 
Action: Mouse scrolled (658, 382) with delta (1, 0)
Screenshot: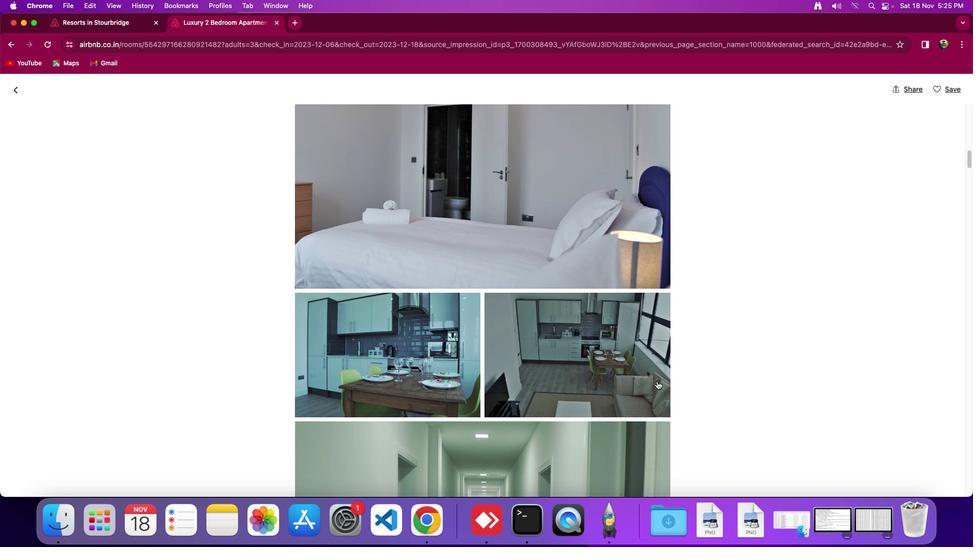 
Action: Mouse scrolled (658, 382) with delta (1, 0)
Screenshot: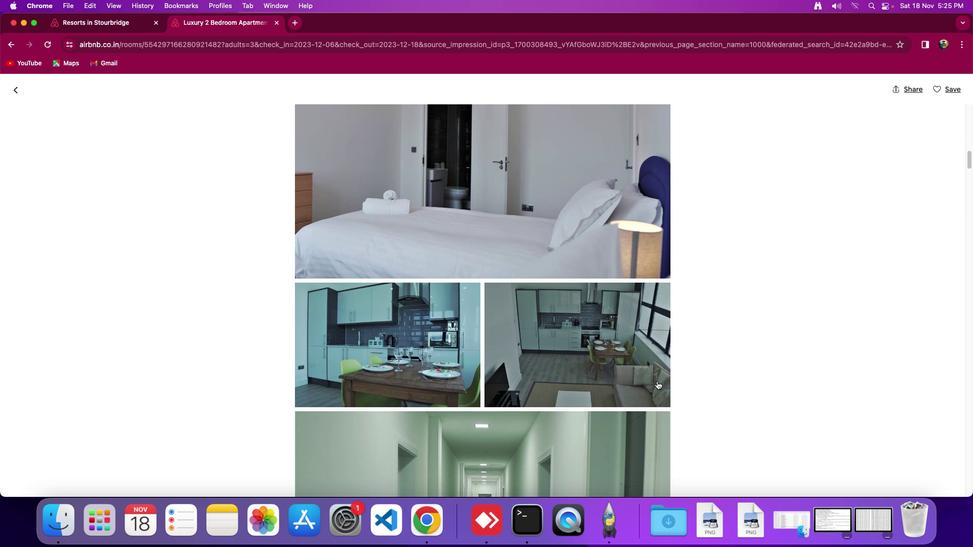 
Action: Mouse scrolled (658, 382) with delta (1, 0)
Screenshot: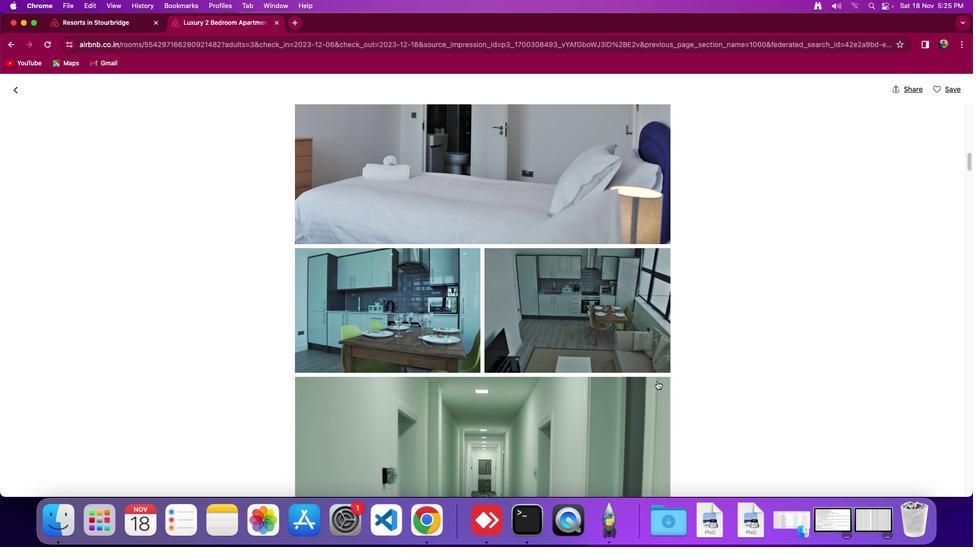 
Action: Mouse scrolled (658, 382) with delta (1, 0)
Screenshot: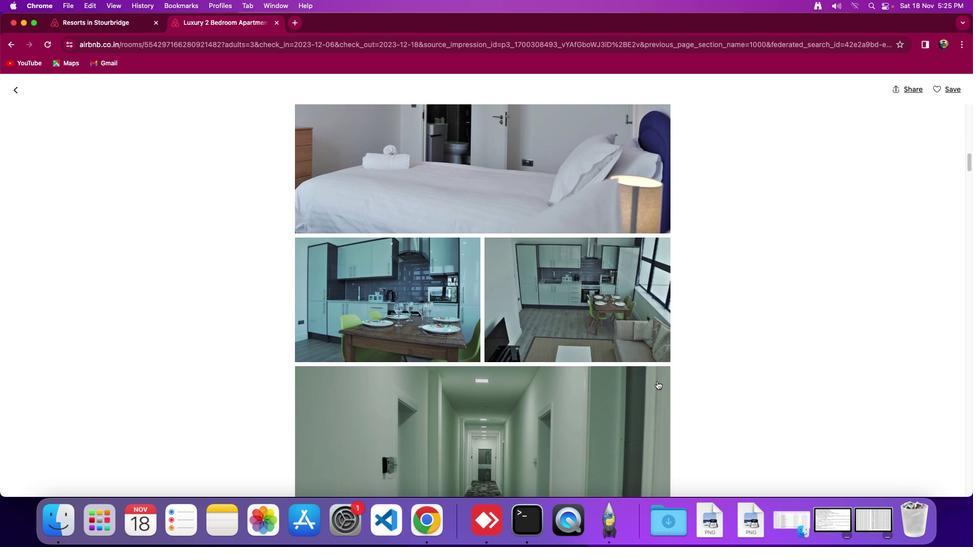 
Action: Mouse scrolled (658, 382) with delta (1, 0)
Screenshot: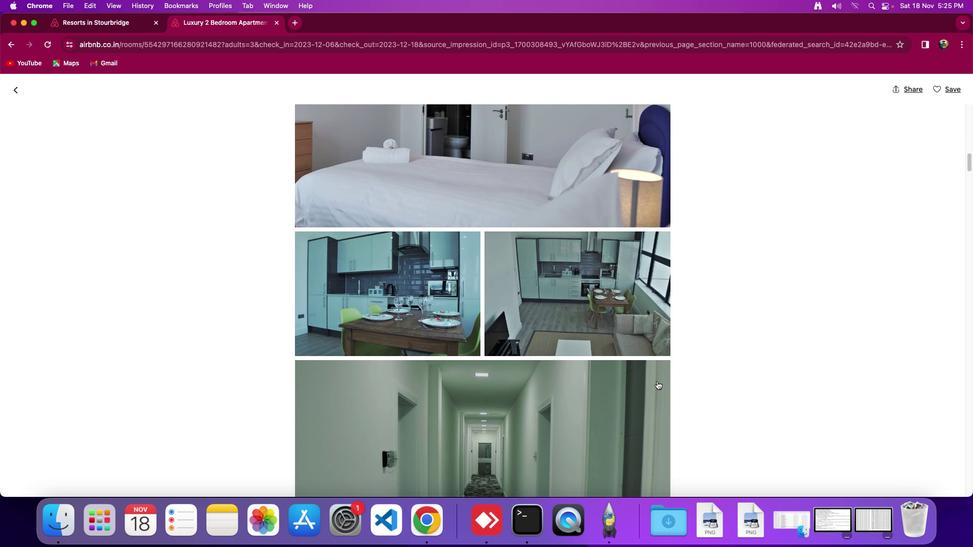 
Action: Mouse scrolled (658, 382) with delta (1, 0)
Screenshot: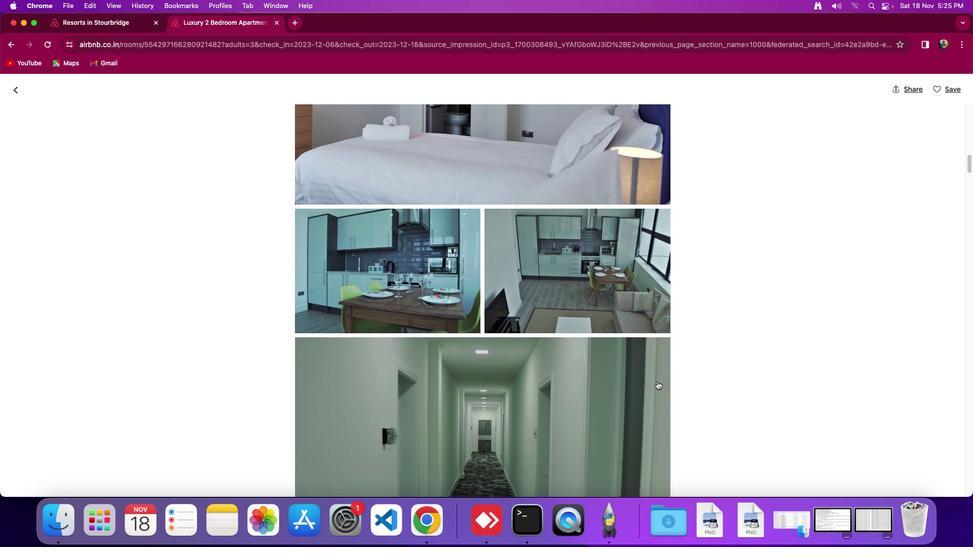 
Action: Mouse scrolled (658, 382) with delta (1, 0)
Screenshot: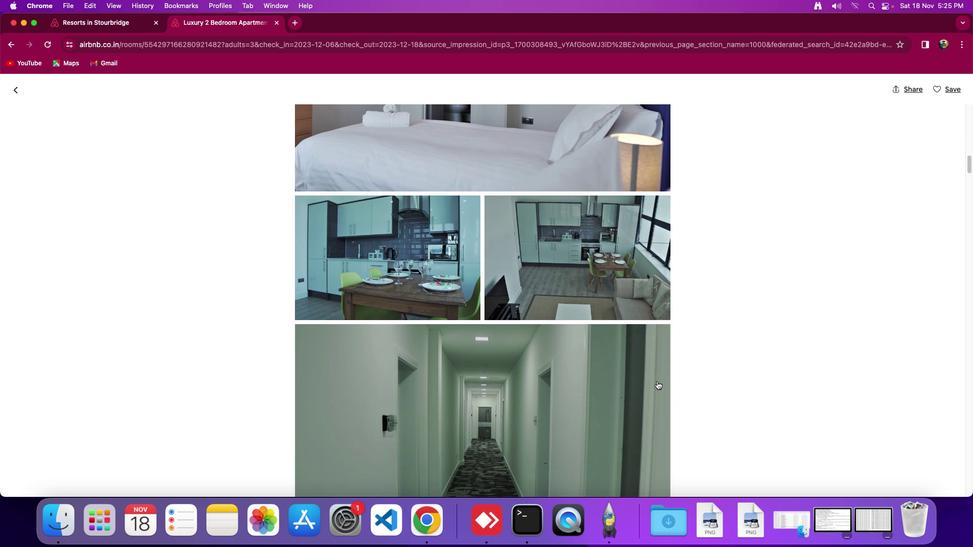
Action: Mouse scrolled (658, 382) with delta (1, 0)
Screenshot: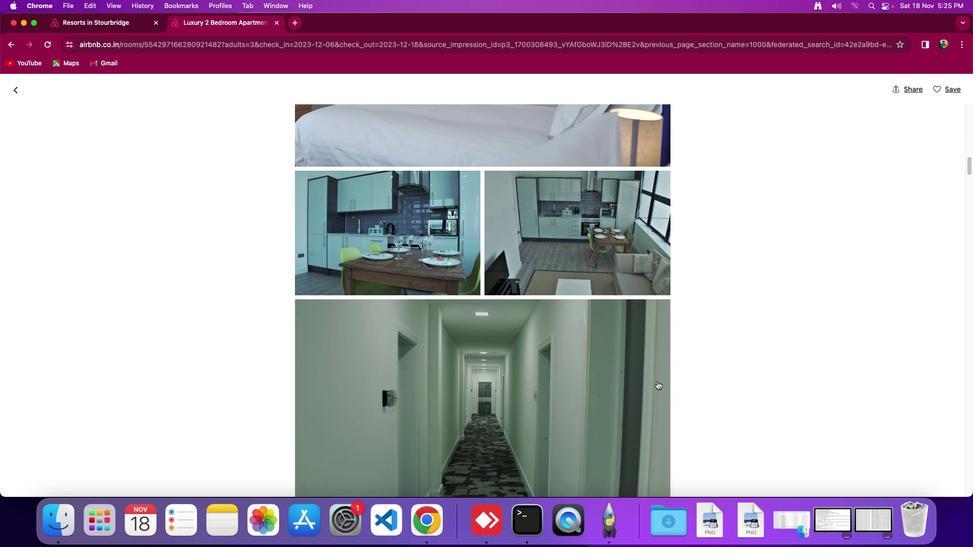 
Action: Mouse scrolled (658, 382) with delta (1, 0)
Screenshot: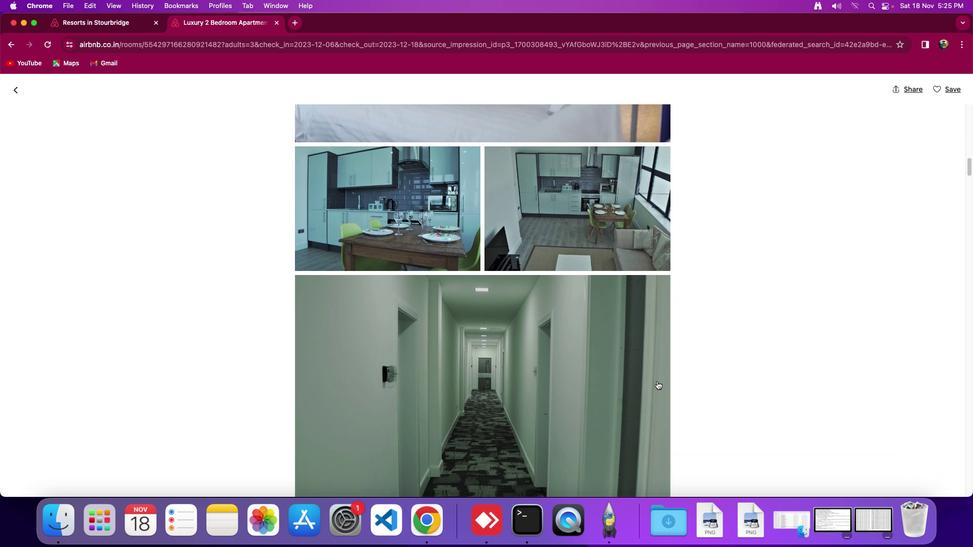 
Action: Mouse scrolled (658, 382) with delta (1, 0)
Screenshot: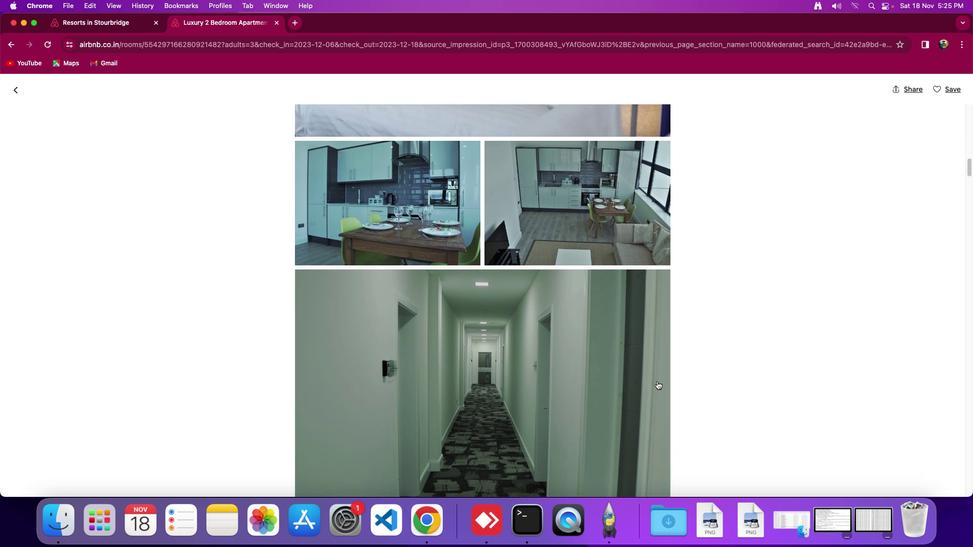 
Action: Mouse moved to (660, 381)
Screenshot: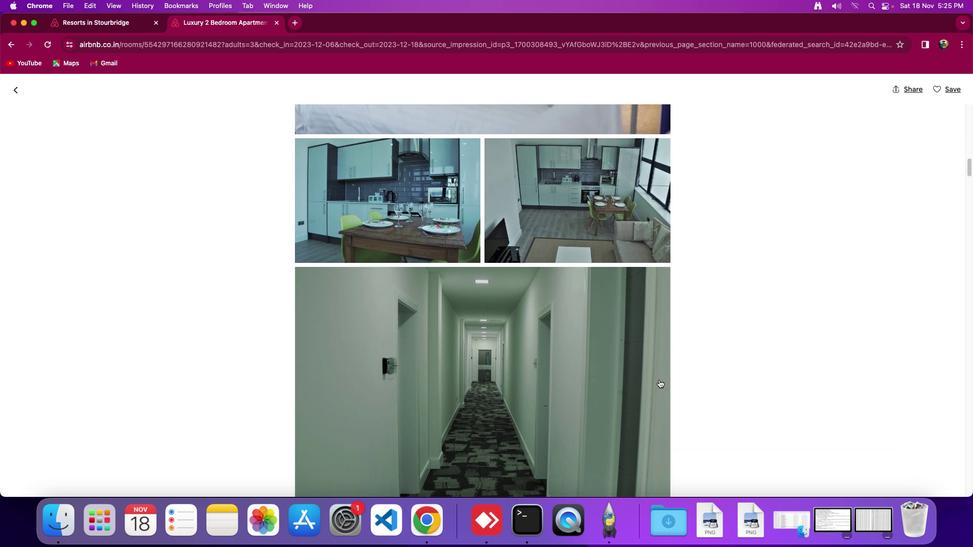 
Action: Mouse scrolled (660, 381) with delta (1, 0)
Screenshot: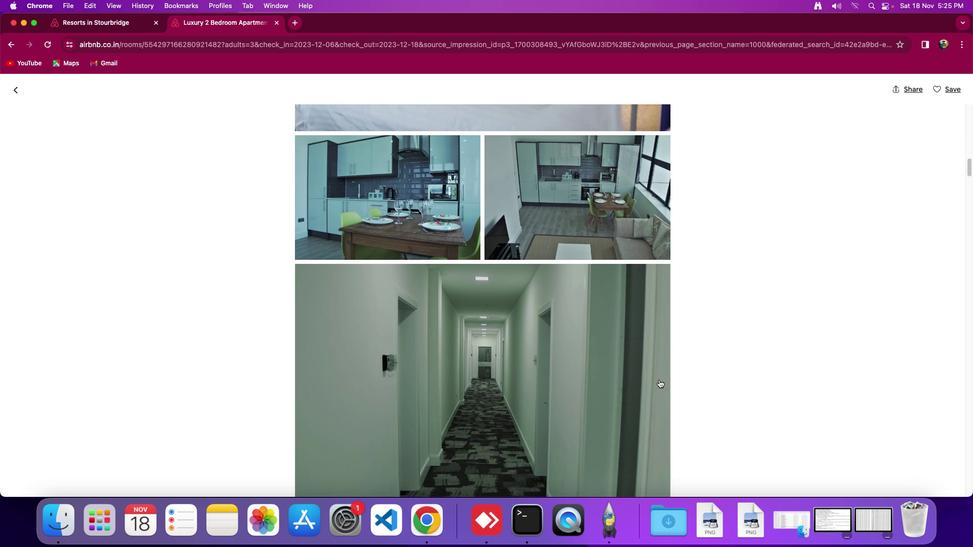 
Action: Mouse moved to (660, 381)
Screenshot: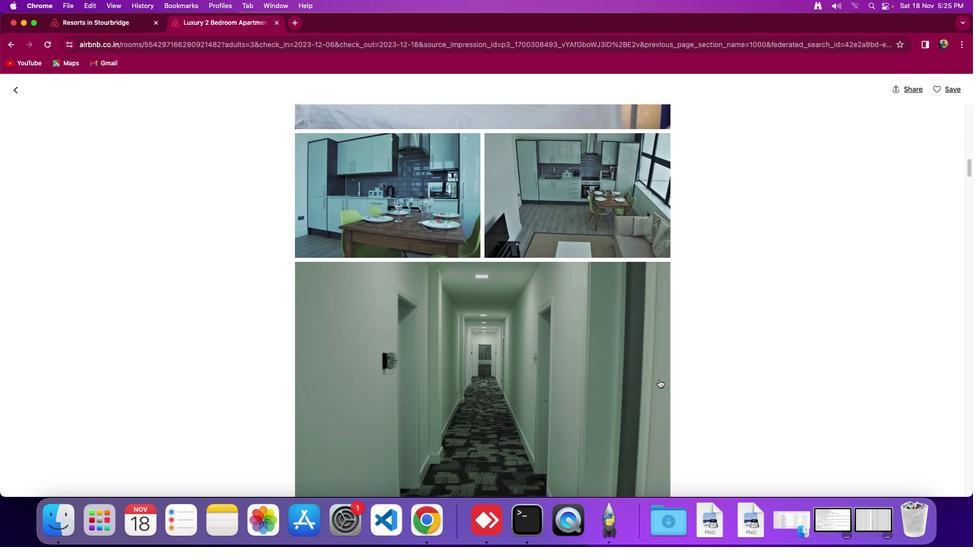 
Action: Mouse scrolled (660, 381) with delta (1, 0)
Screenshot: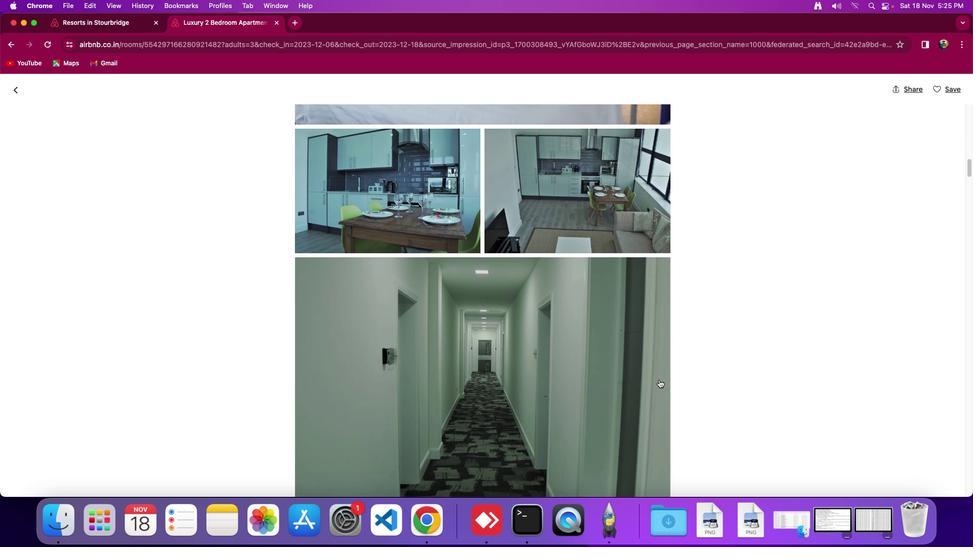 
Action: Mouse moved to (661, 369)
Screenshot: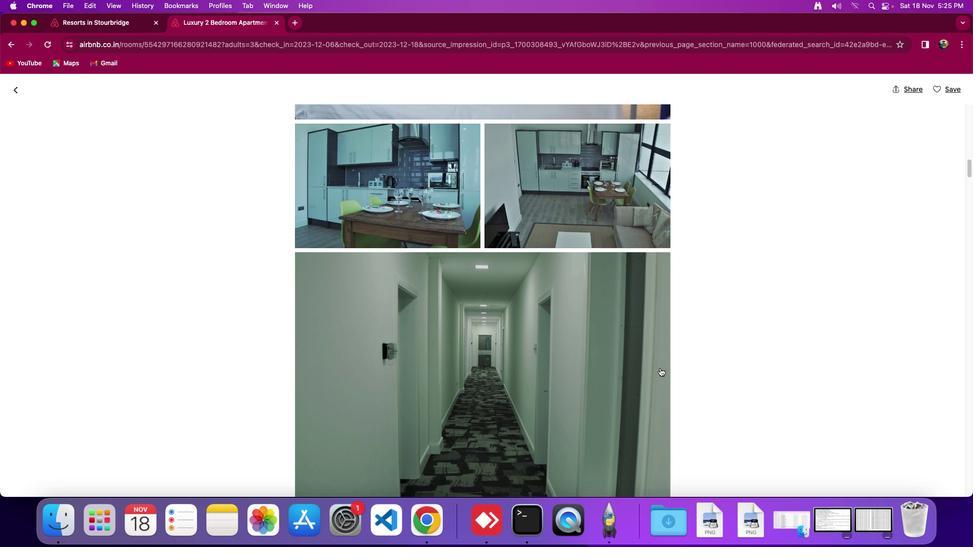 
Action: Mouse scrolled (661, 369) with delta (1, 0)
Screenshot: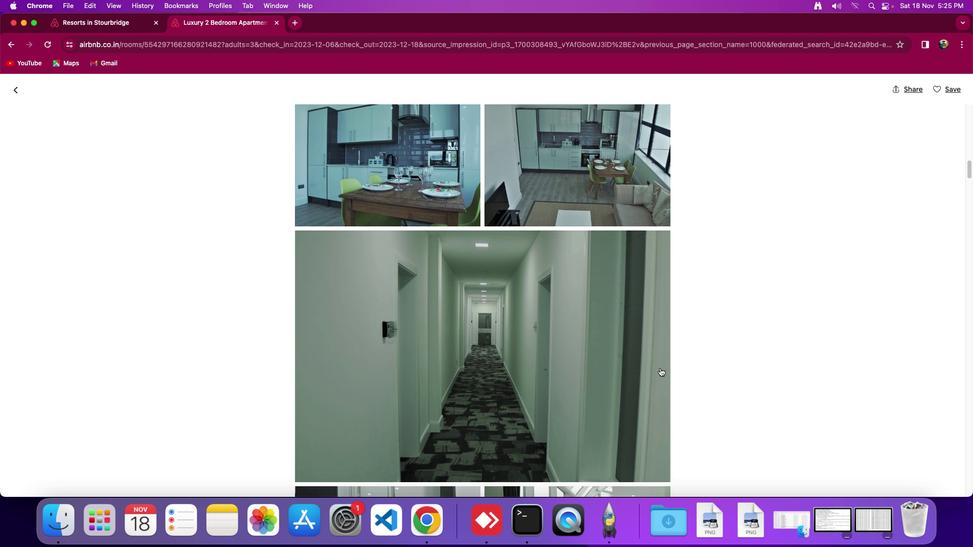 
Action: Mouse scrolled (661, 369) with delta (1, 0)
Screenshot: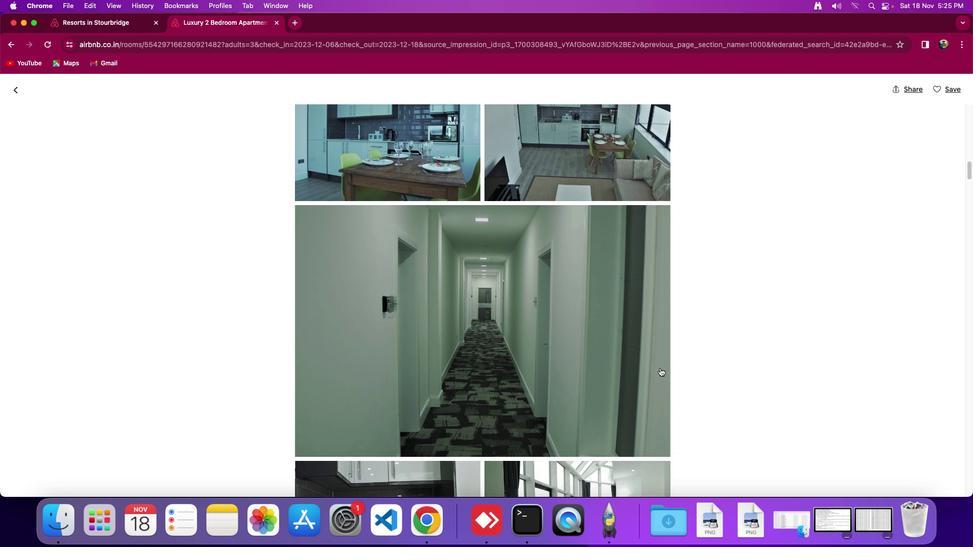 
Action: Mouse scrolled (661, 369) with delta (1, 0)
Screenshot: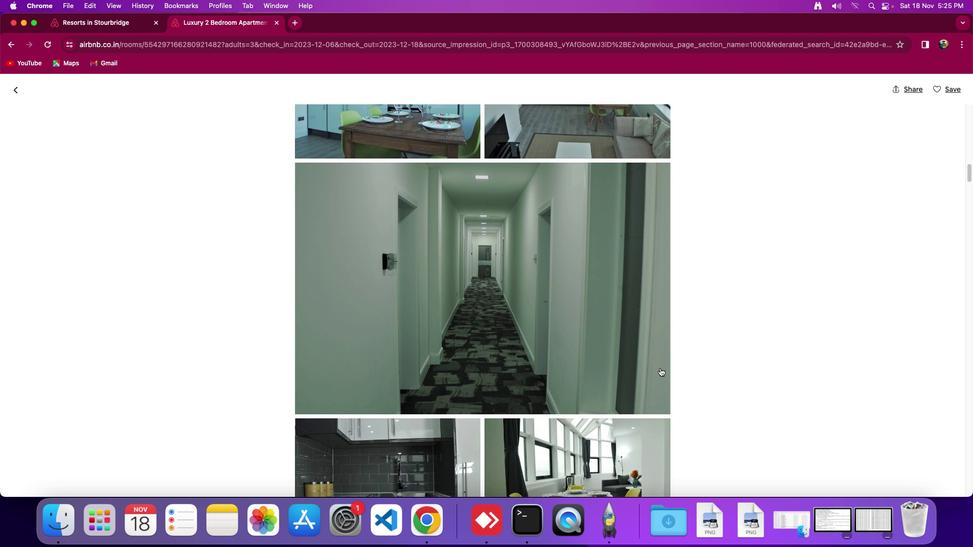 
Action: Mouse moved to (641, 353)
Screenshot: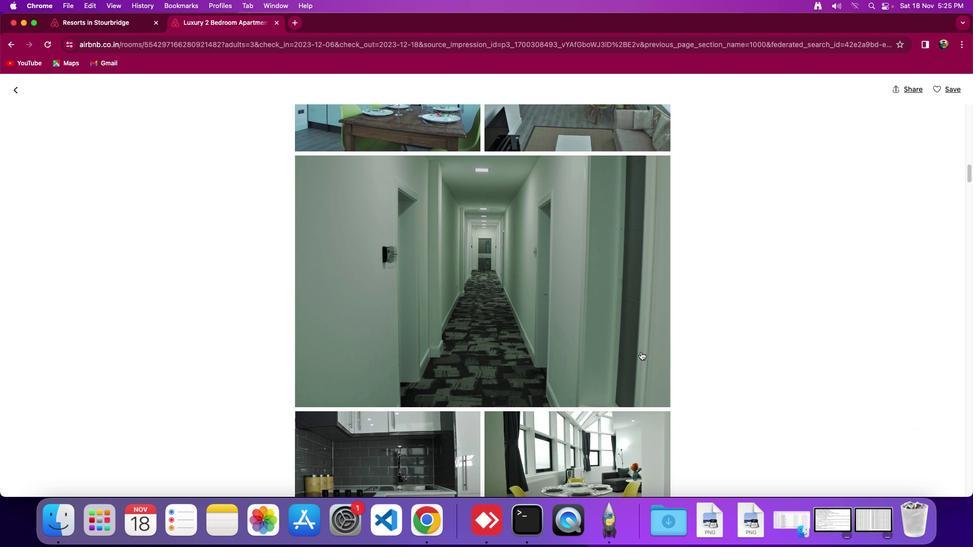 
Action: Mouse scrolled (641, 353) with delta (1, 0)
Screenshot: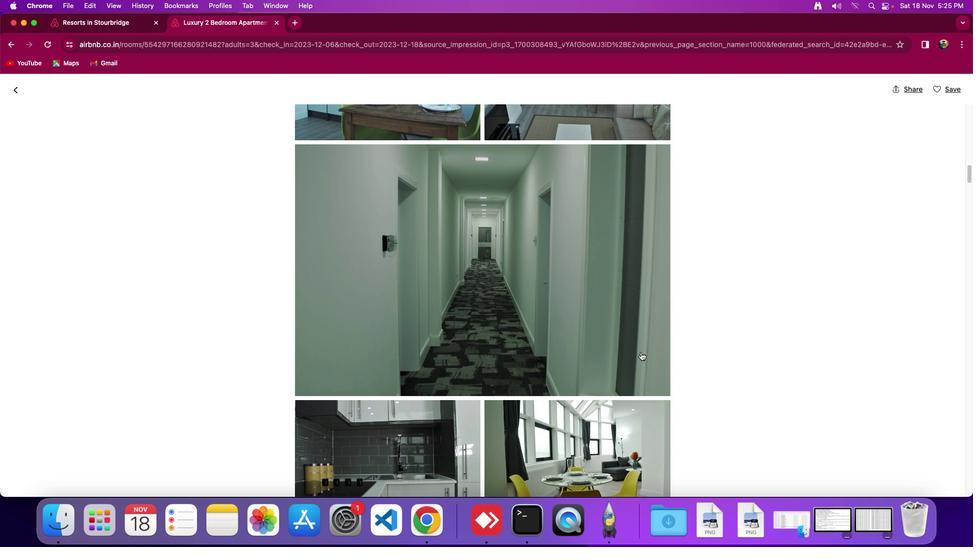 
Action: Mouse moved to (641, 353)
Screenshot: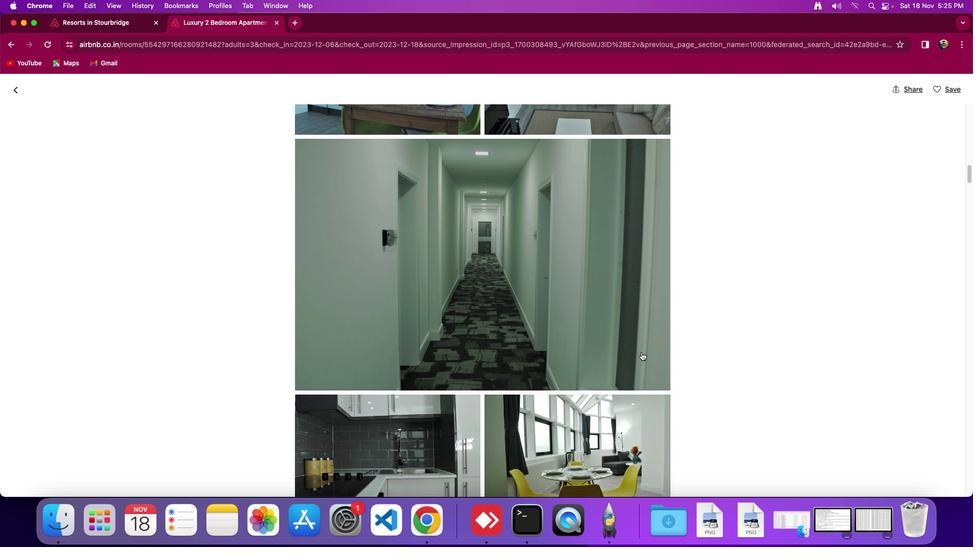 
Action: Mouse scrolled (641, 353) with delta (1, 0)
Screenshot: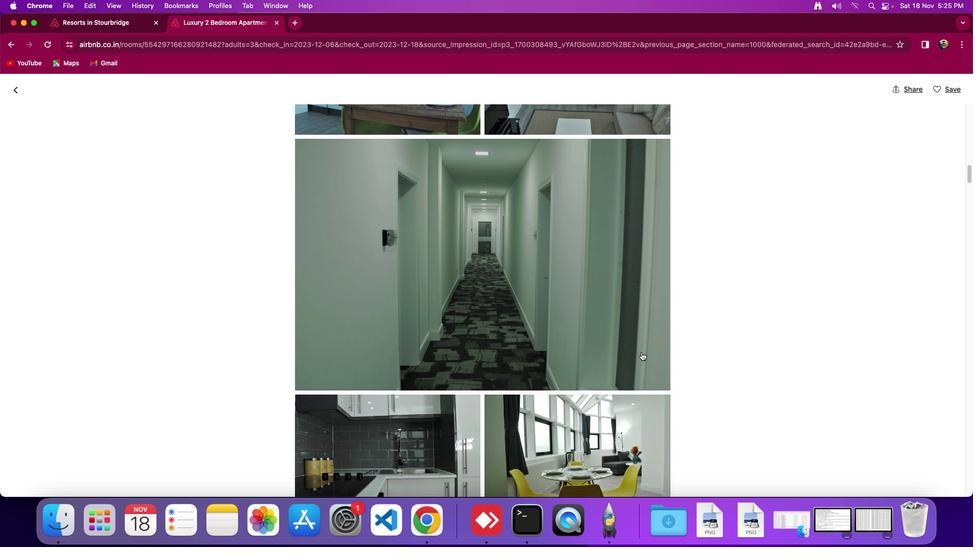 
Action: Mouse moved to (644, 355)
Screenshot: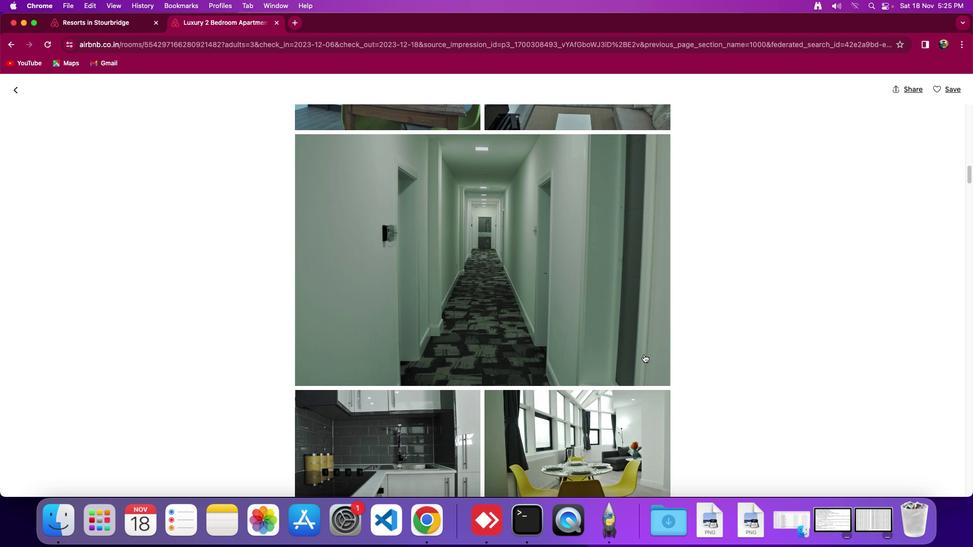 
Action: Mouse scrolled (644, 355) with delta (1, 0)
Screenshot: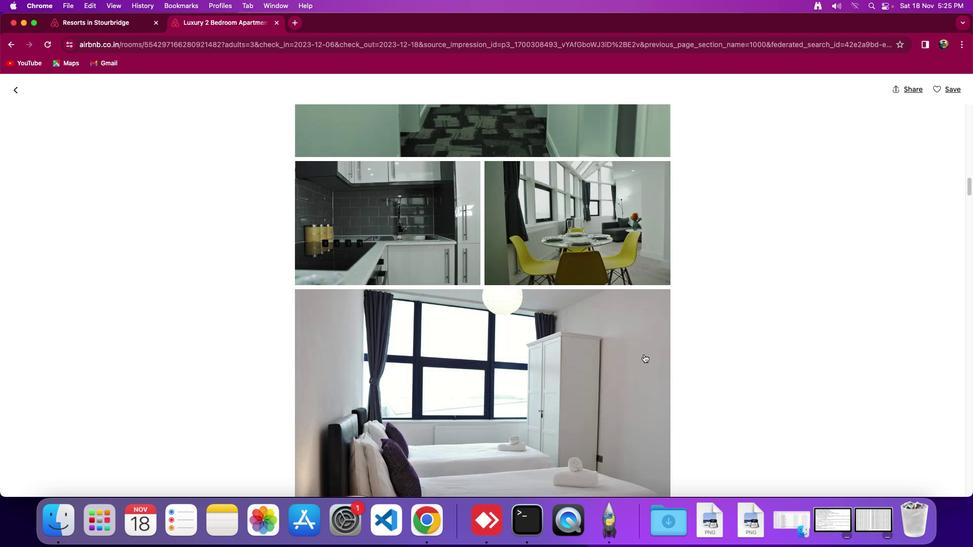 
Action: Mouse scrolled (644, 355) with delta (1, 0)
Screenshot: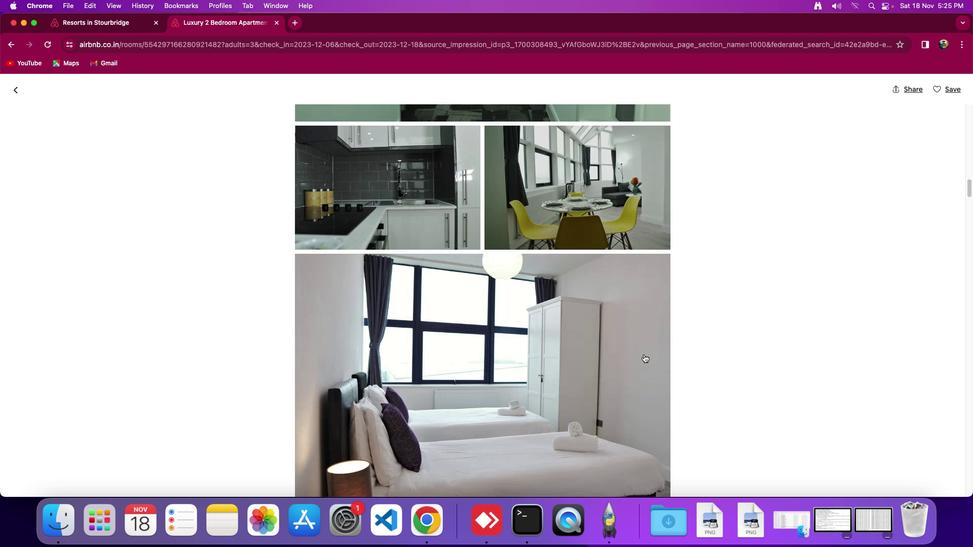 
Action: Mouse scrolled (644, 355) with delta (1, 0)
Screenshot: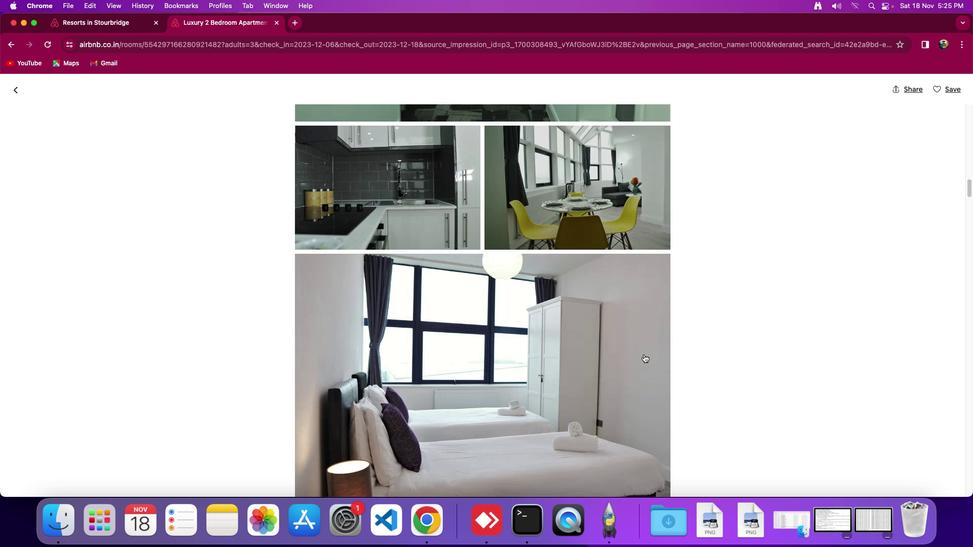 
Action: Mouse scrolled (644, 355) with delta (1, -2)
Screenshot: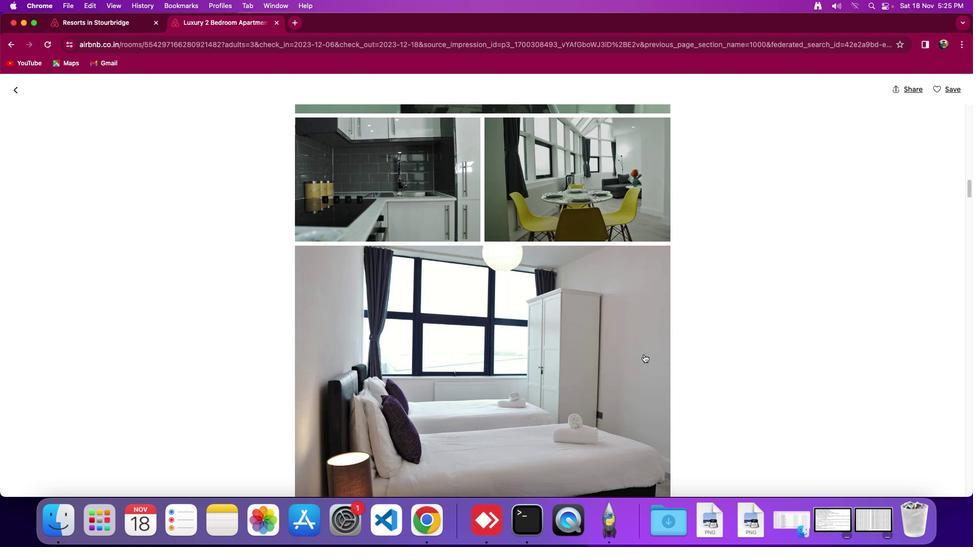 
Action: Mouse moved to (645, 355)
Screenshot: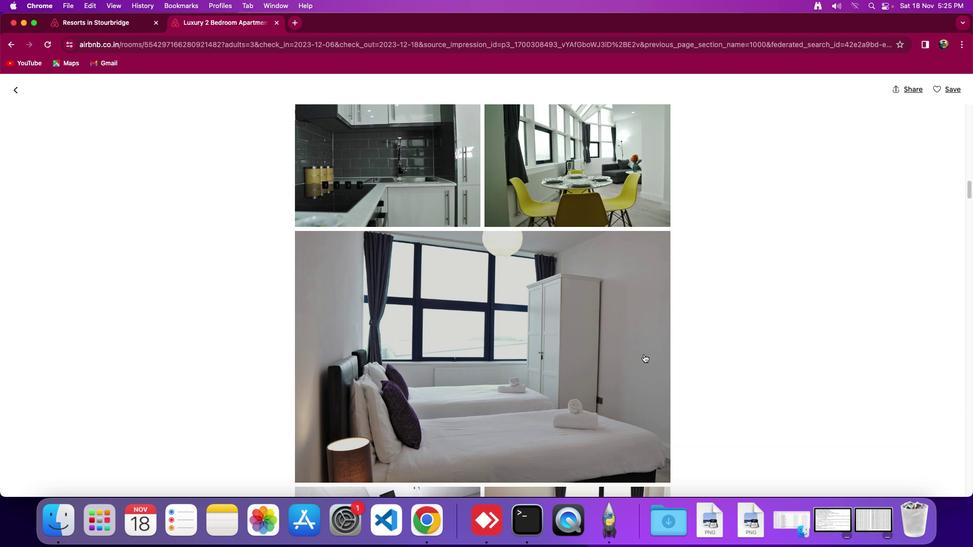 
Action: Mouse scrolled (645, 355) with delta (1, 0)
Screenshot: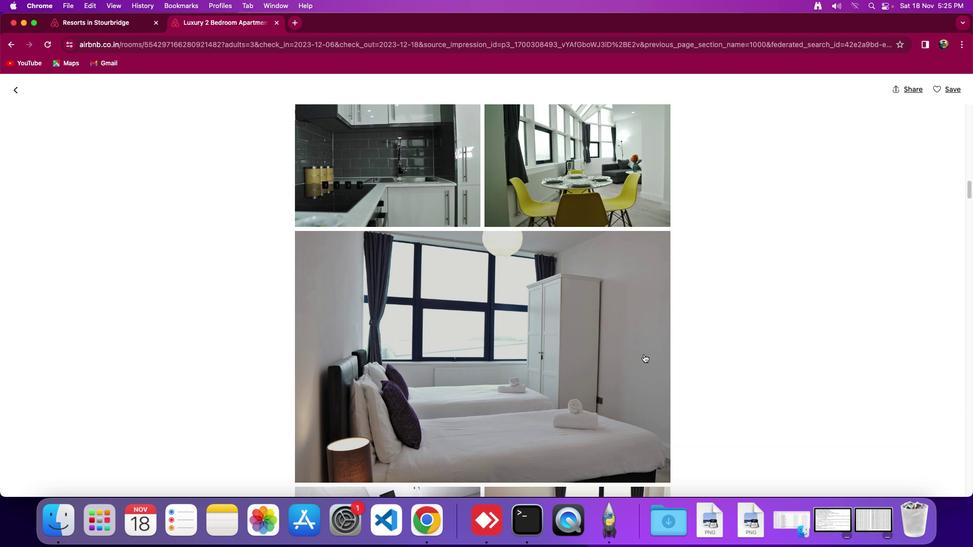 
Action: Mouse scrolled (645, 355) with delta (1, 0)
Screenshot: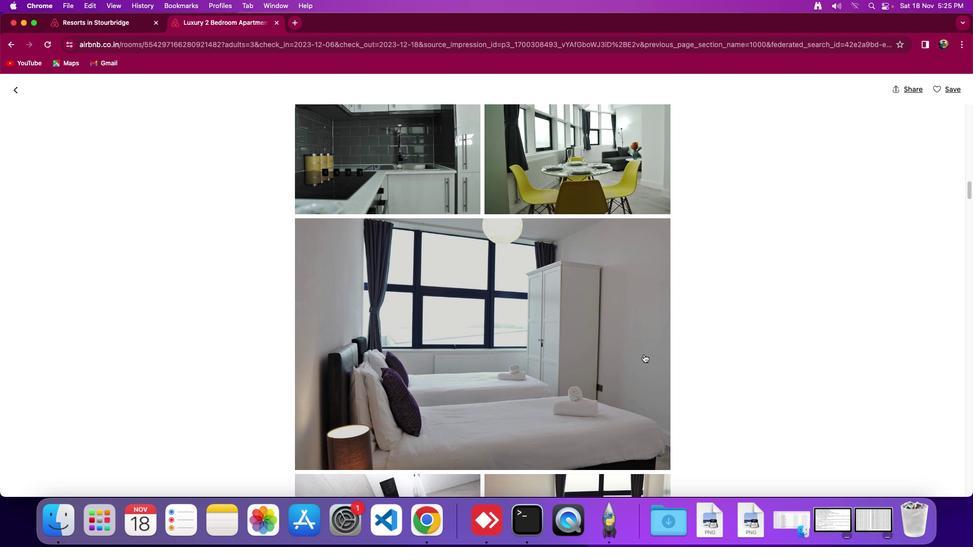 
Action: Mouse scrolled (645, 355) with delta (1, 0)
Screenshot: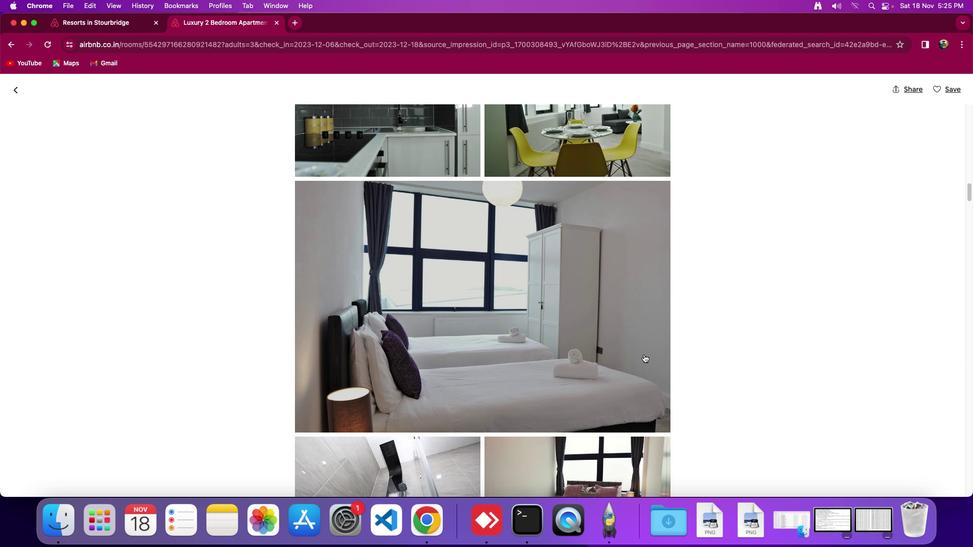 
Action: Mouse scrolled (645, 355) with delta (1, -1)
Screenshot: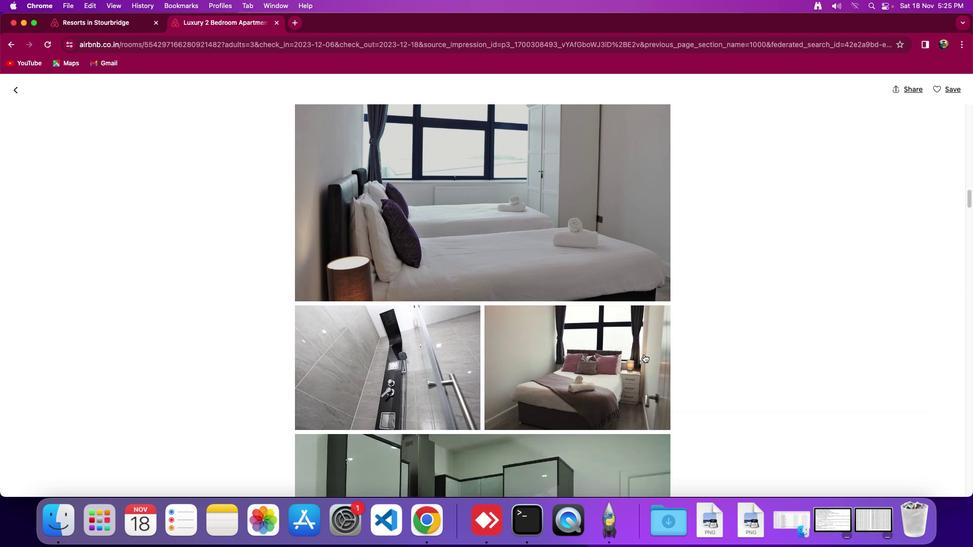
Action: Mouse moved to (645, 355)
Screenshot: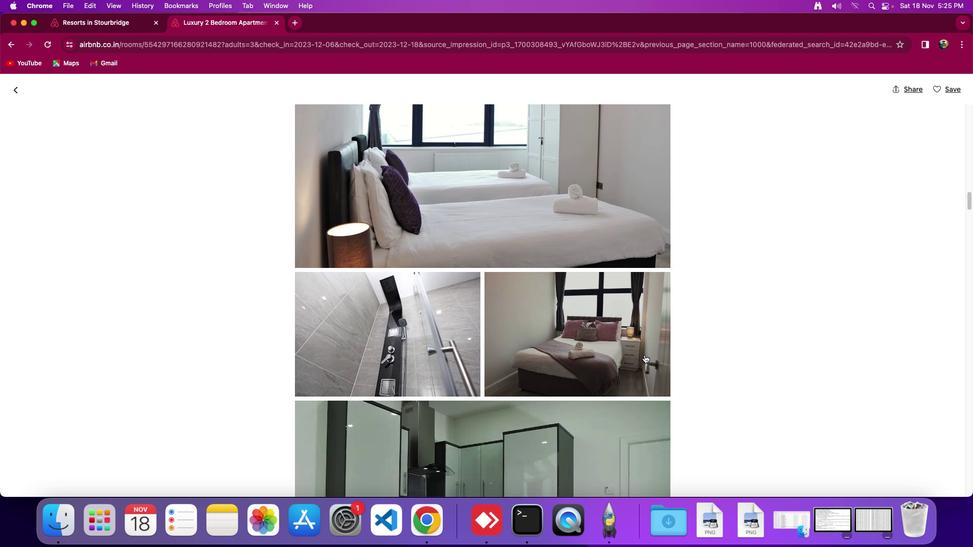 
Action: Mouse scrolled (645, 355) with delta (1, 0)
Screenshot: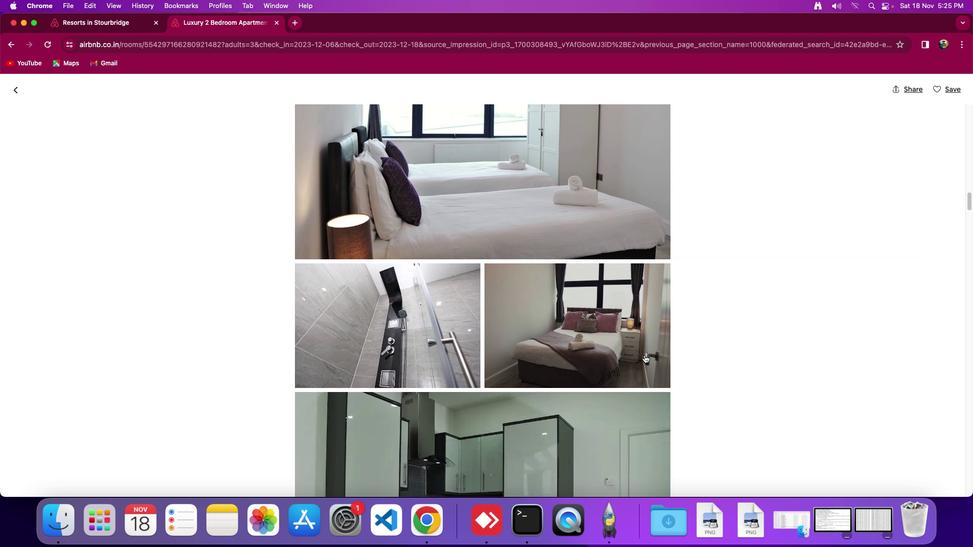
Action: Mouse scrolled (645, 355) with delta (1, 0)
Screenshot: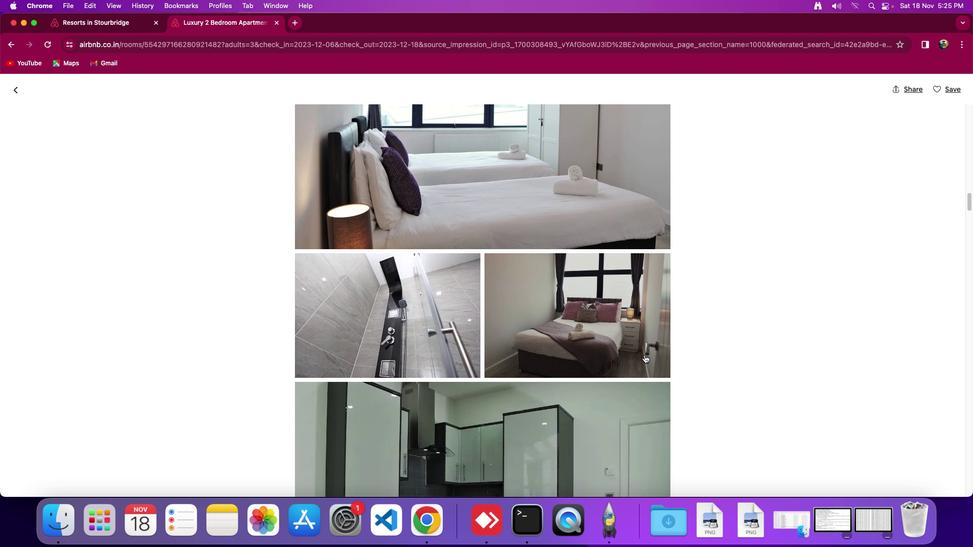 
Action: Mouse scrolled (645, 355) with delta (1, 0)
Screenshot: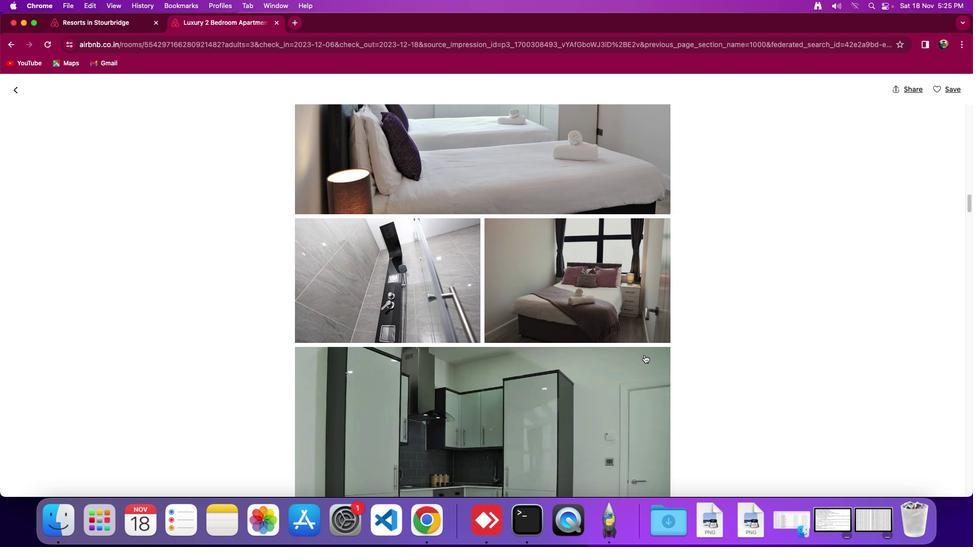 
Action: Mouse scrolled (645, 355) with delta (1, 0)
Screenshot: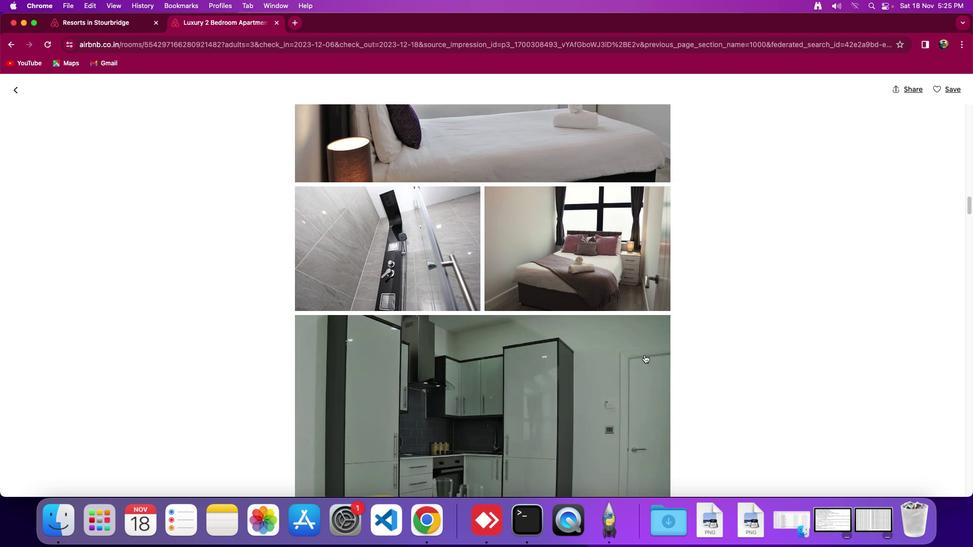 
Action: Mouse scrolled (645, 355) with delta (1, 0)
Screenshot: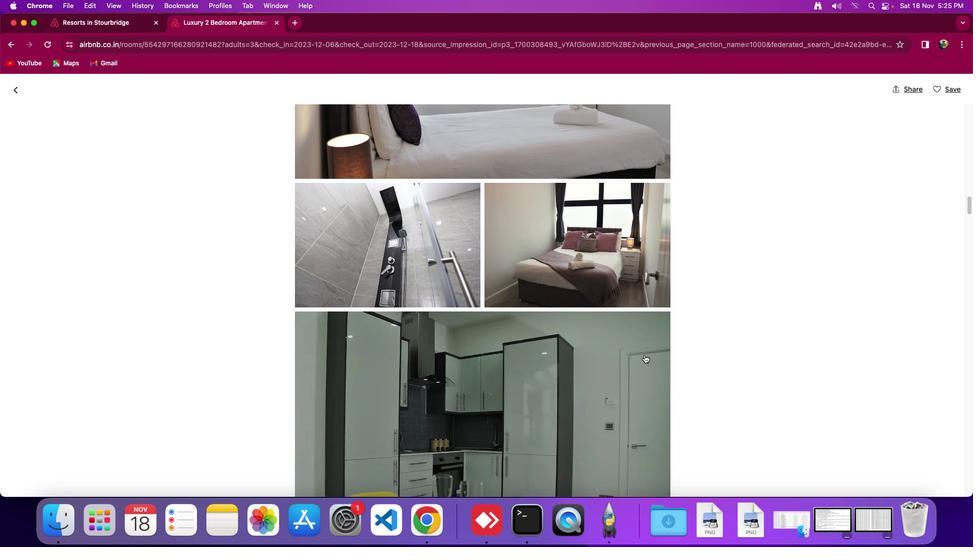 
Action: Mouse scrolled (645, 355) with delta (1, 0)
Screenshot: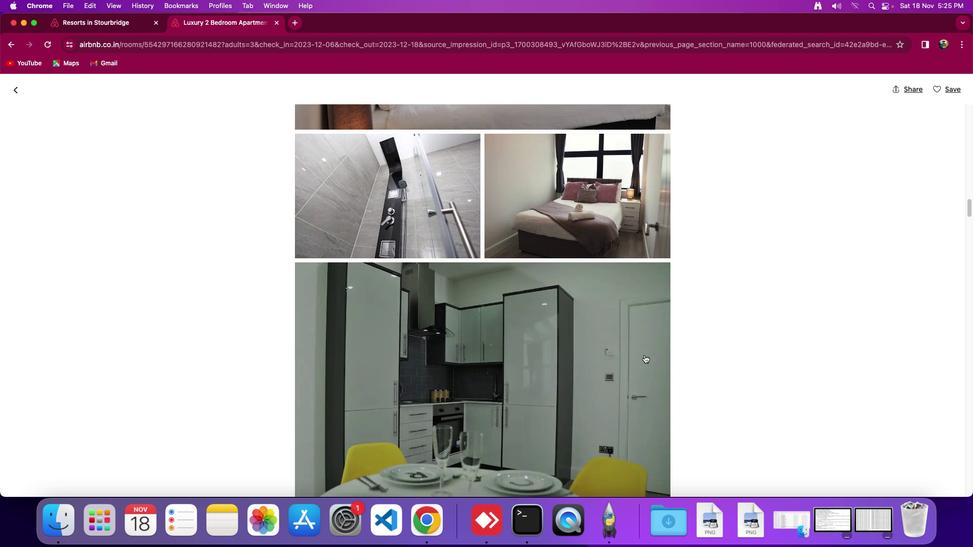 
Action: Mouse scrolled (645, 355) with delta (1, 0)
Screenshot: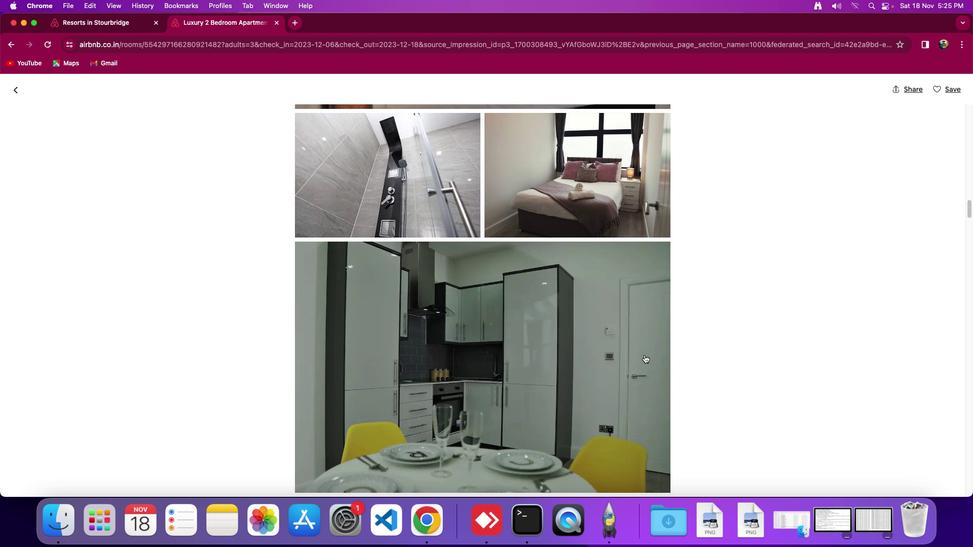 
Action: Mouse scrolled (645, 355) with delta (1, 0)
Screenshot: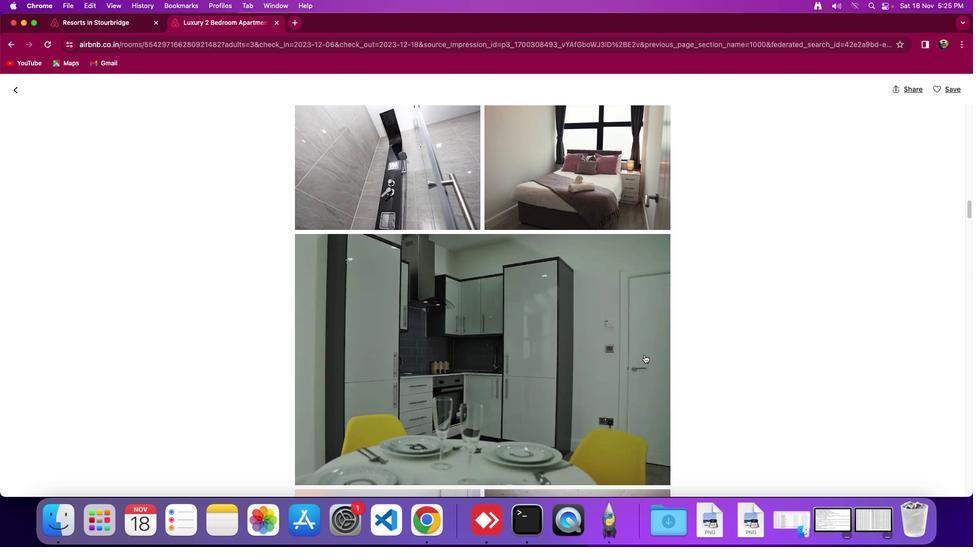 
Action: Mouse scrolled (645, 355) with delta (1, 0)
Screenshot: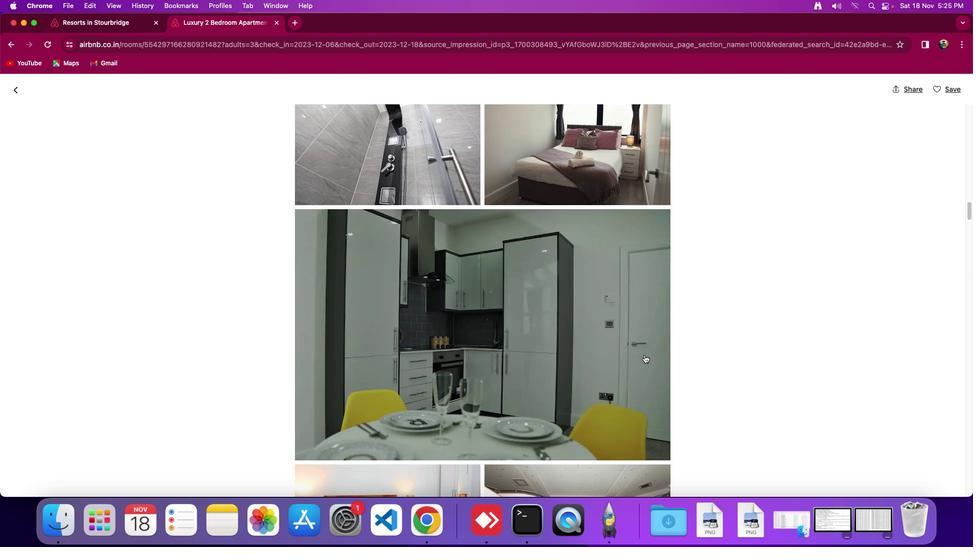 
Action: Mouse scrolled (645, 355) with delta (1, 0)
Screenshot: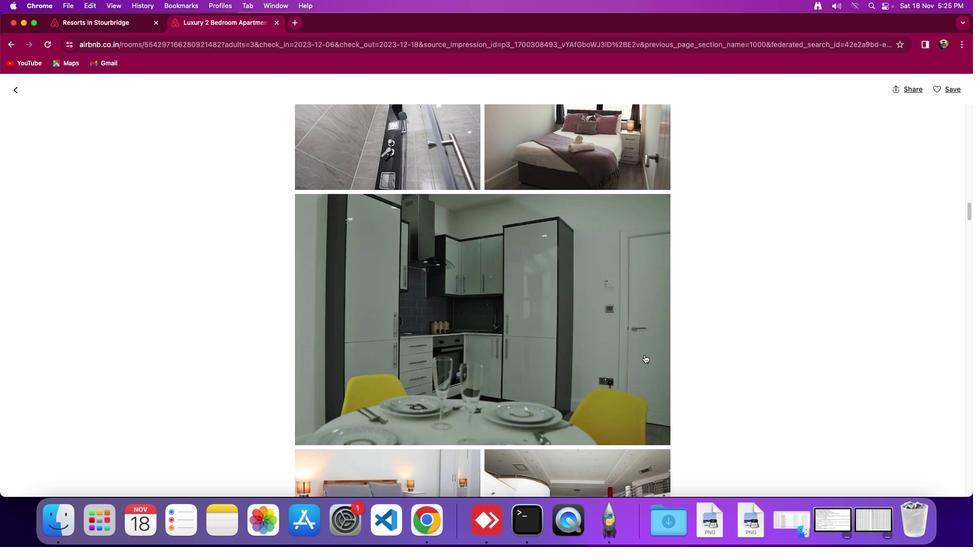 
Action: Mouse scrolled (645, 355) with delta (1, 0)
Screenshot: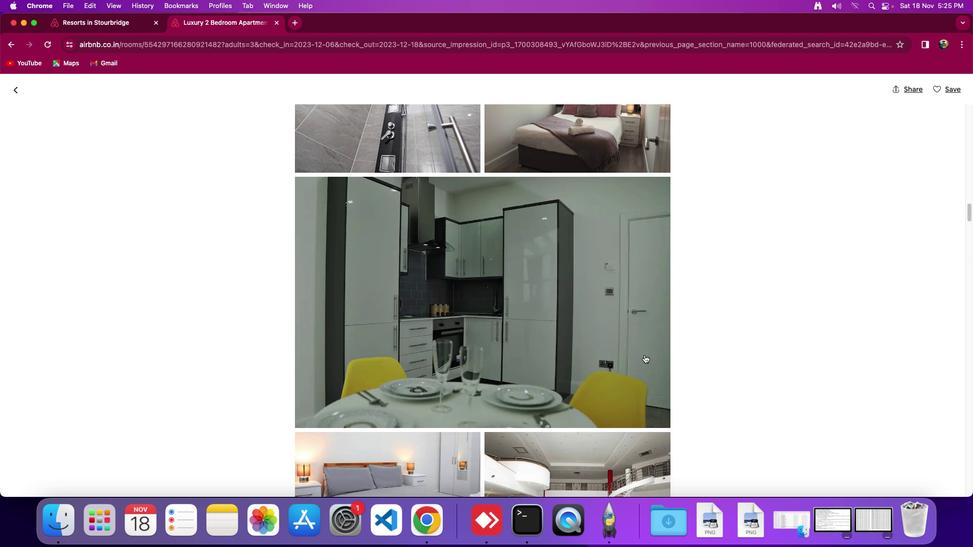 
Action: Mouse scrolled (645, 355) with delta (1, 0)
Screenshot: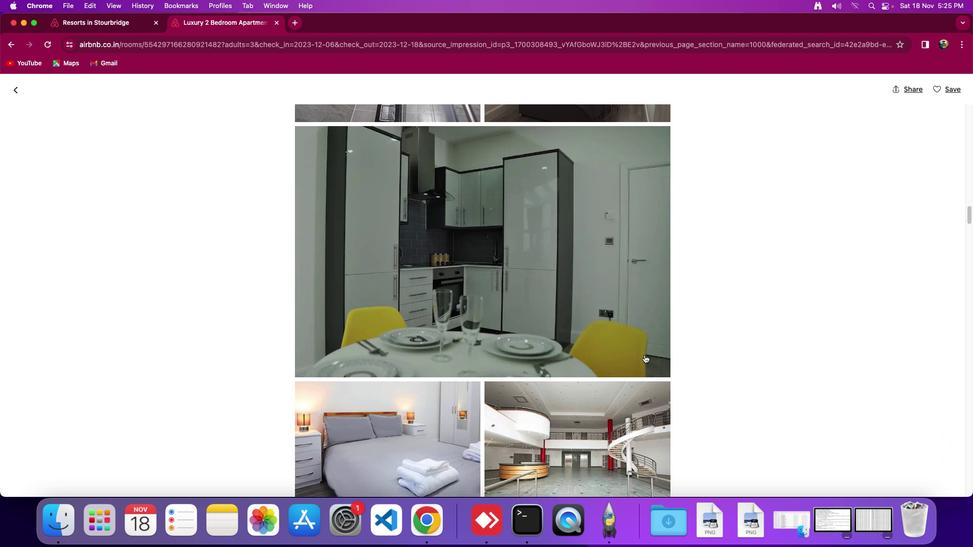 
Action: Mouse scrolled (645, 355) with delta (1, 0)
Screenshot: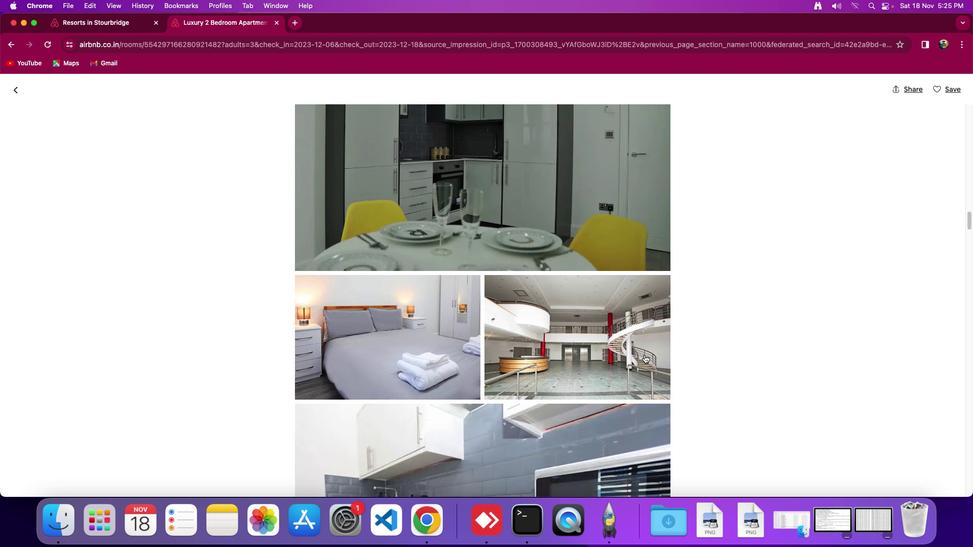 
Action: Mouse scrolled (645, 355) with delta (1, 0)
Screenshot: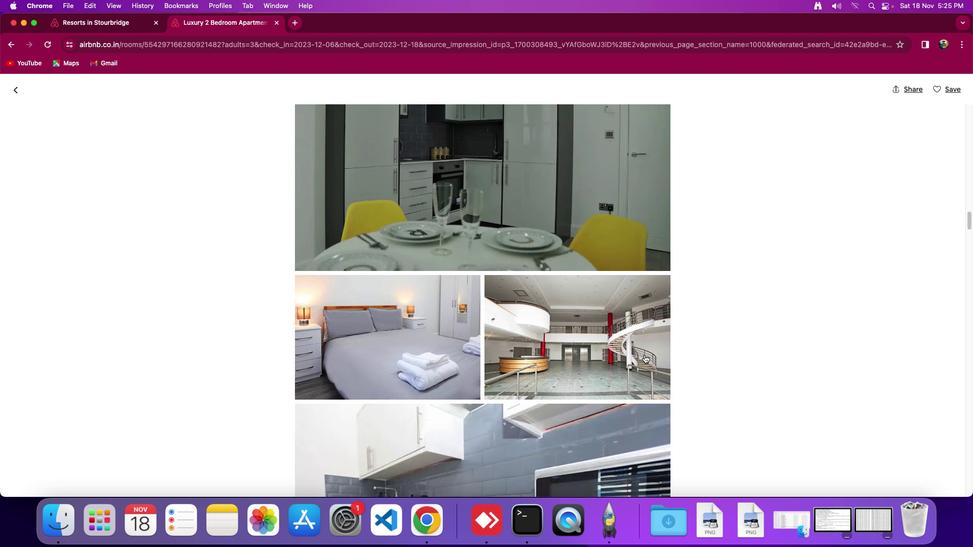 
Action: Mouse scrolled (645, 355) with delta (1, 0)
Screenshot: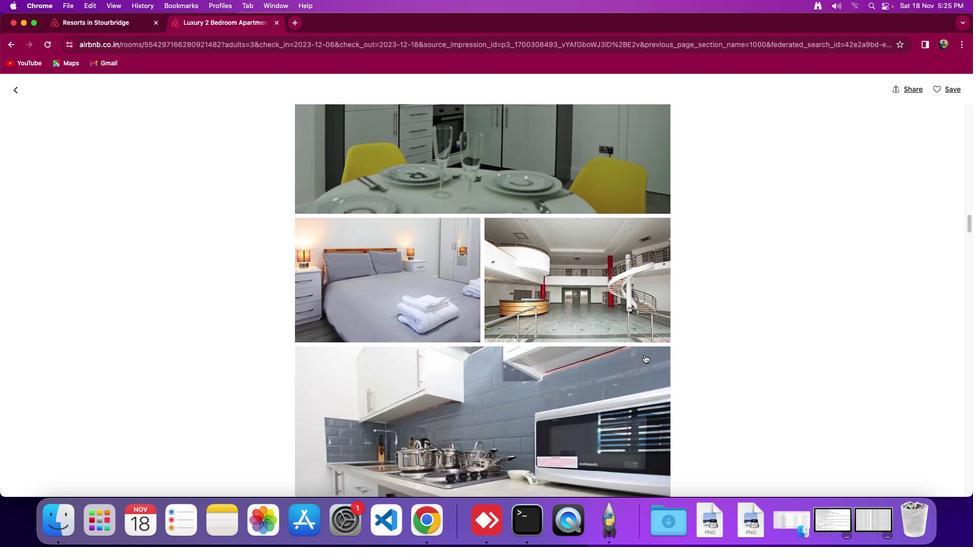 
Action: Mouse scrolled (645, 355) with delta (1, -1)
Screenshot: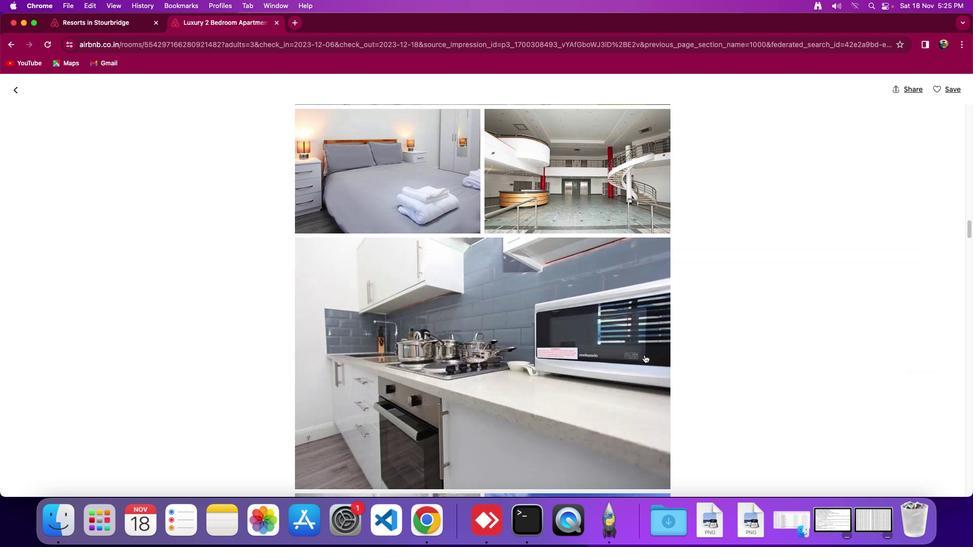 
Action: Mouse scrolled (645, 355) with delta (1, 0)
Screenshot: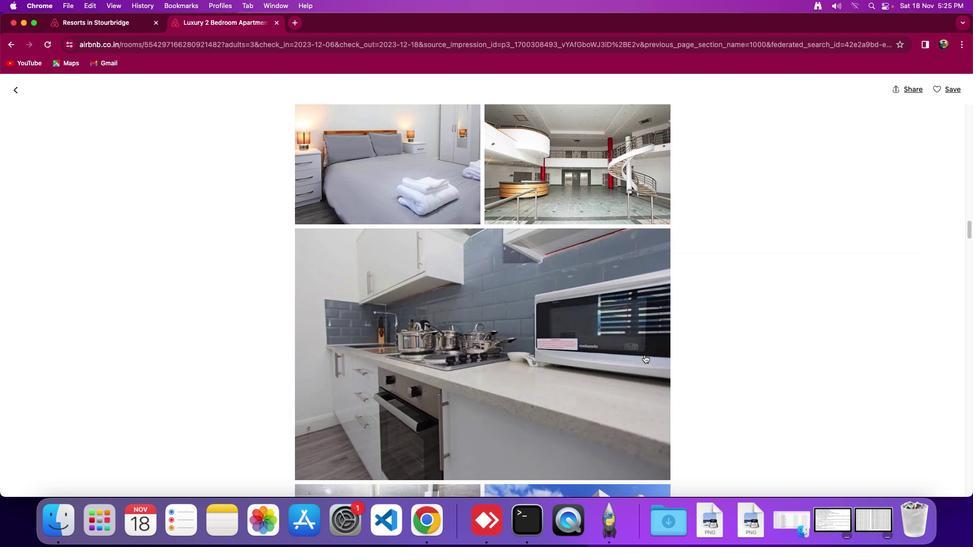 
Action: Mouse scrolled (645, 355) with delta (1, 0)
Screenshot: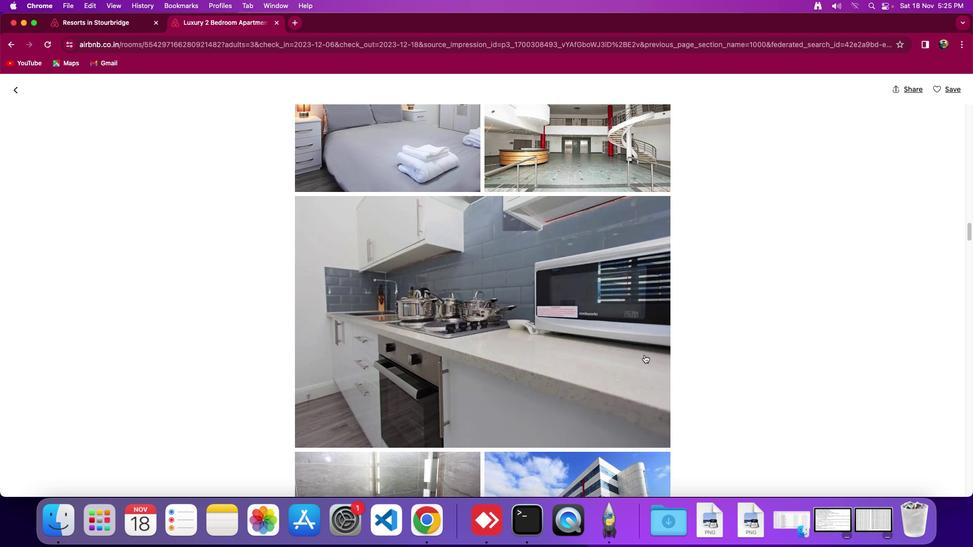 
Action: Mouse scrolled (645, 355) with delta (1, 0)
Screenshot: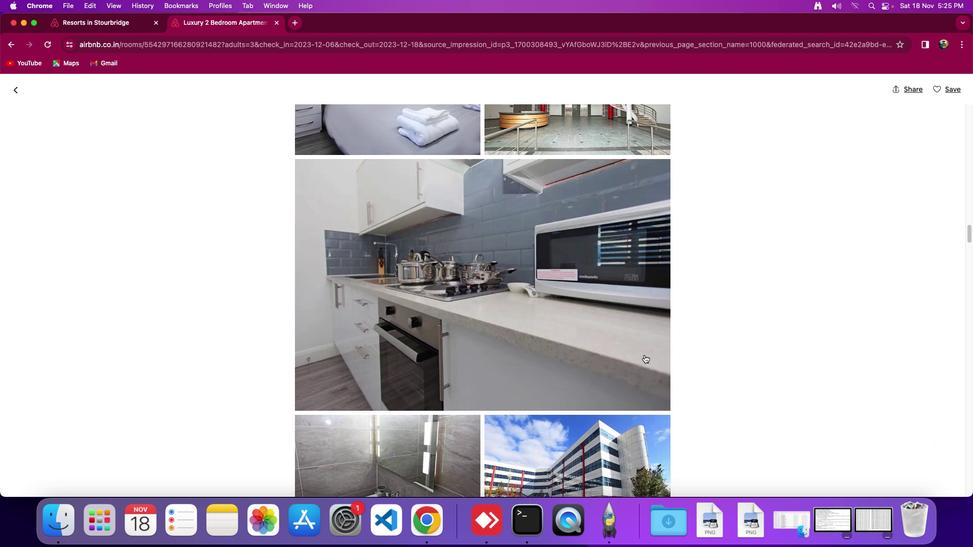 
Action: Mouse scrolled (645, 355) with delta (1, 0)
Screenshot: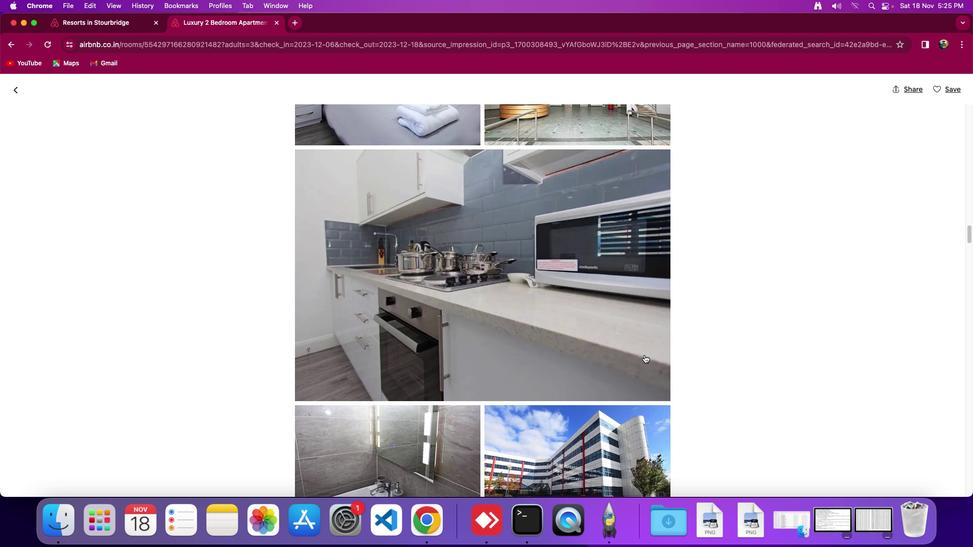 
Action: Mouse scrolled (645, 355) with delta (1, 0)
Screenshot: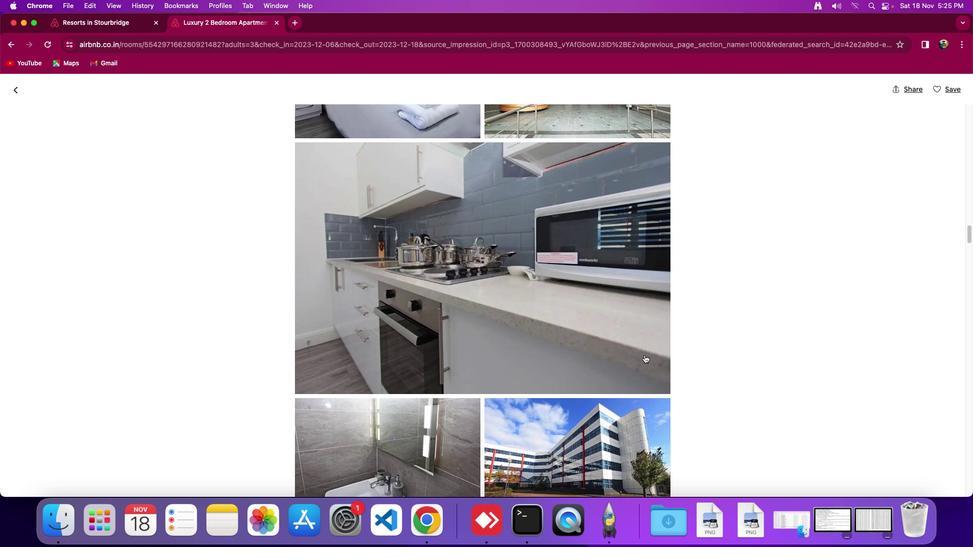 
Action: Mouse scrolled (645, 355) with delta (1, 0)
Screenshot: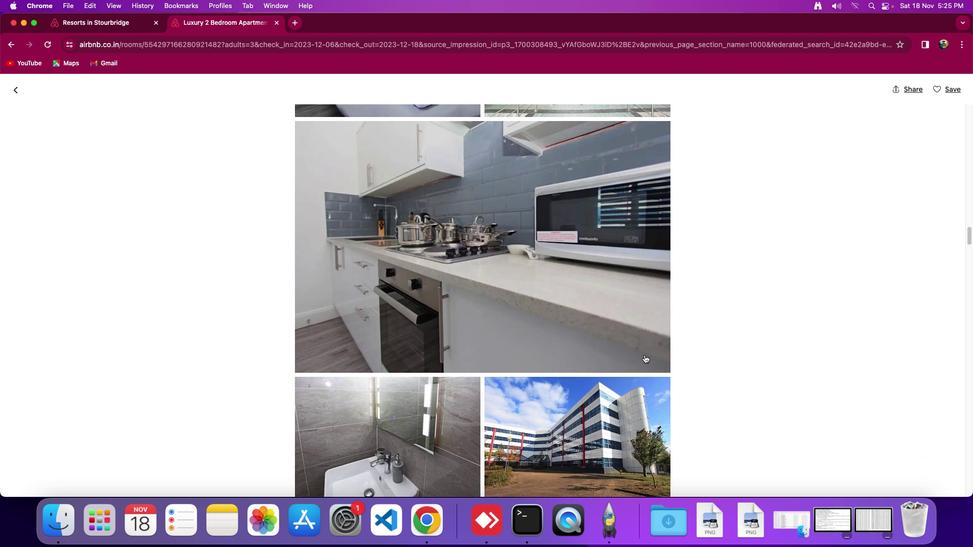 
Action: Mouse moved to (646, 356)
Screenshot: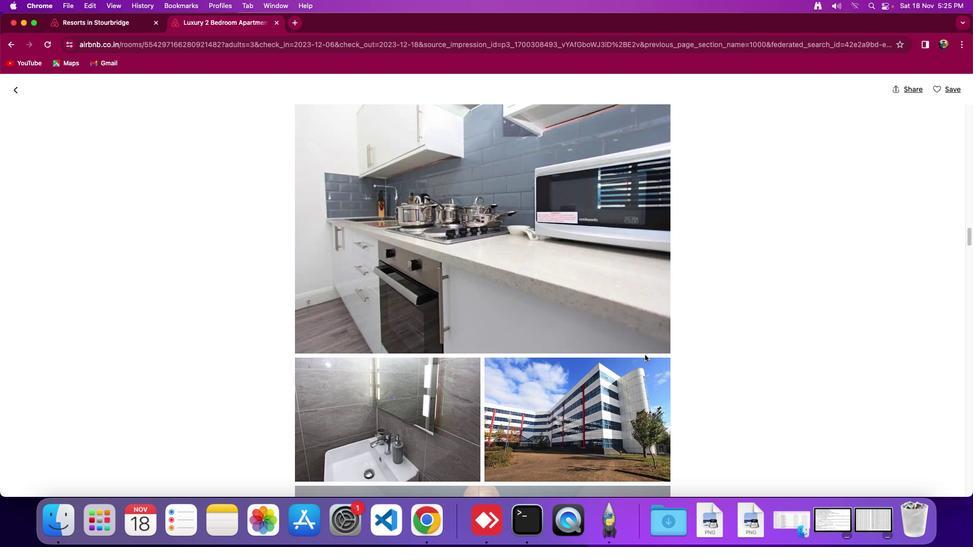 
Action: Mouse scrolled (646, 356) with delta (1, 0)
Screenshot: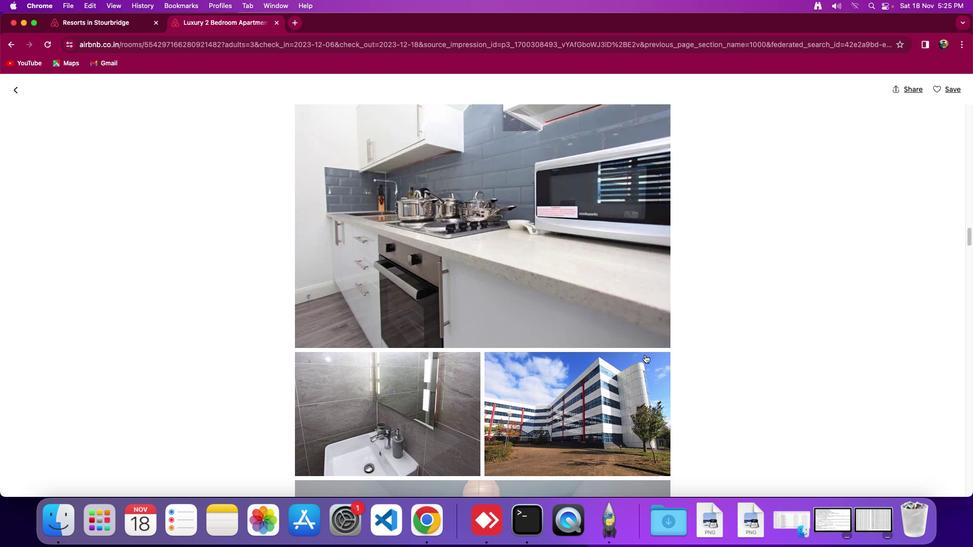 
Action: Mouse scrolled (646, 356) with delta (1, 0)
Screenshot: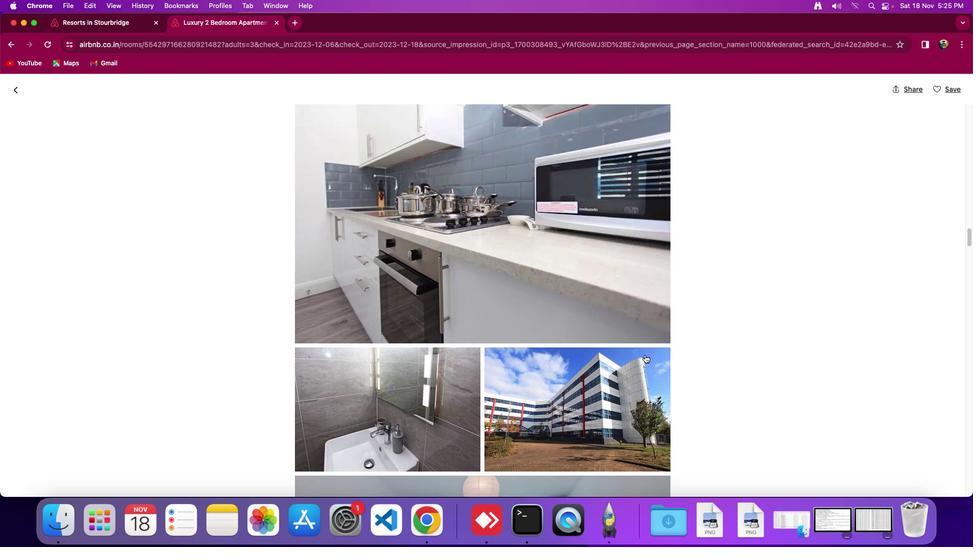 
Action: Mouse scrolled (646, 356) with delta (1, 0)
Screenshot: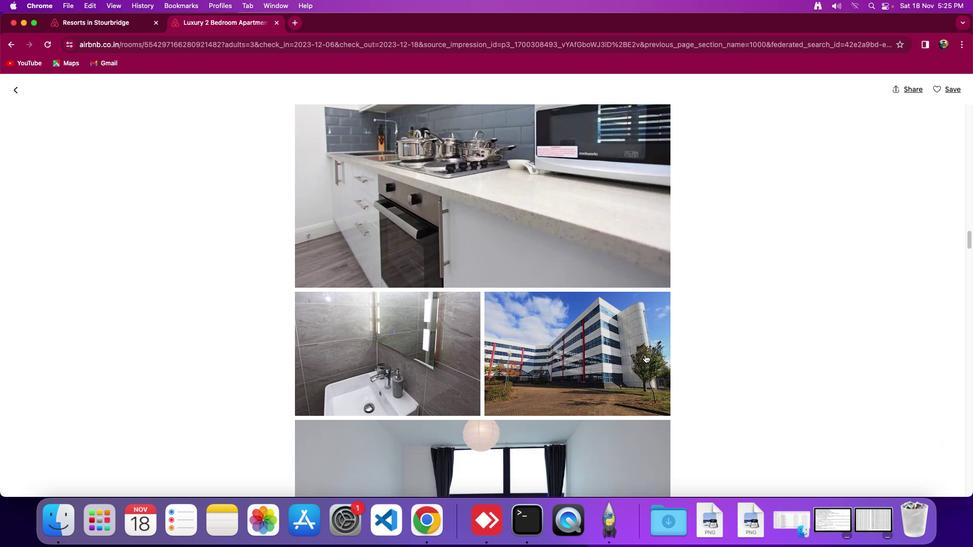 
Action: Mouse scrolled (646, 356) with delta (1, 0)
Screenshot: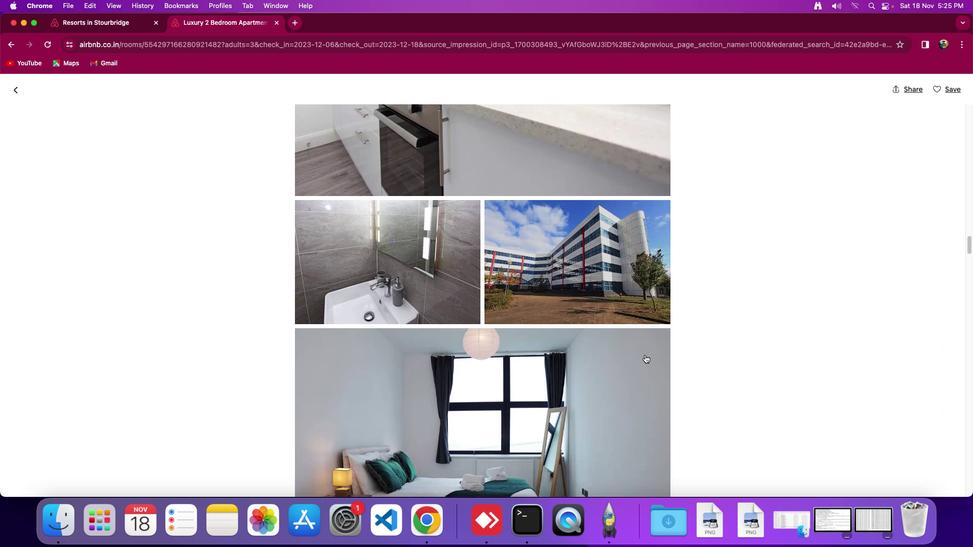 
Action: Mouse moved to (640, 354)
Screenshot: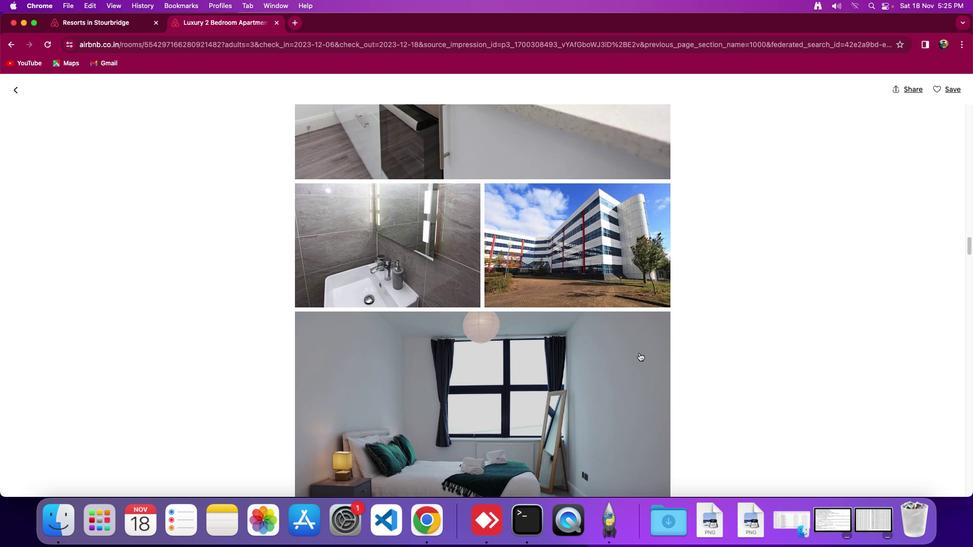 
Action: Mouse scrolled (640, 354) with delta (1, 0)
Screenshot: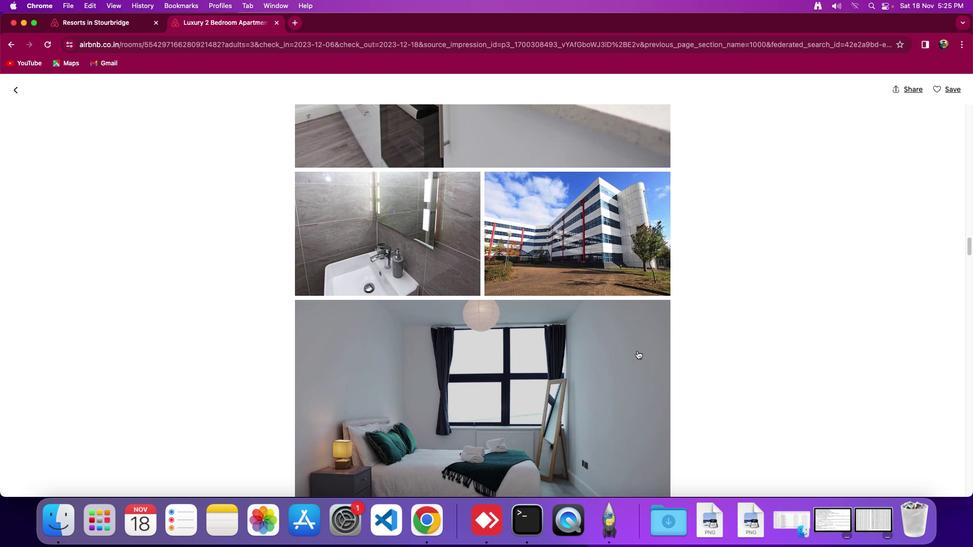
Action: Mouse scrolled (640, 354) with delta (1, 0)
Screenshot: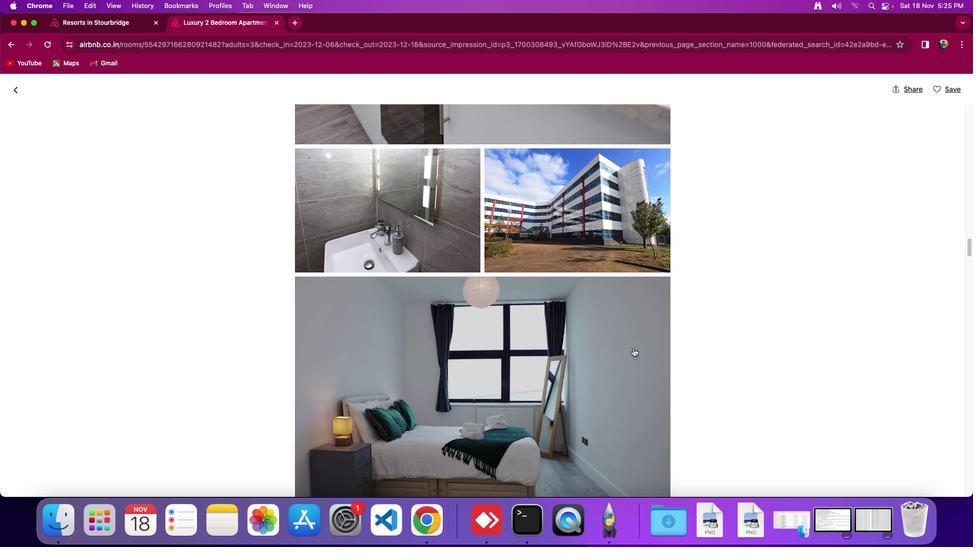 
Action: Mouse scrolled (640, 354) with delta (1, 0)
Screenshot: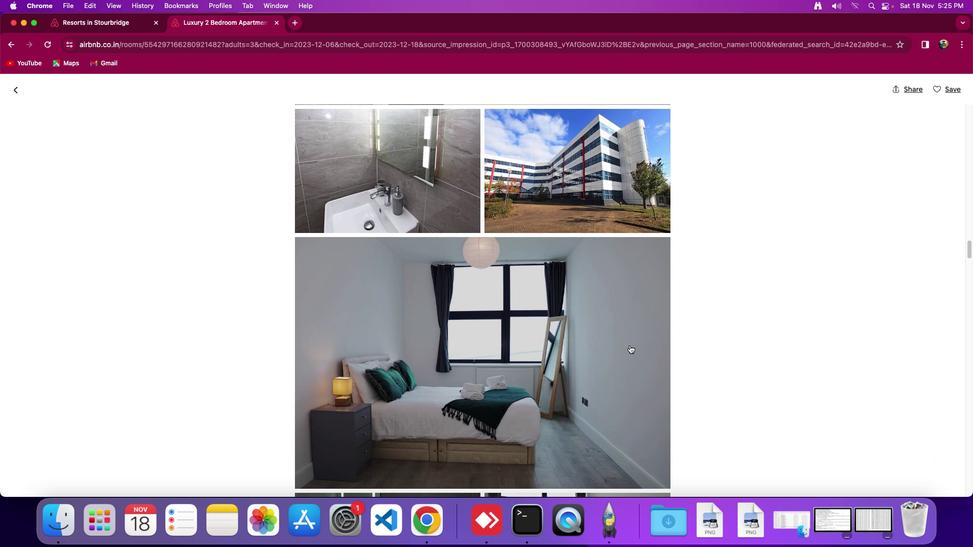 
Action: Mouse moved to (629, 345)
Screenshot: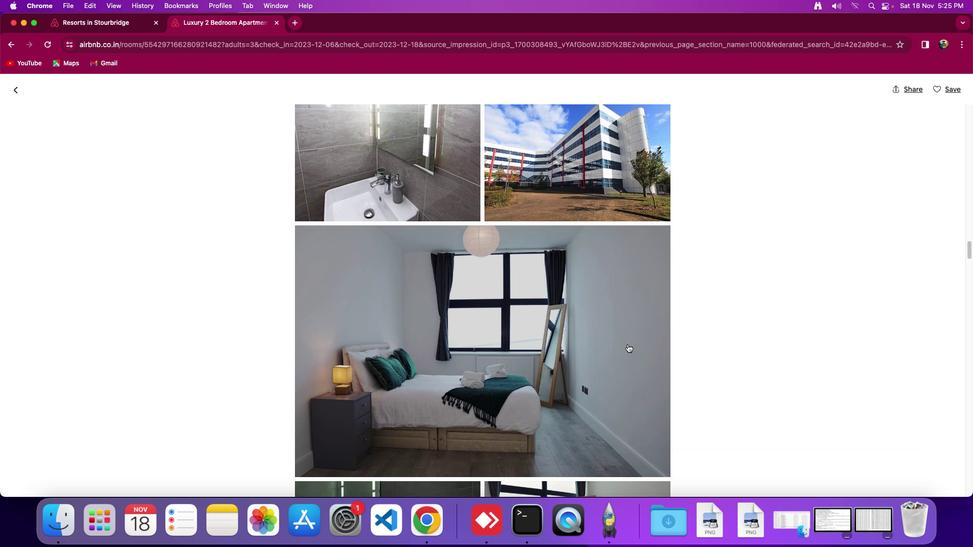 
Action: Mouse scrolled (629, 345) with delta (1, 0)
Screenshot: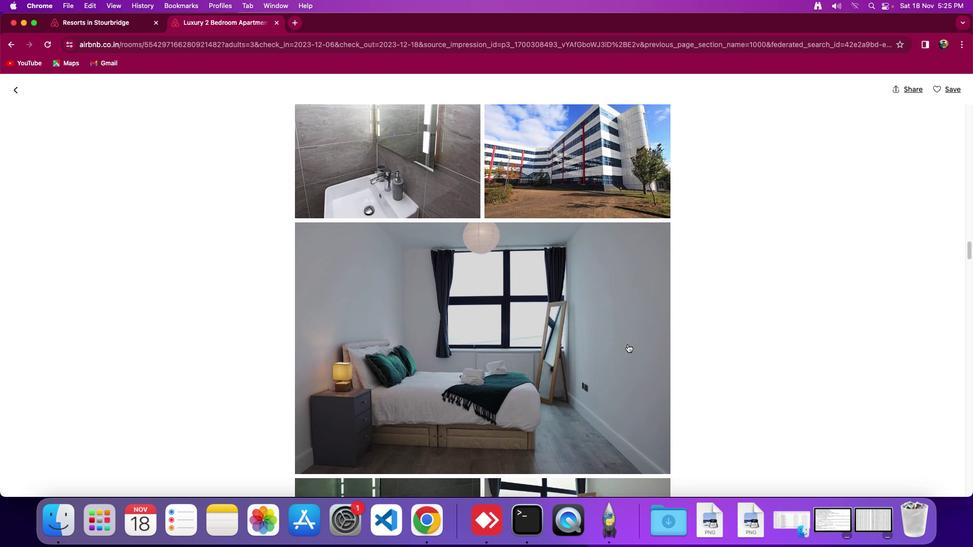 
Action: Mouse scrolled (629, 345) with delta (1, 0)
Screenshot: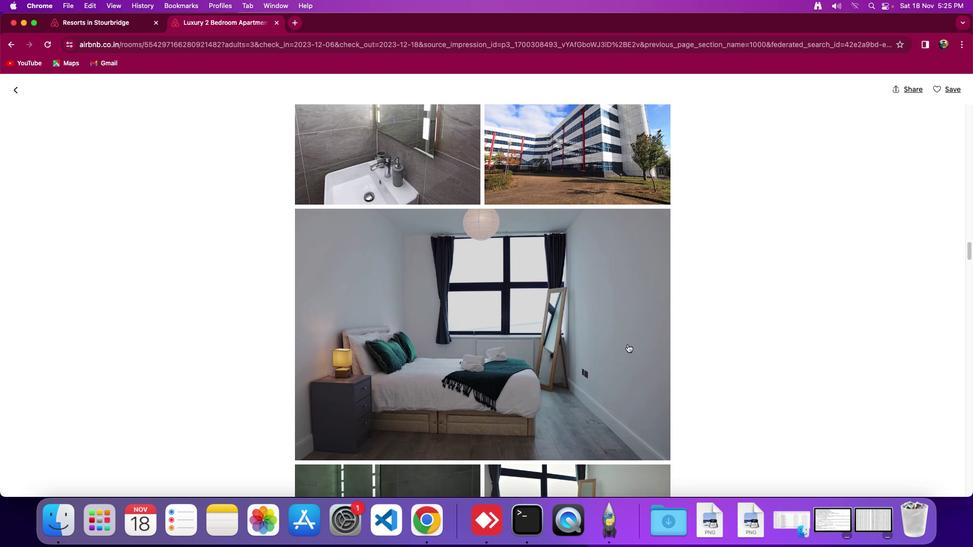 
Action: Mouse scrolled (629, 345) with delta (1, 0)
Screenshot: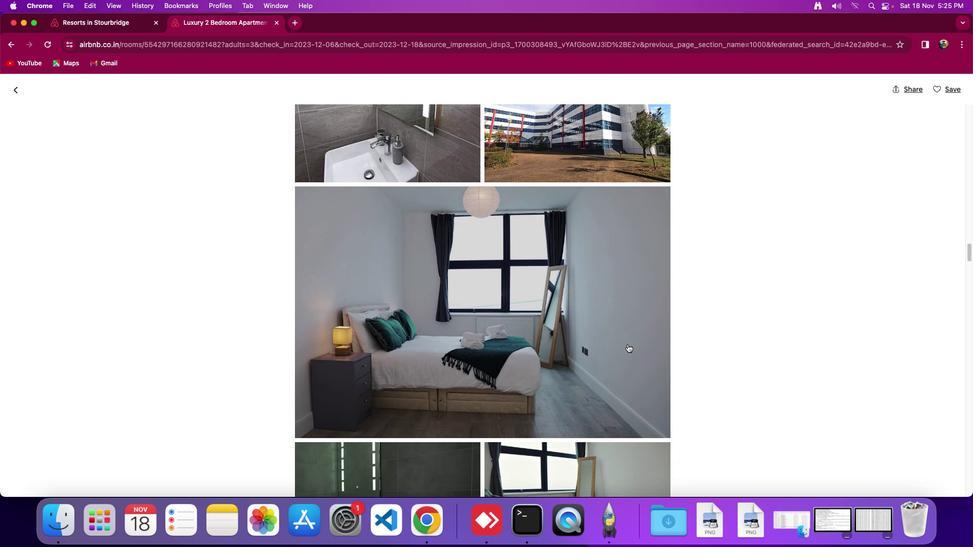 
Action: Mouse moved to (629, 345)
Screenshot: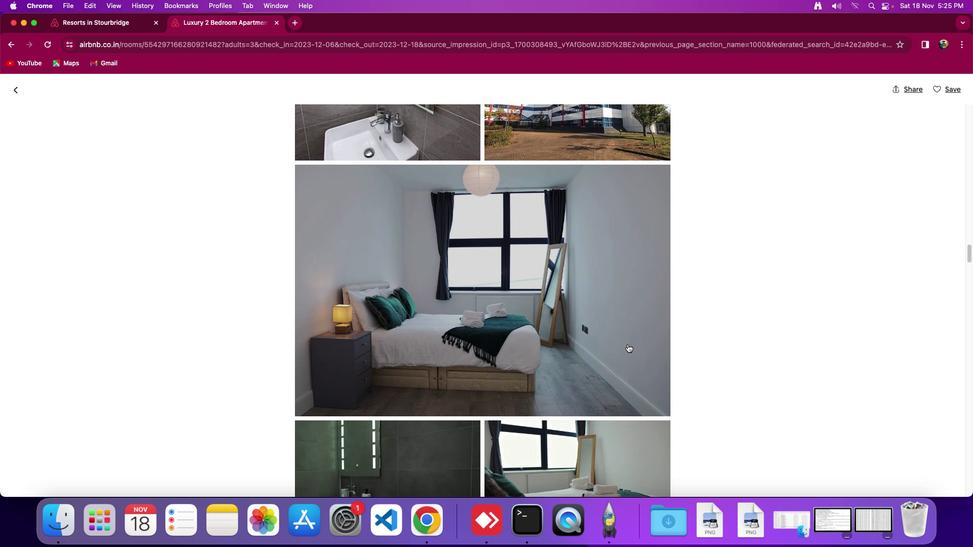 
Action: Mouse scrolled (629, 345) with delta (1, 0)
Screenshot: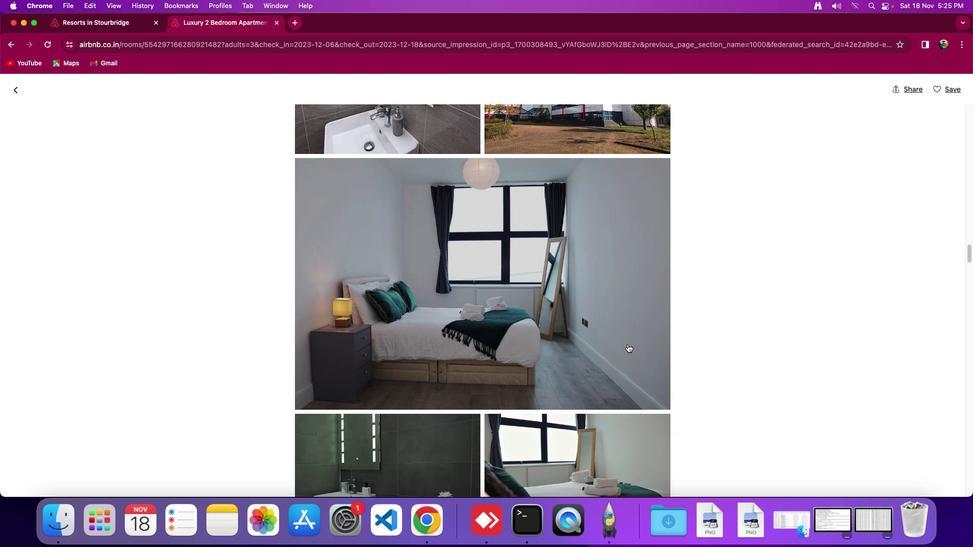 
Action: Mouse scrolled (629, 345) with delta (1, 0)
Screenshot: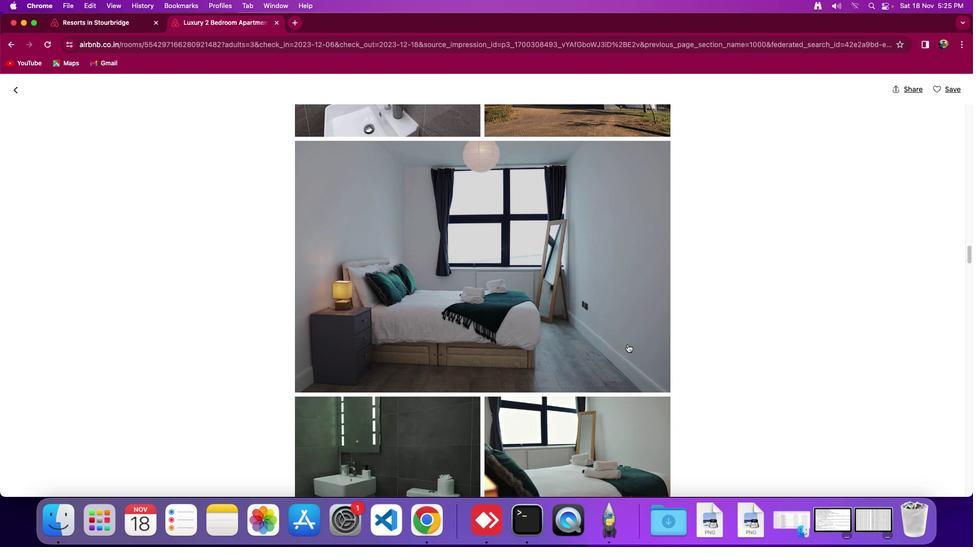 
Action: Mouse scrolled (629, 345) with delta (1, 0)
Screenshot: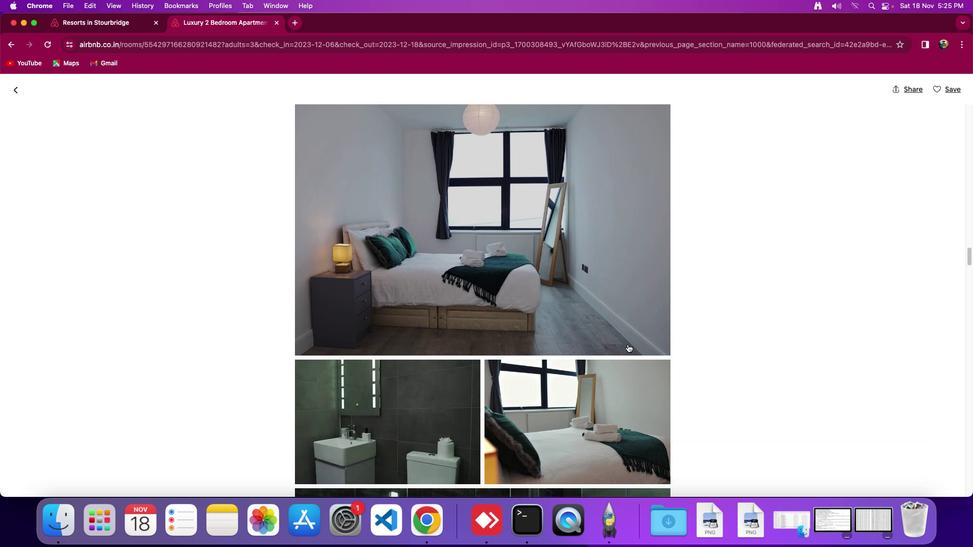 
Action: Mouse moved to (630, 346)
Screenshot: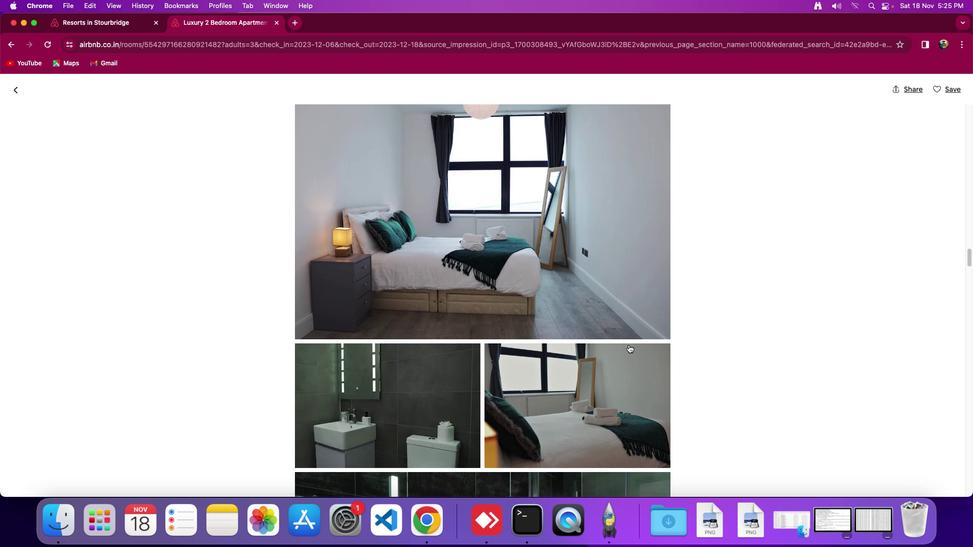 
Action: Mouse scrolled (630, 346) with delta (1, 0)
Screenshot: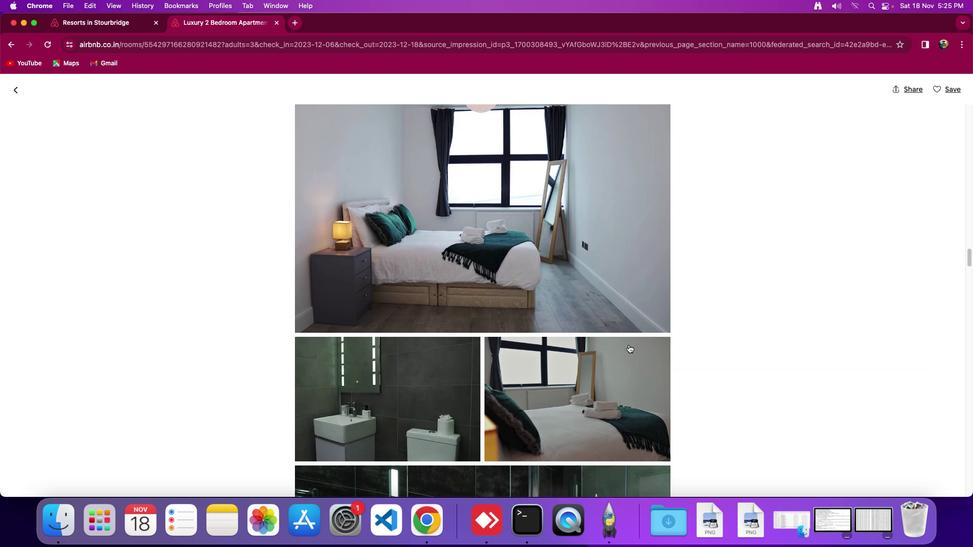 
Action: Mouse scrolled (630, 346) with delta (1, 0)
Screenshot: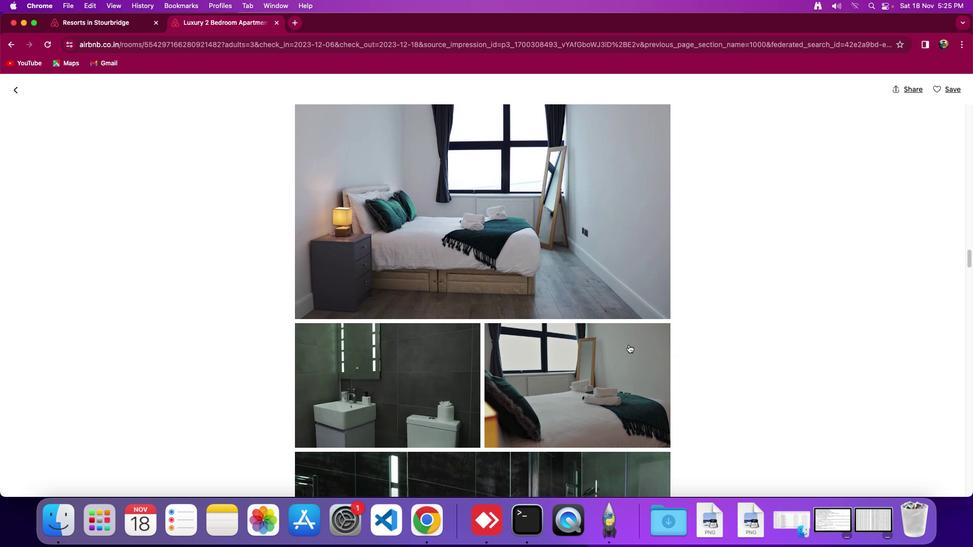 
Action: Mouse scrolled (630, 346) with delta (1, 0)
Screenshot: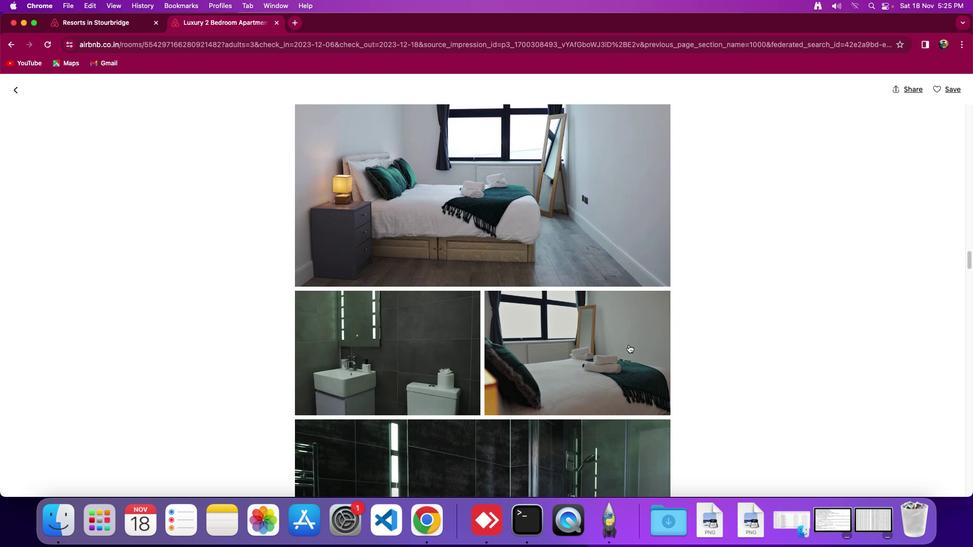 
Action: Mouse moved to (633, 348)
Screenshot: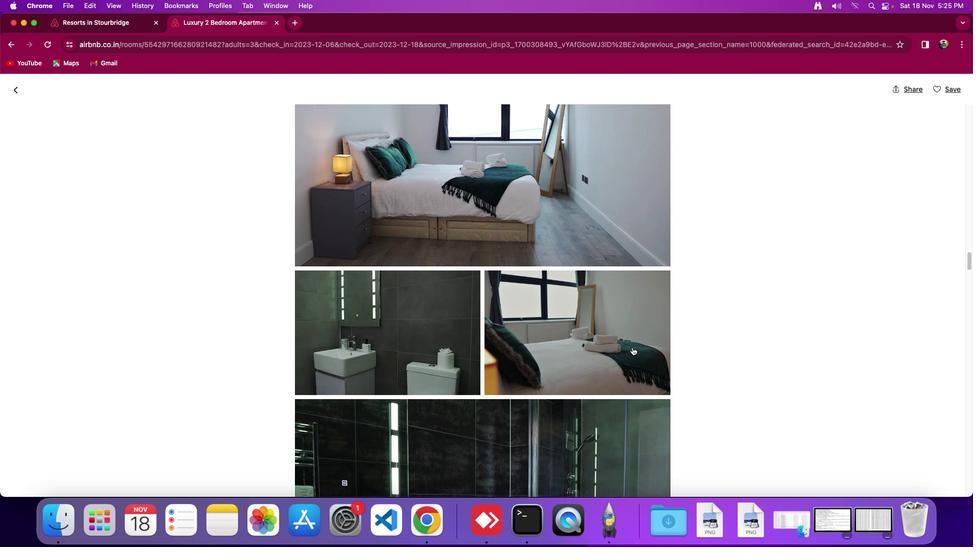 
Action: Mouse scrolled (633, 348) with delta (1, 0)
Screenshot: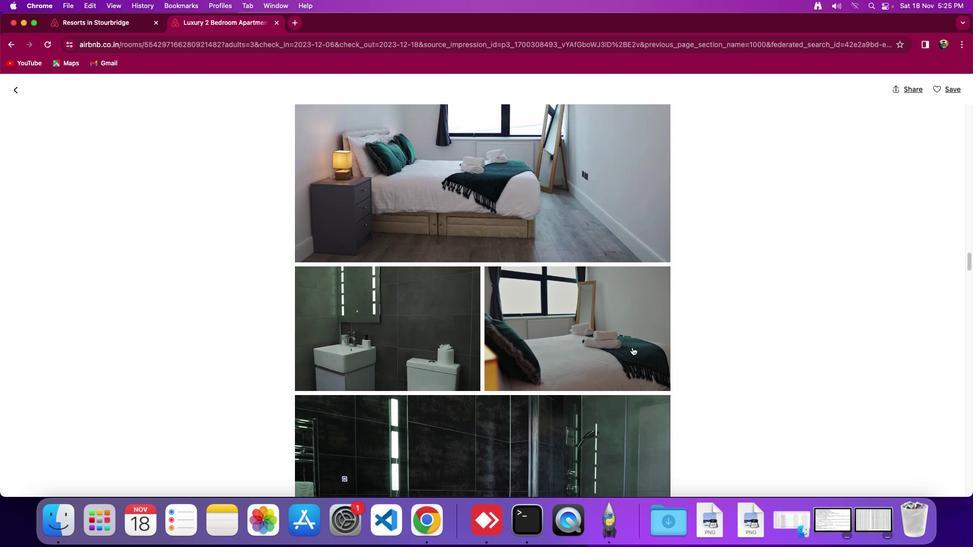 
Action: Mouse scrolled (633, 348) with delta (1, 0)
Screenshot: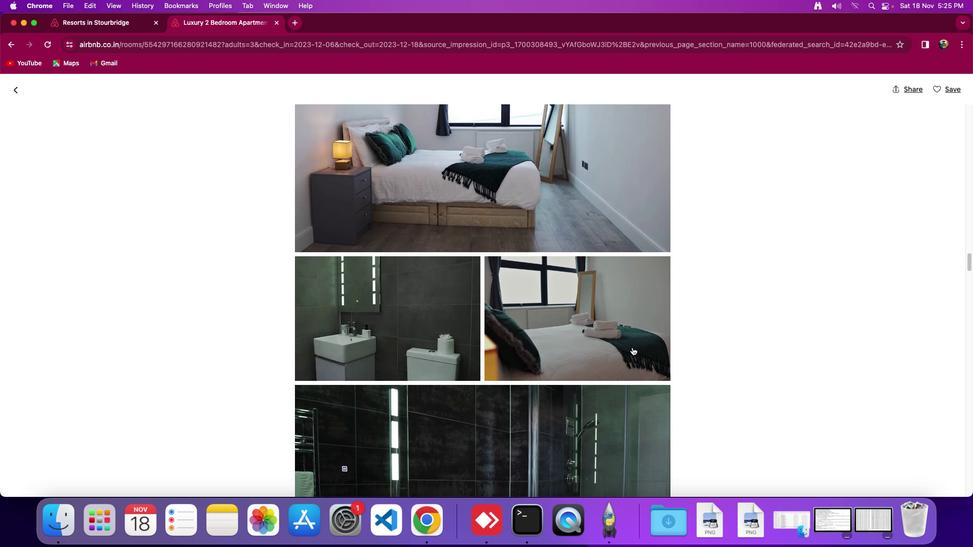 
Action: Mouse scrolled (633, 348) with delta (1, 0)
Screenshot: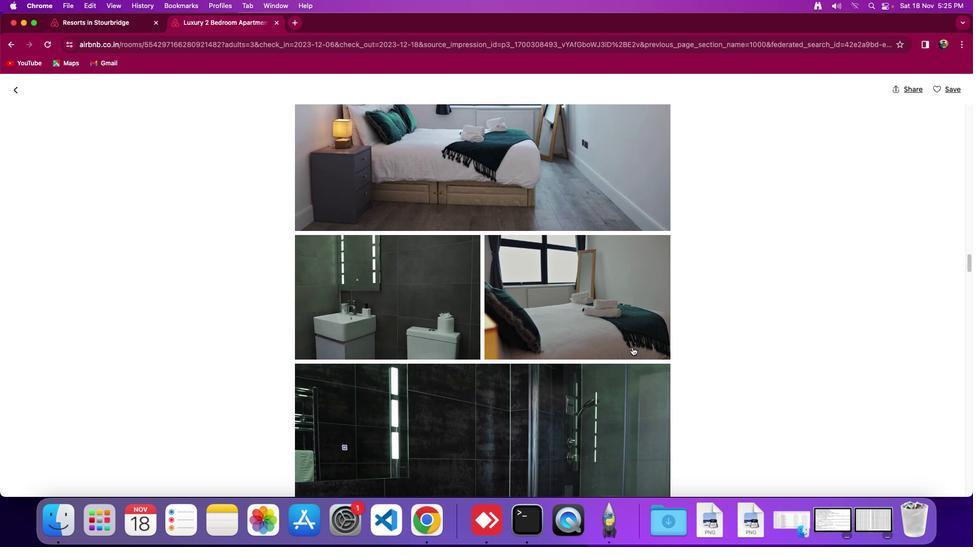 
Action: Mouse moved to (634, 345)
Screenshot: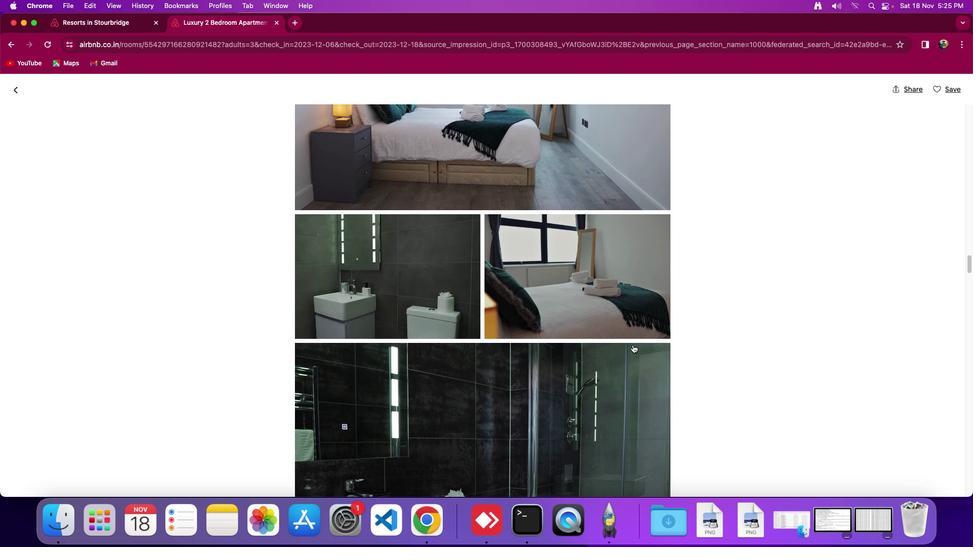 
Action: Mouse scrolled (634, 345) with delta (1, 0)
Screenshot: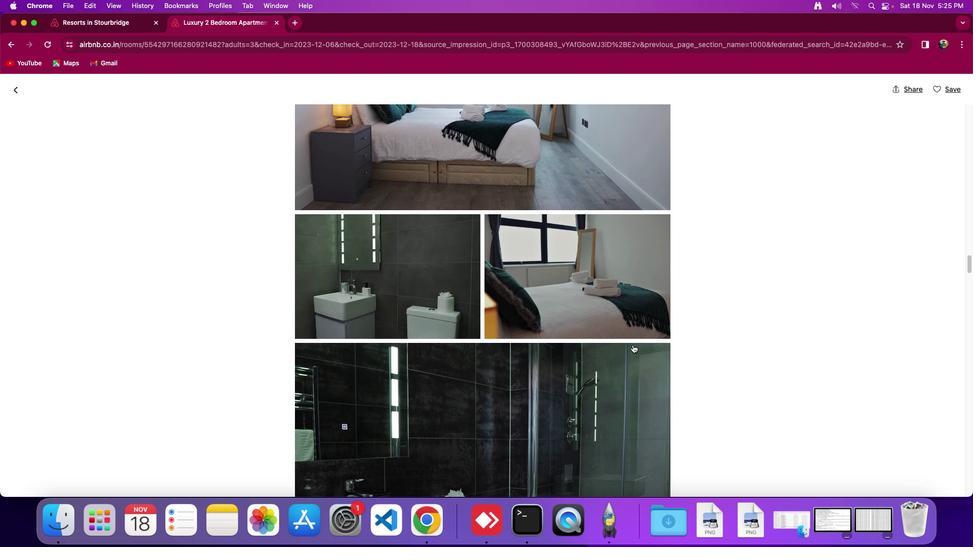 
Action: Mouse scrolled (634, 345) with delta (1, 0)
Screenshot: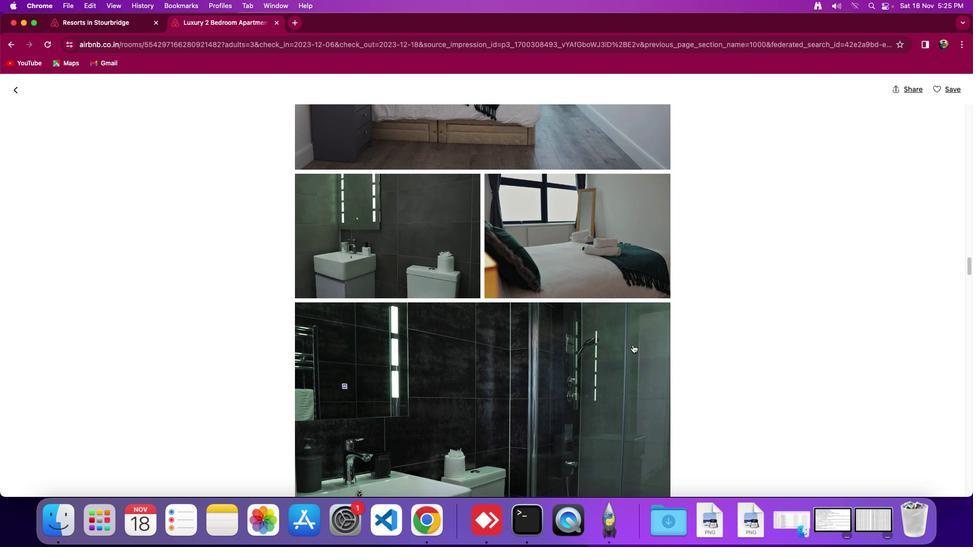 
Action: Mouse scrolled (634, 345) with delta (1, 0)
Screenshot: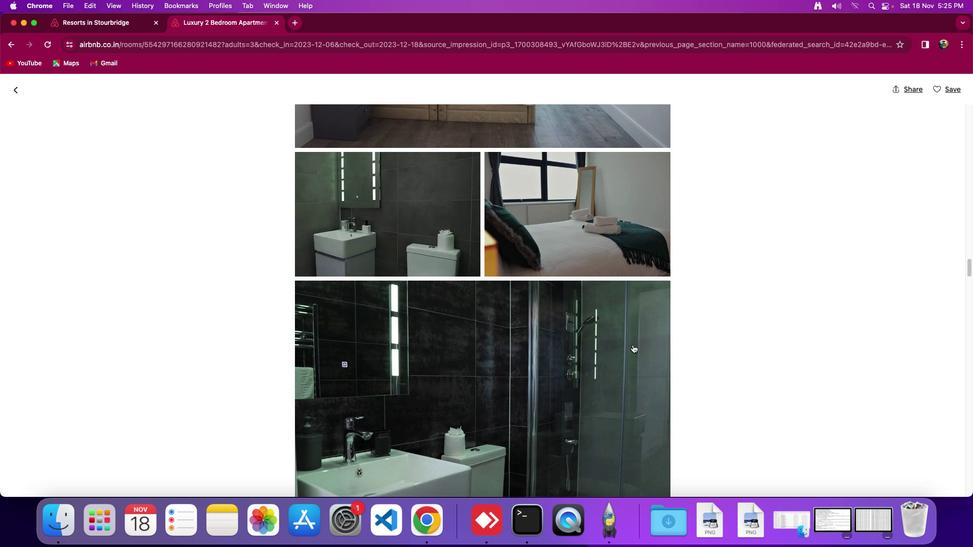 
Action: Mouse scrolled (634, 345) with delta (1, 0)
Screenshot: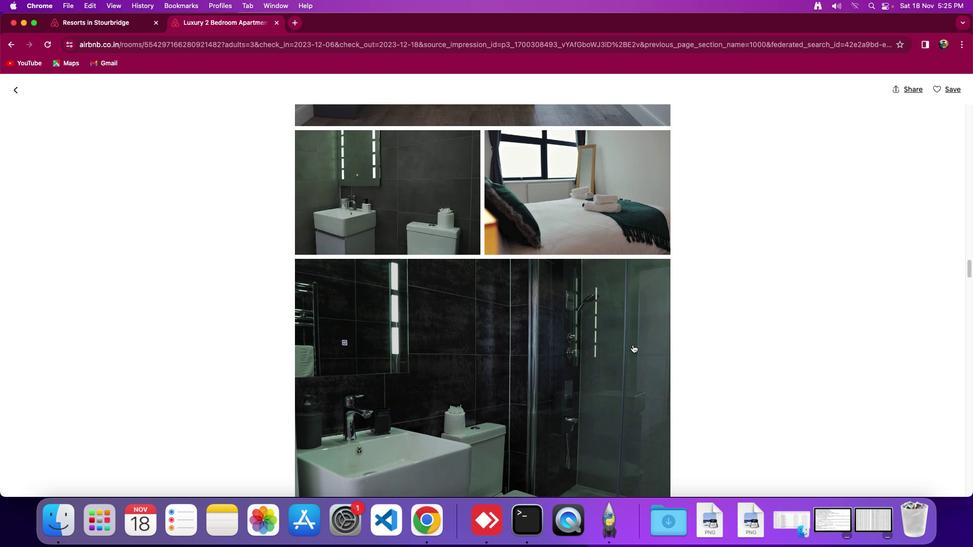 
Action: Mouse scrolled (634, 345) with delta (1, 0)
Screenshot: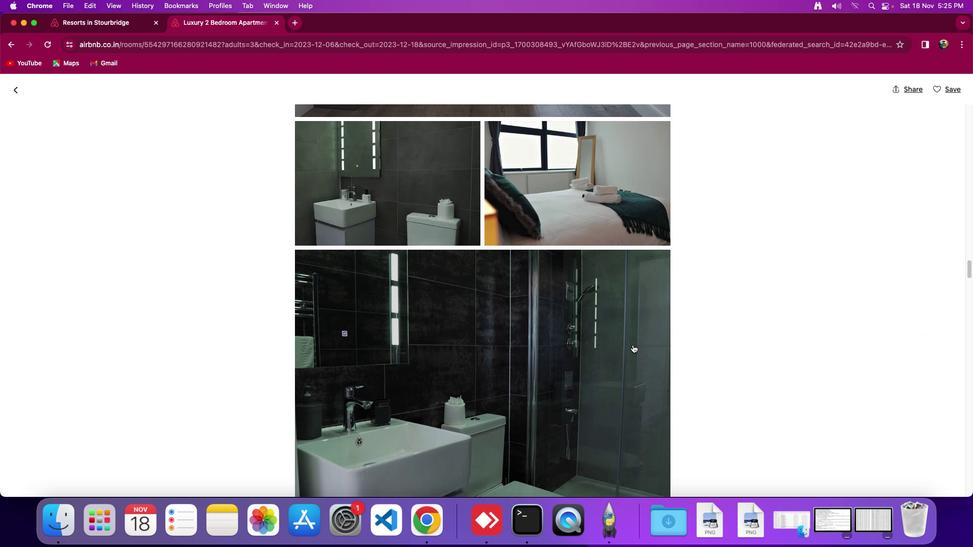 
Action: Mouse moved to (636, 347)
Screenshot: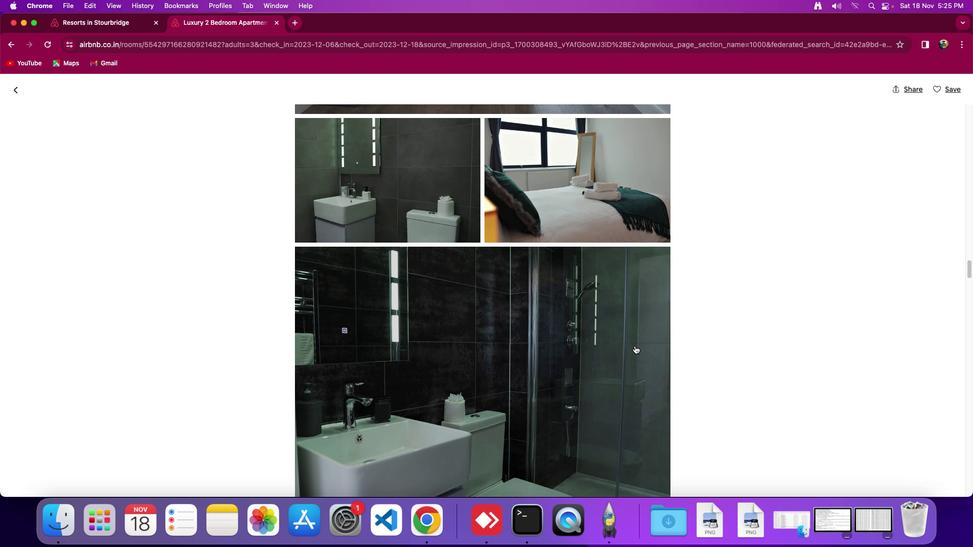 
Action: Mouse scrolled (636, 347) with delta (1, 0)
Screenshot: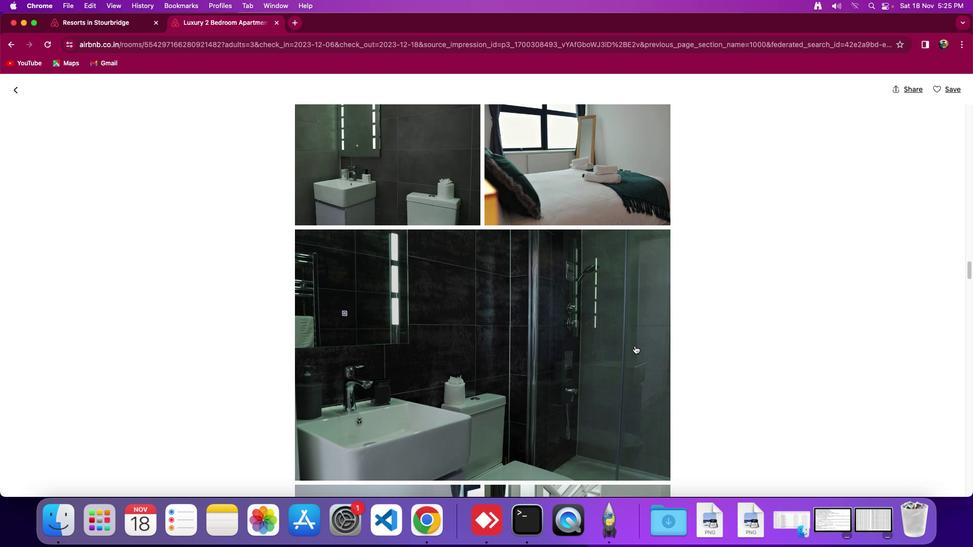 
Action: Mouse scrolled (636, 347) with delta (1, 0)
Screenshot: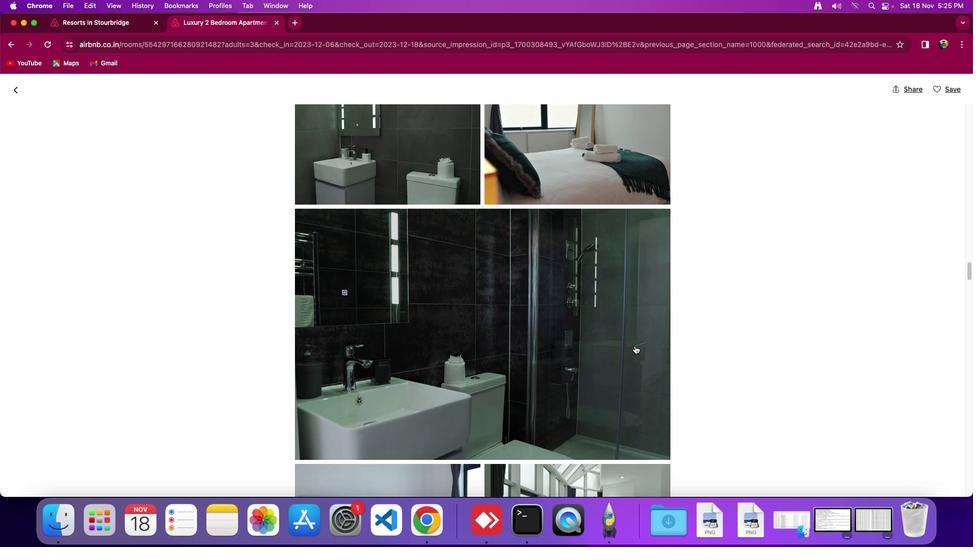 
Action: Mouse scrolled (636, 347) with delta (1, 0)
Screenshot: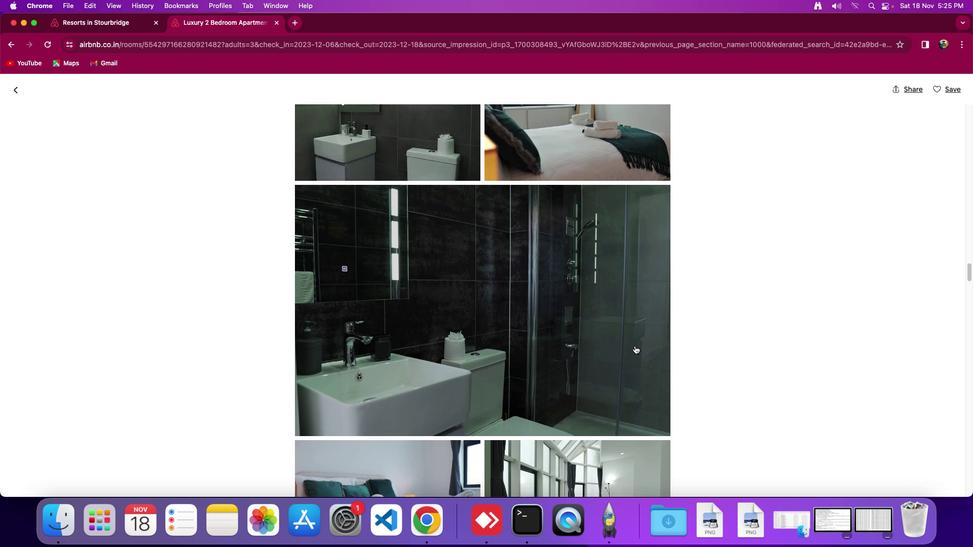 
Action: Mouse scrolled (636, 347) with delta (1, 0)
Screenshot: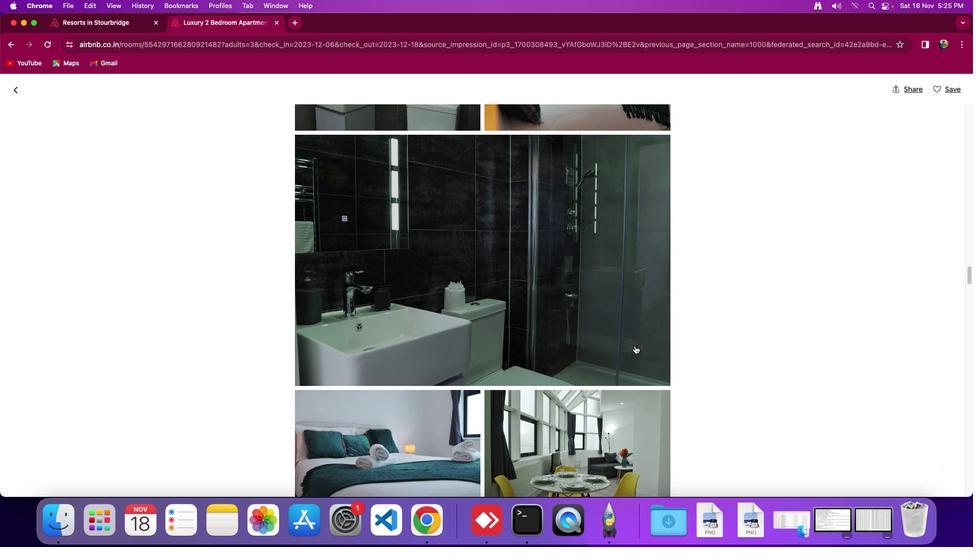 
Action: Mouse scrolled (636, 347) with delta (1, 0)
Screenshot: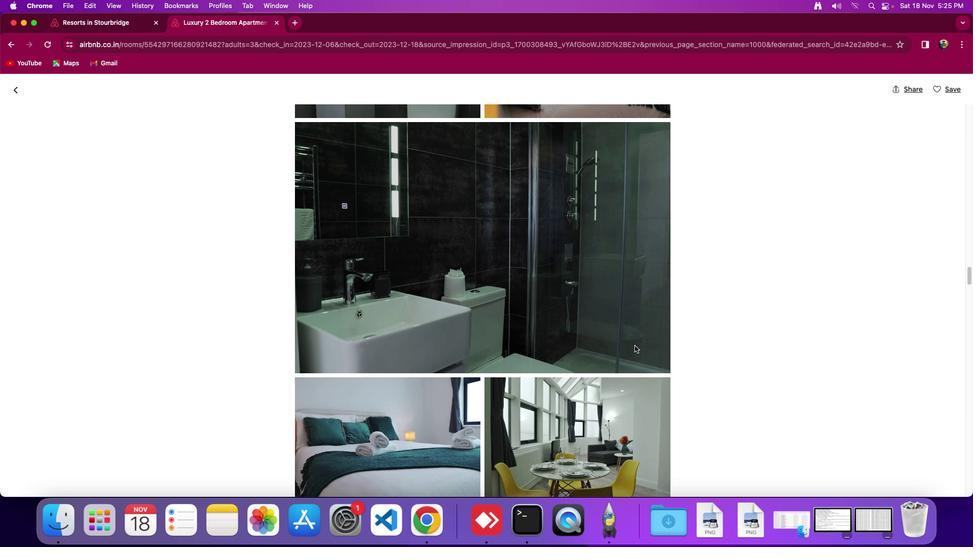 
Action: Mouse scrolled (636, 347) with delta (1, 0)
Screenshot: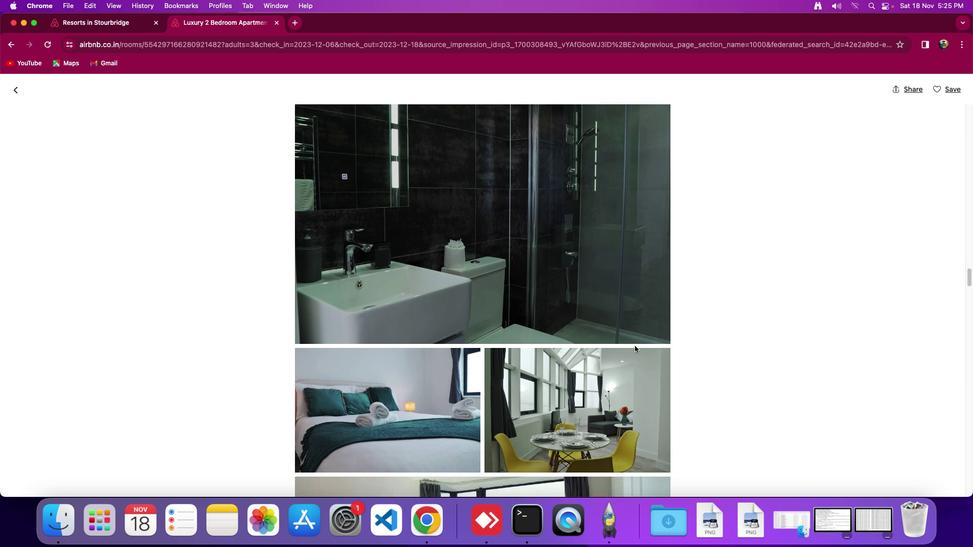 
Action: Mouse scrolled (636, 347) with delta (1, 0)
Screenshot: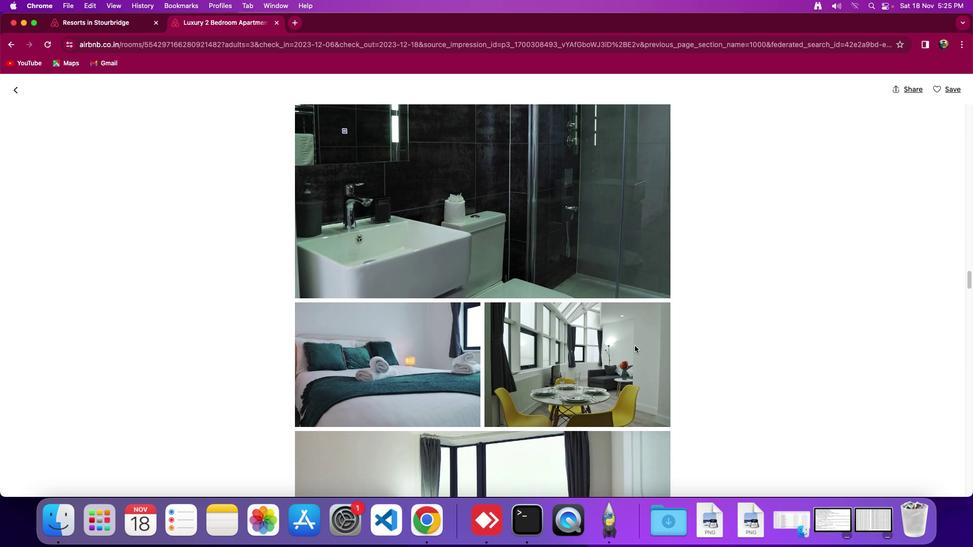 
Action: Mouse scrolled (636, 347) with delta (1, 0)
Screenshot: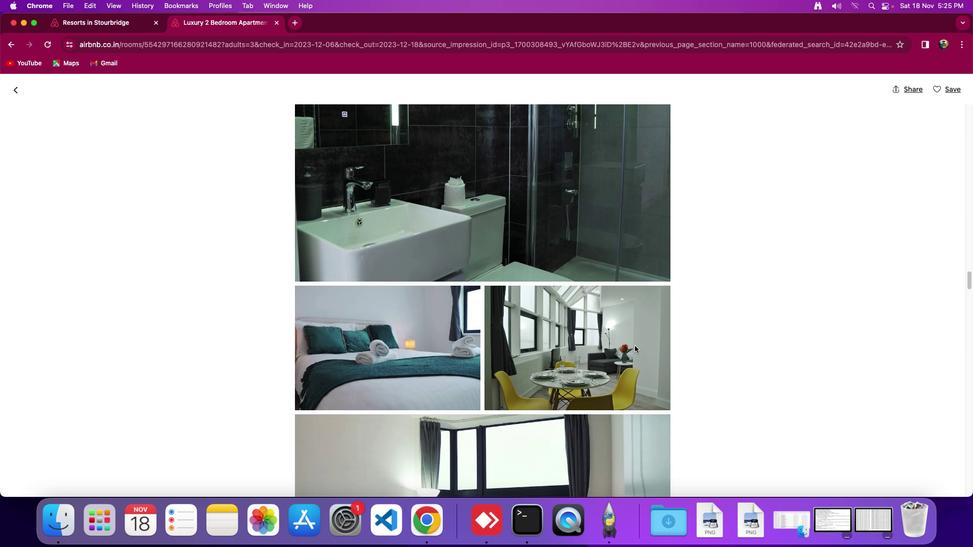 
Action: Mouse scrolled (636, 347) with delta (1, 0)
Screenshot: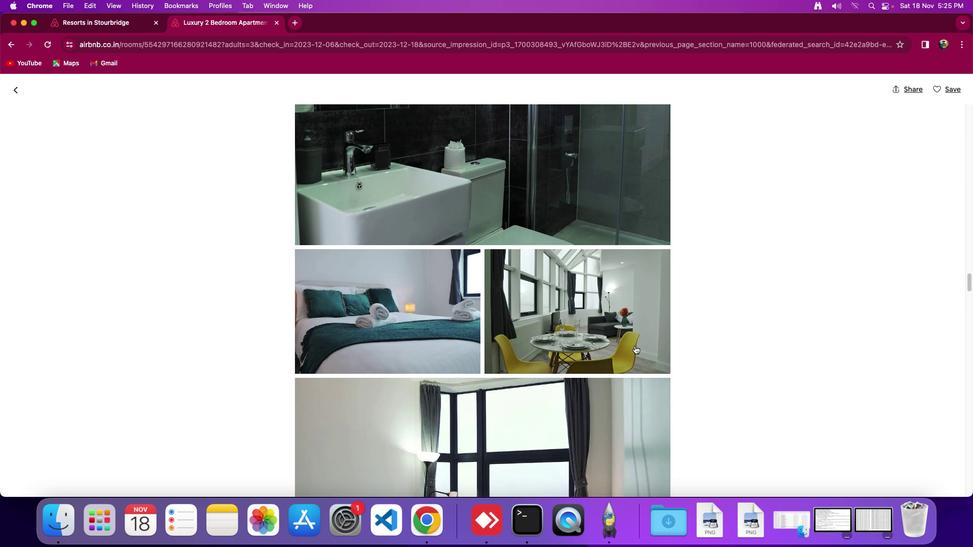 
Action: Mouse scrolled (636, 347) with delta (1, 0)
Screenshot: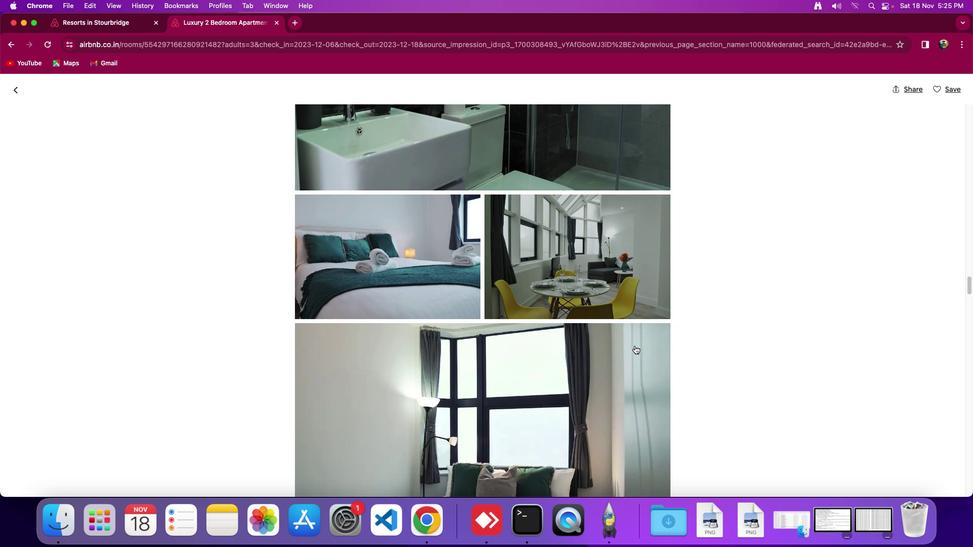 
Action: Mouse scrolled (636, 347) with delta (1, 0)
Screenshot: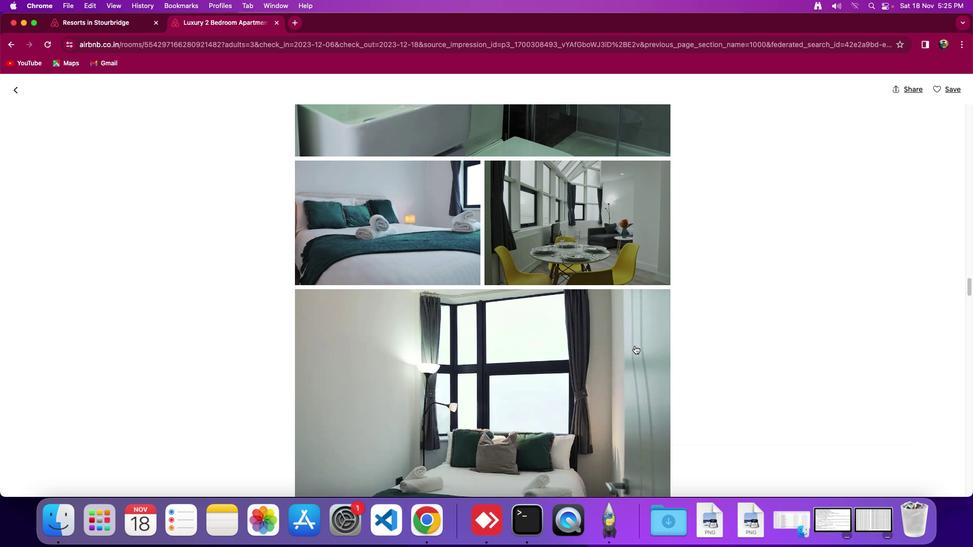 
Action: Mouse scrolled (636, 347) with delta (1, 0)
Screenshot: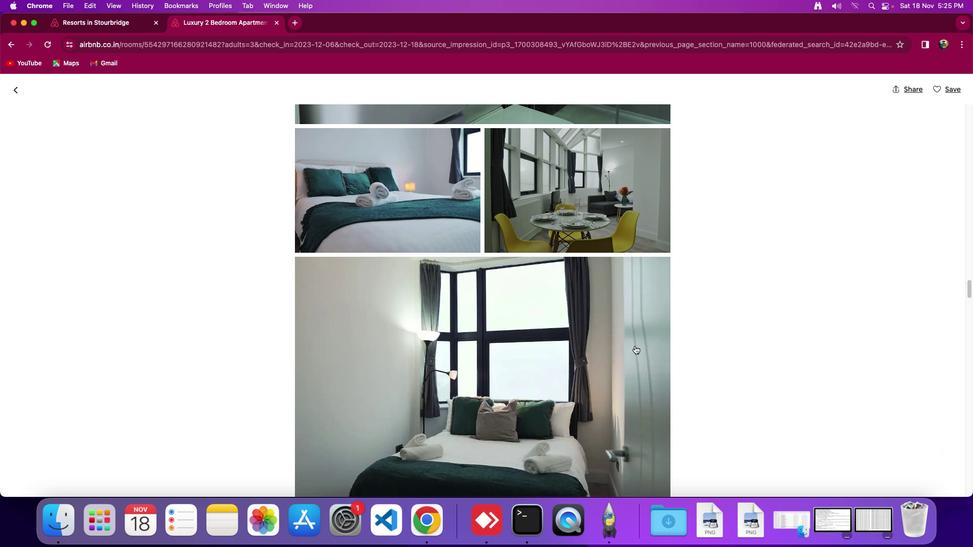 
Action: Mouse scrolled (636, 347) with delta (1, 0)
Screenshot: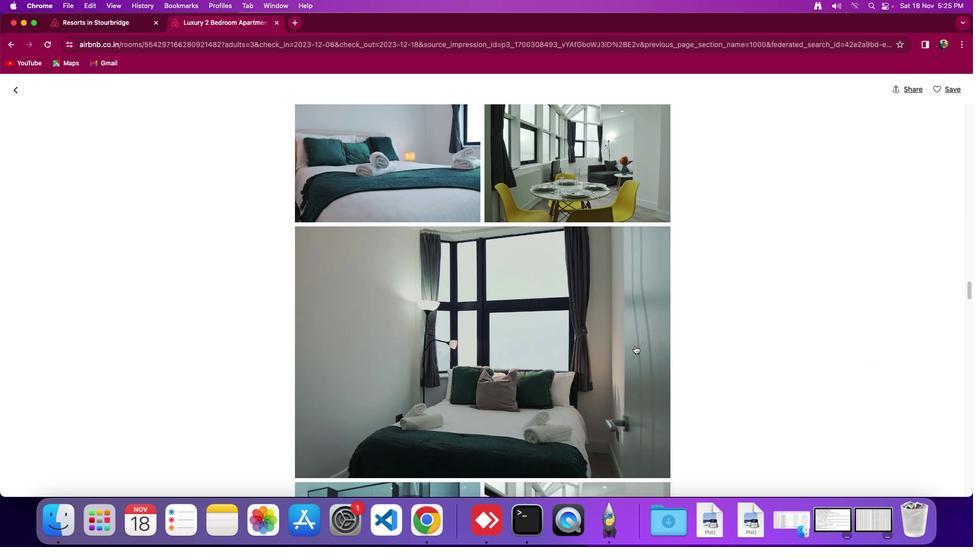 
Action: Mouse scrolled (636, 347) with delta (1, 0)
Screenshot: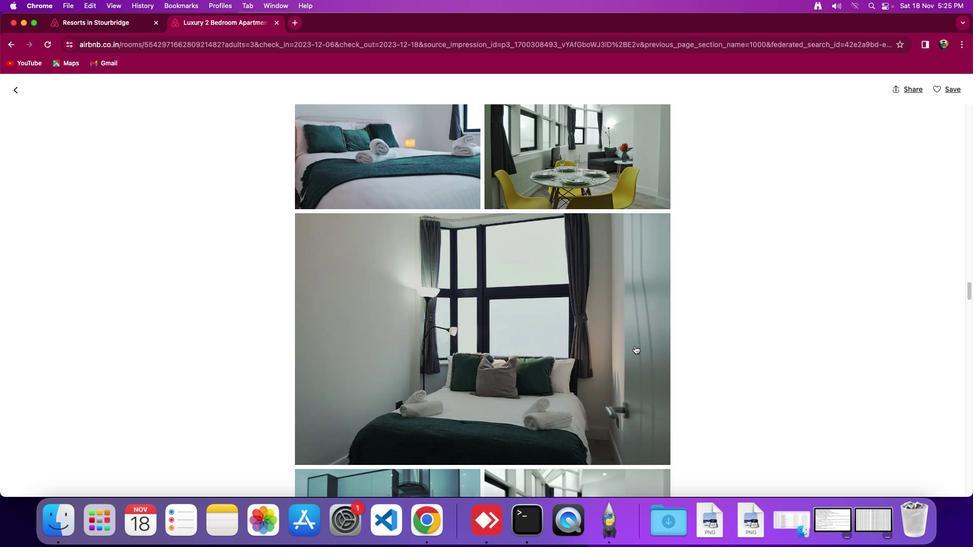 
Action: Mouse scrolled (636, 347) with delta (1, 0)
Screenshot: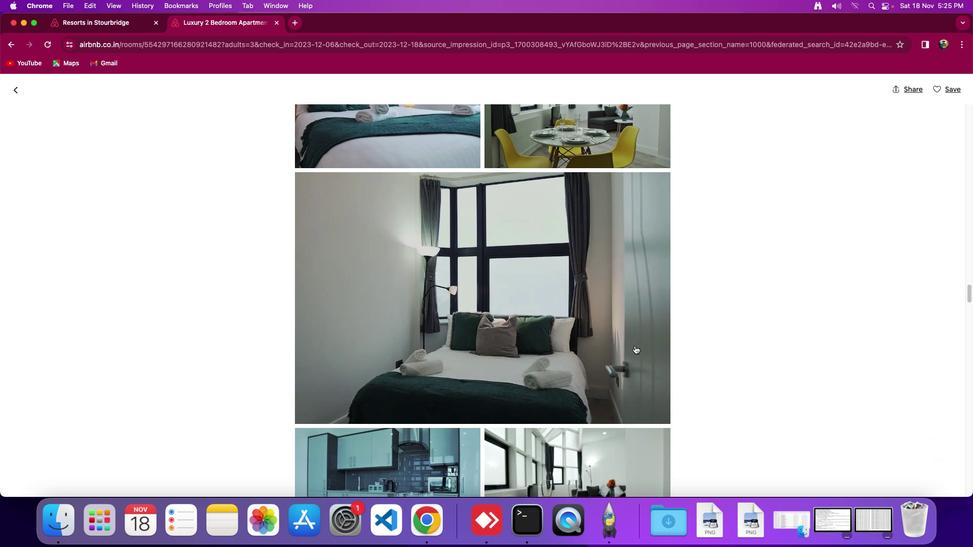
Action: Mouse scrolled (636, 347) with delta (1, 0)
Screenshot: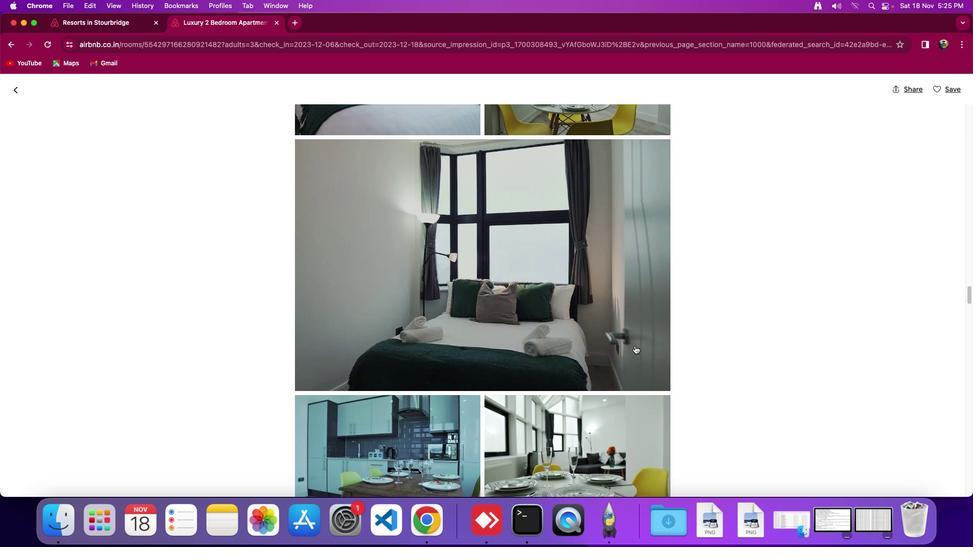 
Action: Mouse scrolled (636, 347) with delta (1, 0)
Screenshot: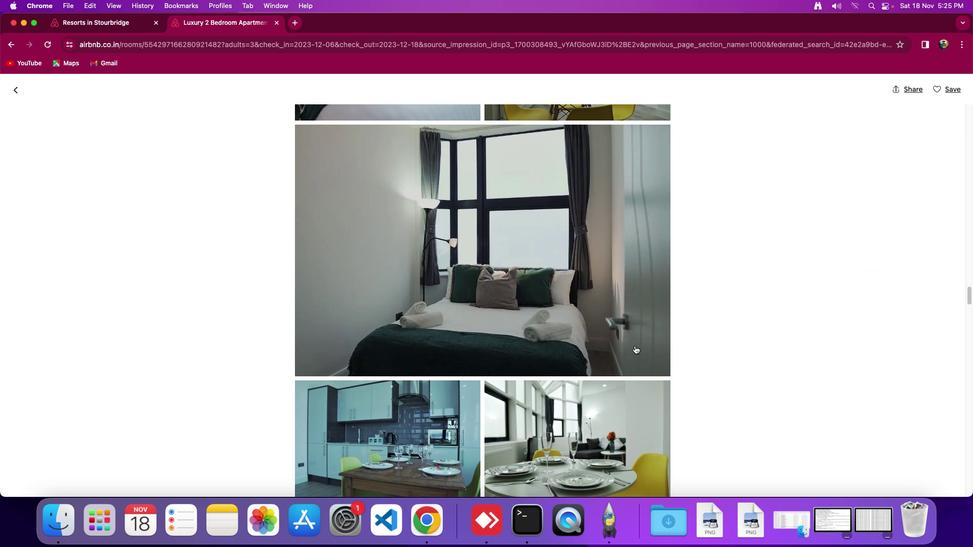 
Action: Mouse scrolled (636, 347) with delta (1, 0)
Screenshot: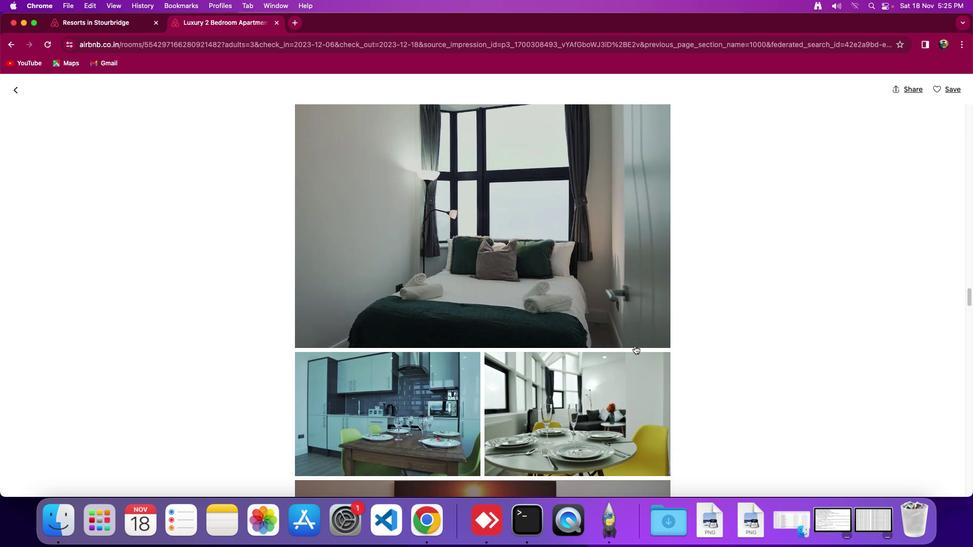 
Action: Mouse scrolled (636, 347) with delta (1, 0)
Screenshot: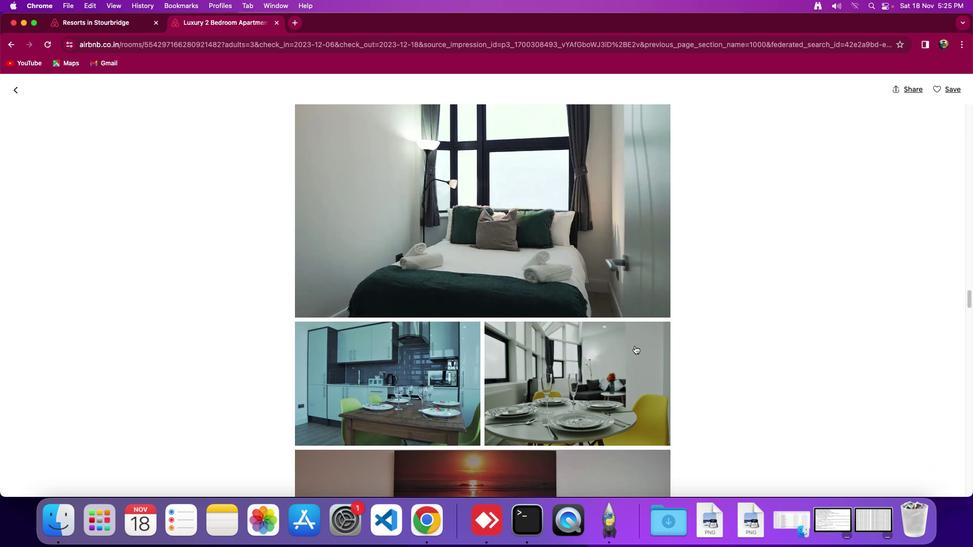 
Action: Mouse scrolled (636, 347) with delta (1, 0)
Screenshot: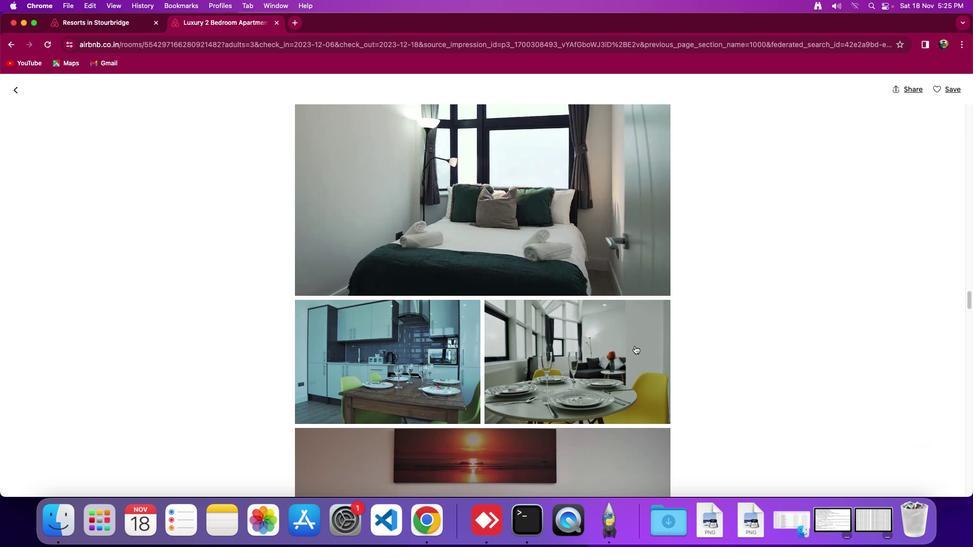 
Action: Mouse scrolled (636, 347) with delta (1, 0)
Screenshot: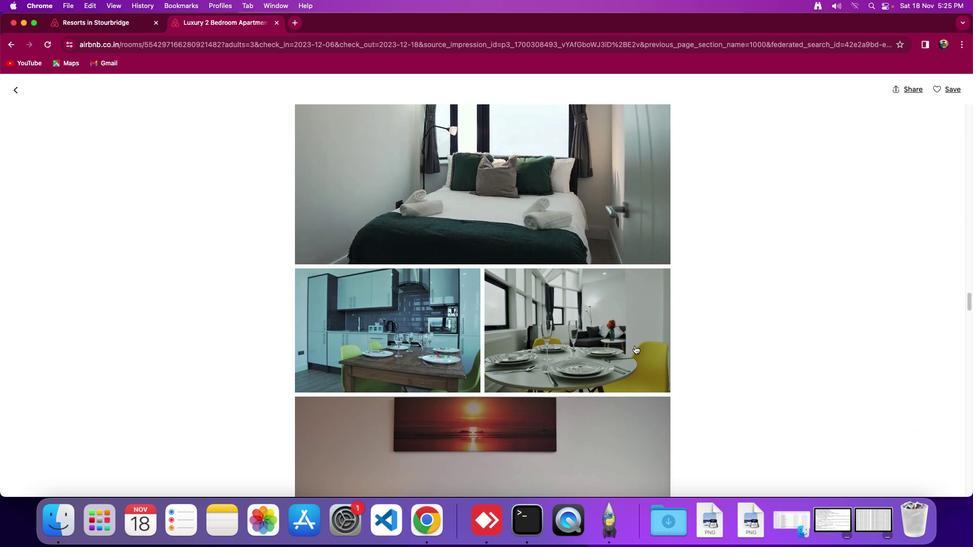 
Action: Mouse scrolled (636, 347) with delta (1, 0)
Screenshot: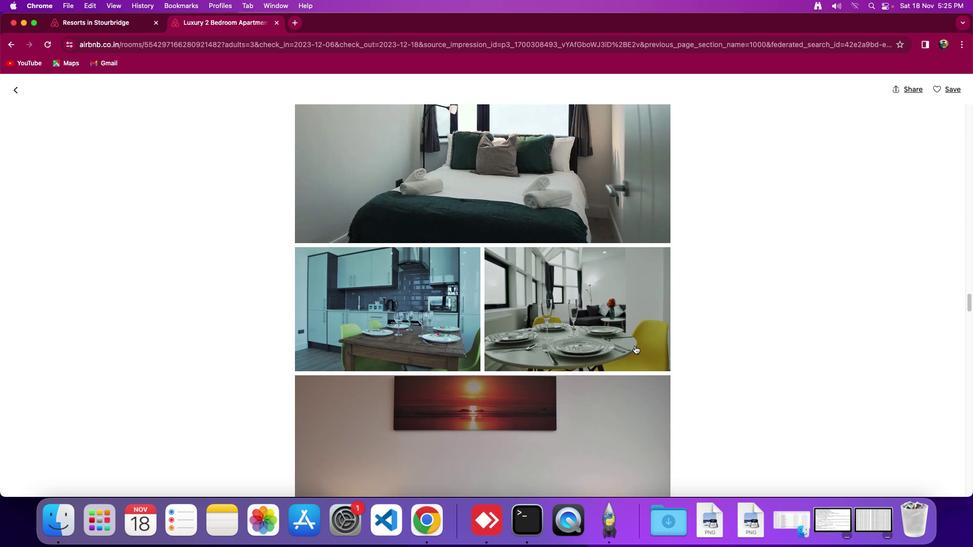 
Action: Mouse scrolled (636, 347) with delta (1, 0)
Screenshot: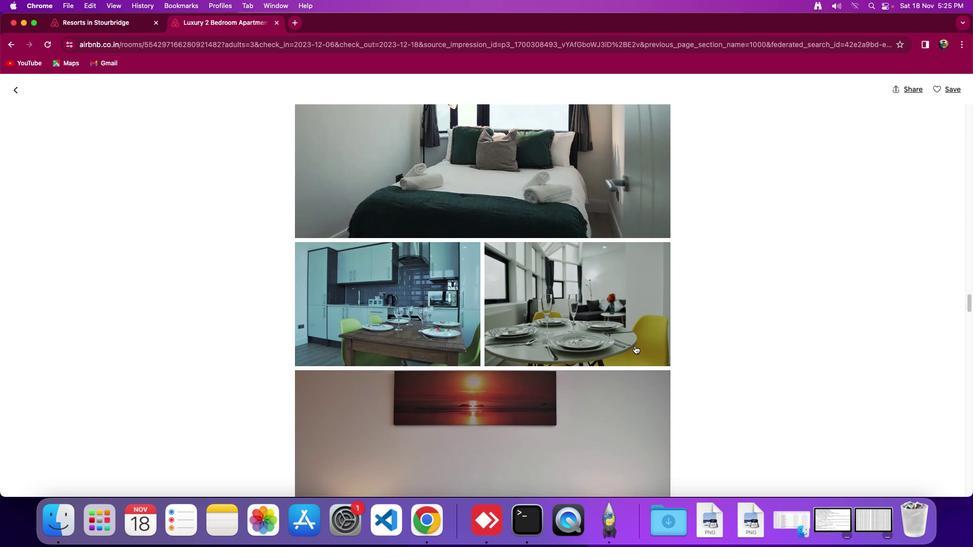 
Action: Mouse scrolled (636, 347) with delta (1, 0)
Screenshot: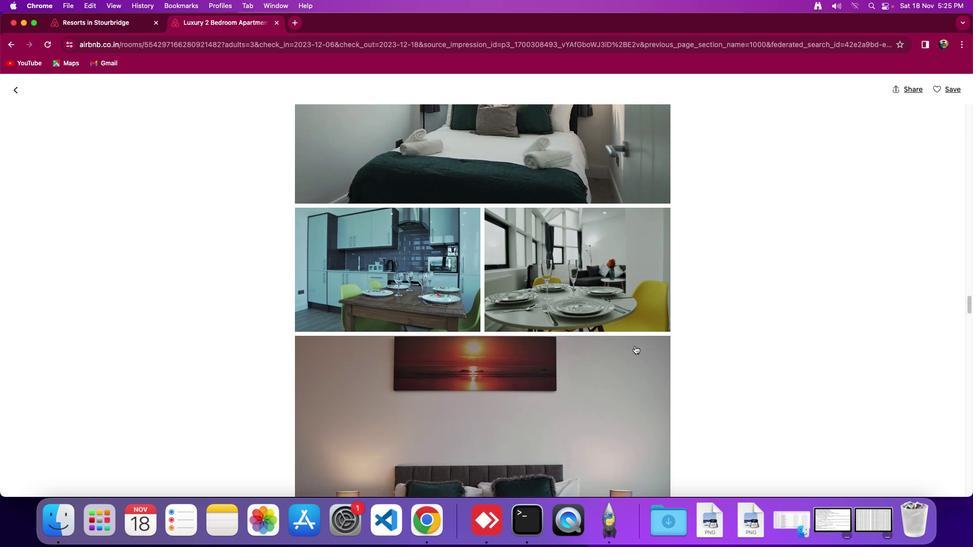 
Action: Mouse moved to (636, 348)
Screenshot: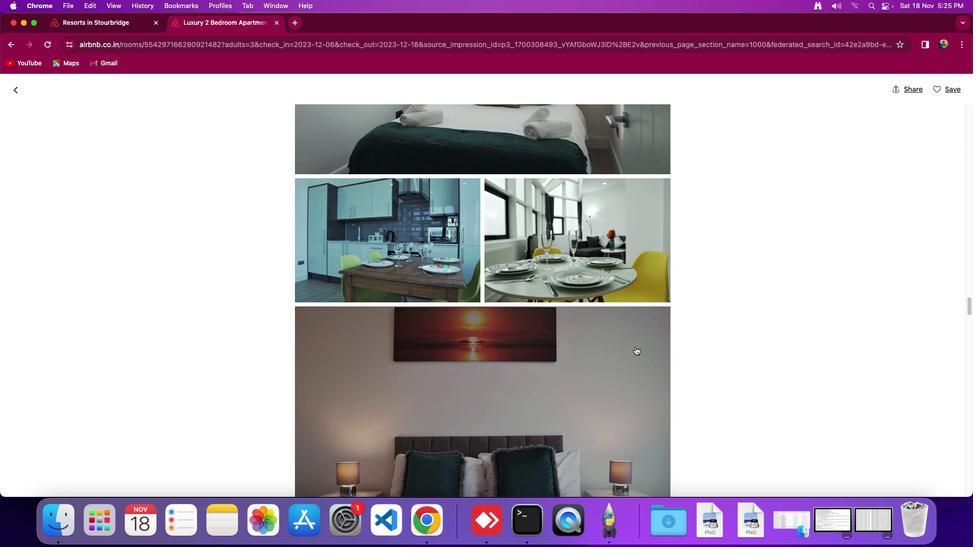 
Action: Mouse scrolled (636, 348) with delta (1, 0)
Screenshot: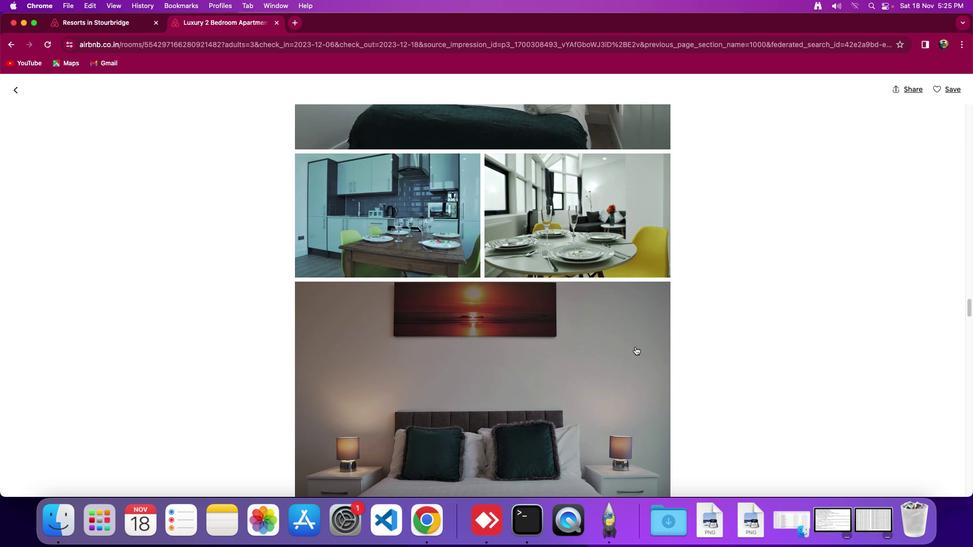 
Action: Mouse scrolled (636, 348) with delta (1, 0)
Screenshot: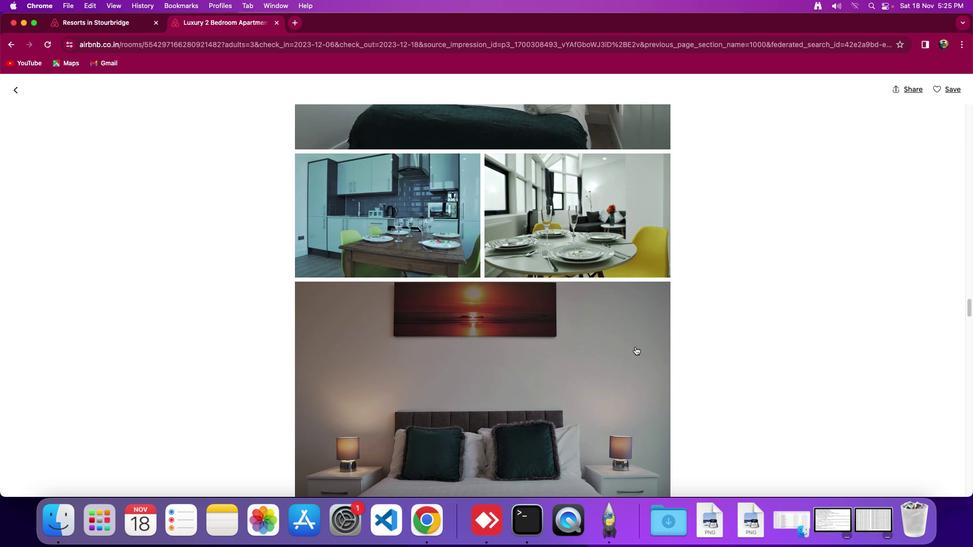 
Action: Mouse scrolled (636, 348) with delta (1, 0)
Screenshot: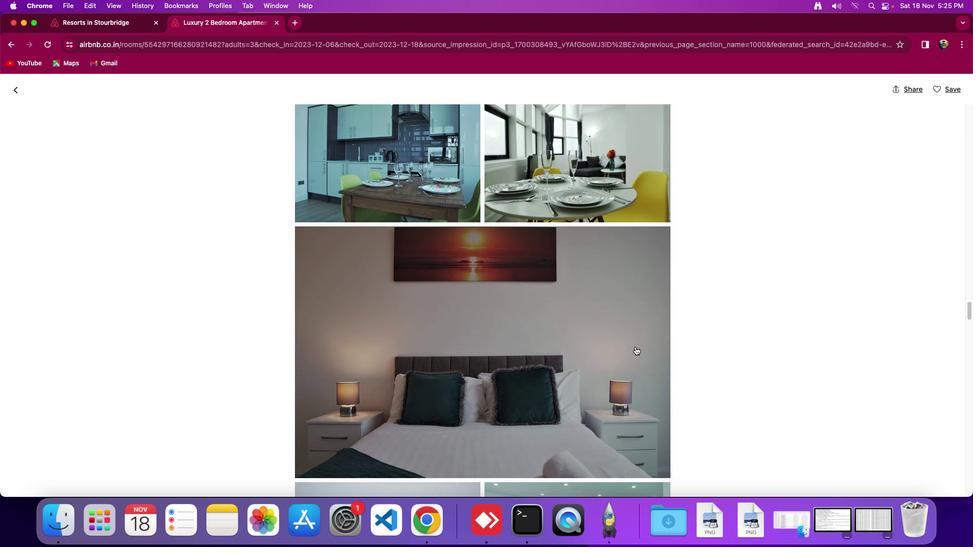 
Action: Mouse scrolled (636, 348) with delta (1, 0)
Screenshot: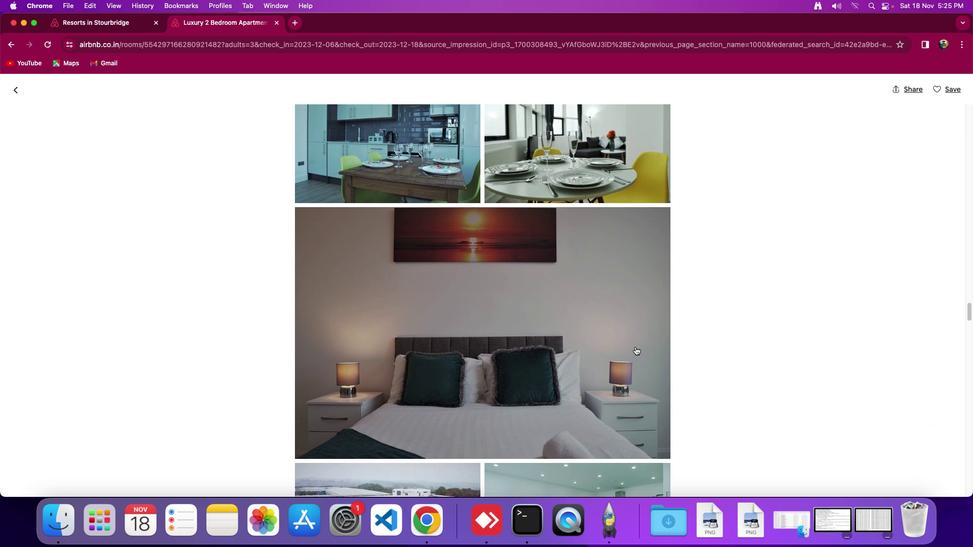 
Action: Mouse scrolled (636, 348) with delta (1, 0)
Screenshot: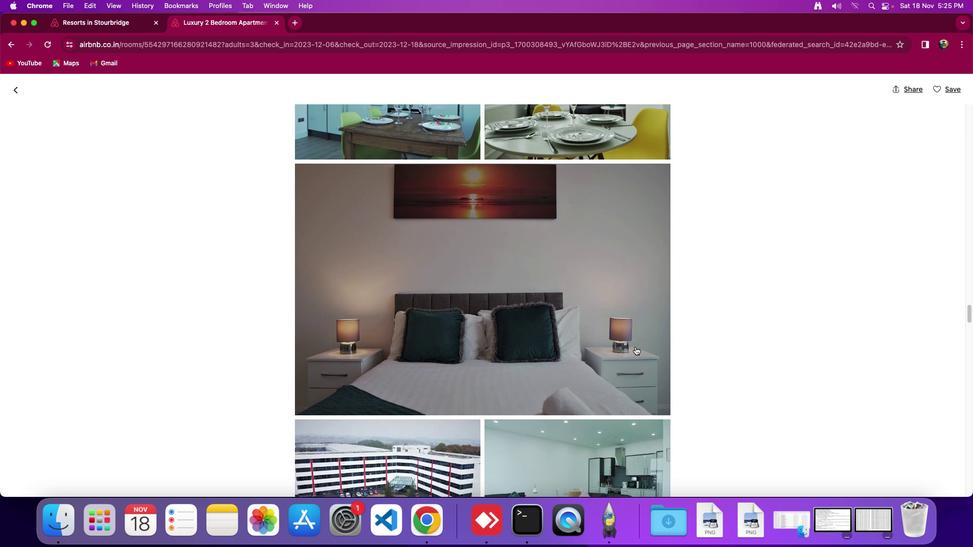 
Action: Mouse scrolled (636, 348) with delta (1, 0)
Screenshot: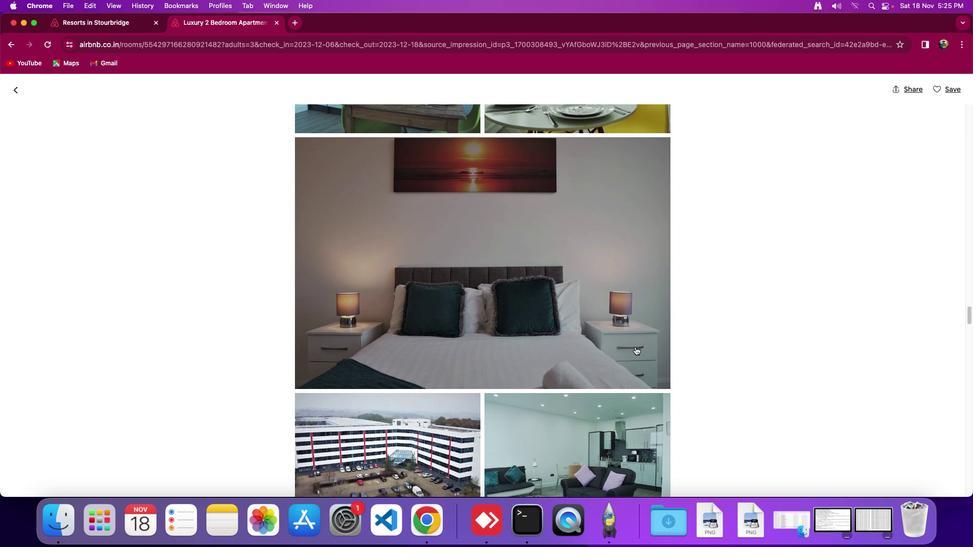
Action: Mouse scrolled (636, 348) with delta (1, 0)
Screenshot: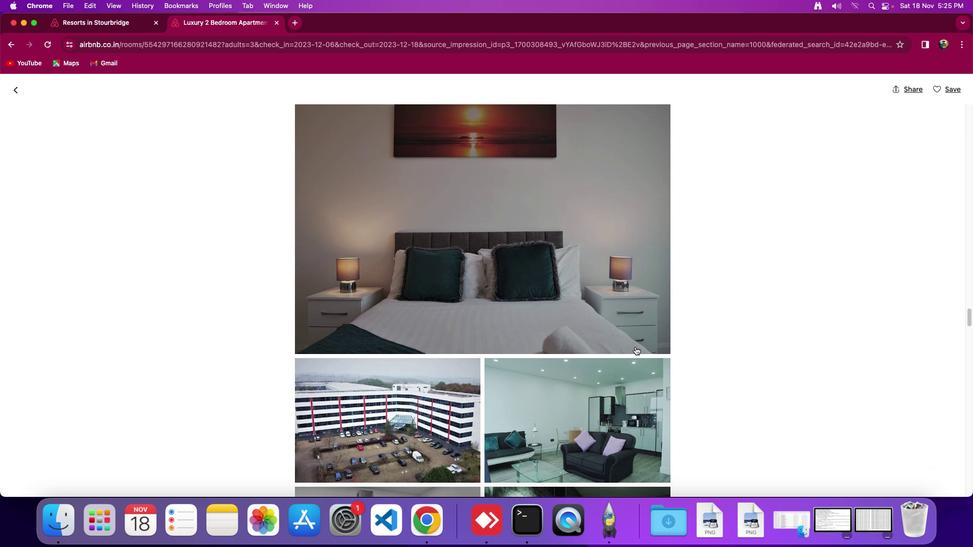 
Action: Mouse scrolled (636, 348) with delta (1, 0)
Screenshot: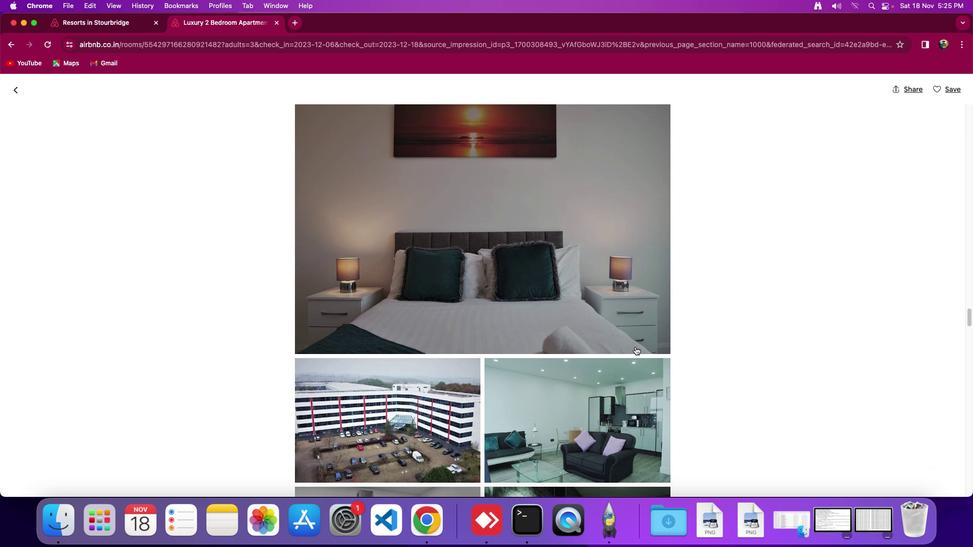 
Action: Mouse scrolled (636, 348) with delta (1, 0)
Screenshot: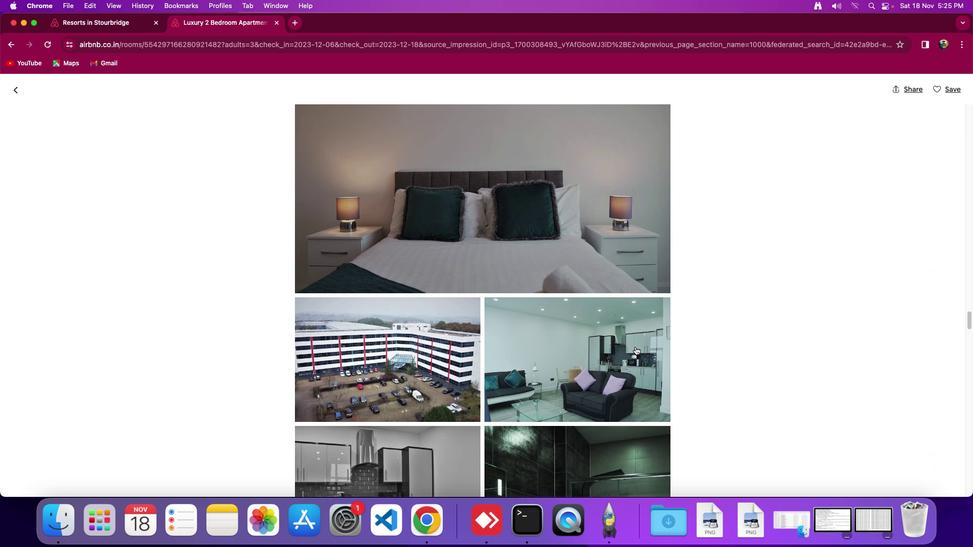 
Action: Mouse scrolled (636, 348) with delta (1, 0)
Screenshot: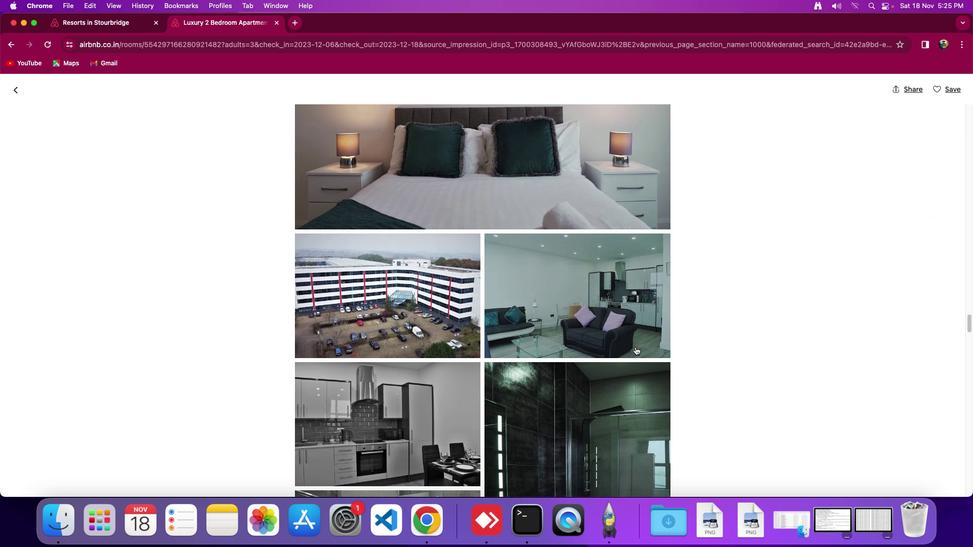 
Action: Mouse scrolled (636, 348) with delta (1, 0)
Screenshot: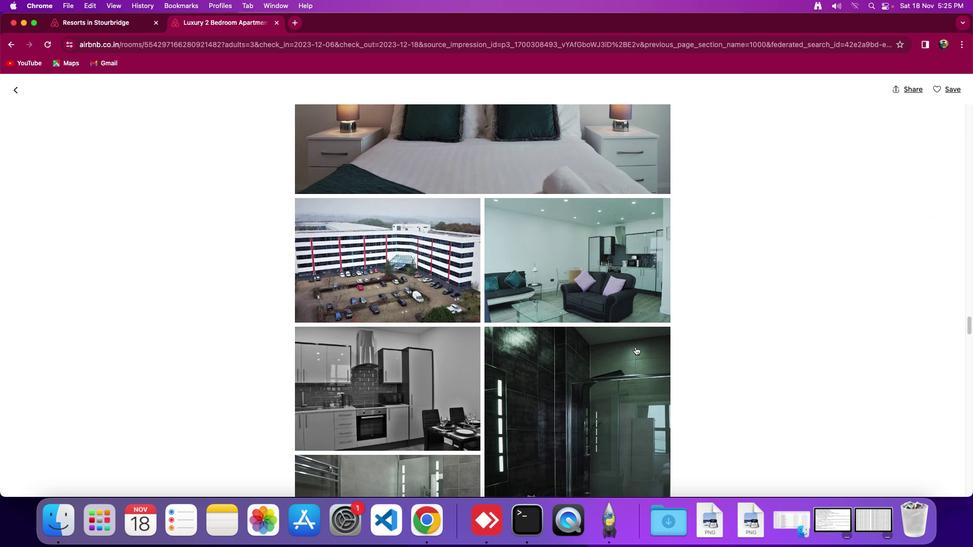 
Action: Mouse scrolled (636, 348) with delta (1, 0)
Screenshot: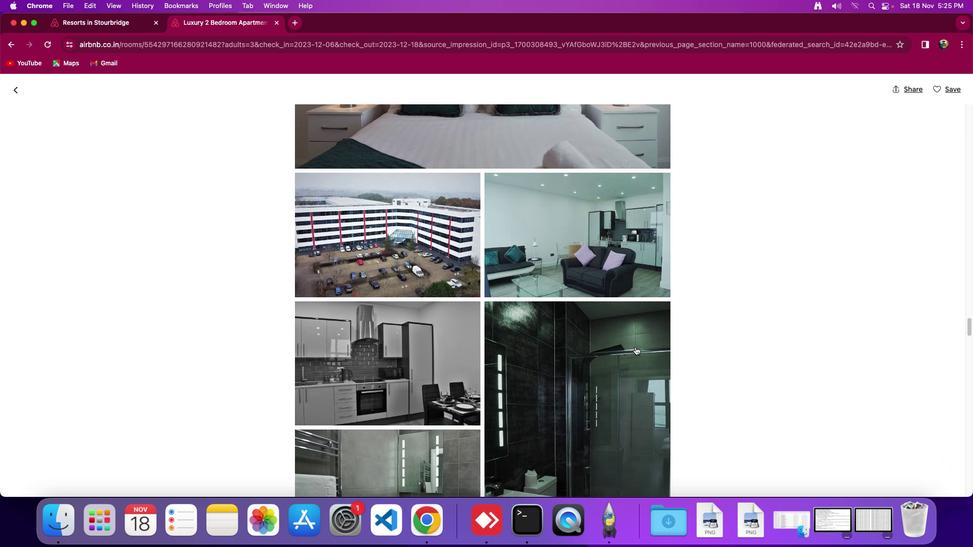 
Action: Mouse scrolled (636, 348) with delta (1, 0)
Screenshot: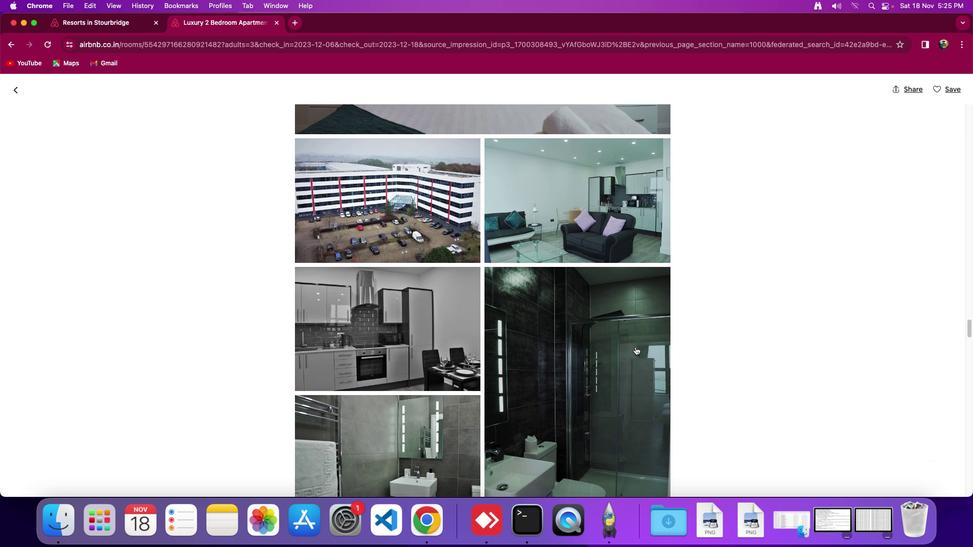 
Action: Mouse scrolled (636, 348) with delta (1, 0)
